 Task: Add a timeline in the project AdvantEdge for the epic 'Data Privacy Compliance' from 2024/04/07 to 2024/10/20. Add a timeline in the project AdvantEdge for the epic 'Remote Work Enablement' from 2024/02/09 to 2025/12/18. Add a timeline in the project AdvantEdge for the epic 'Email Marketing Automation' from 2023/03/07 to 2025/08/13
Action: Mouse moved to (180, 51)
Screenshot: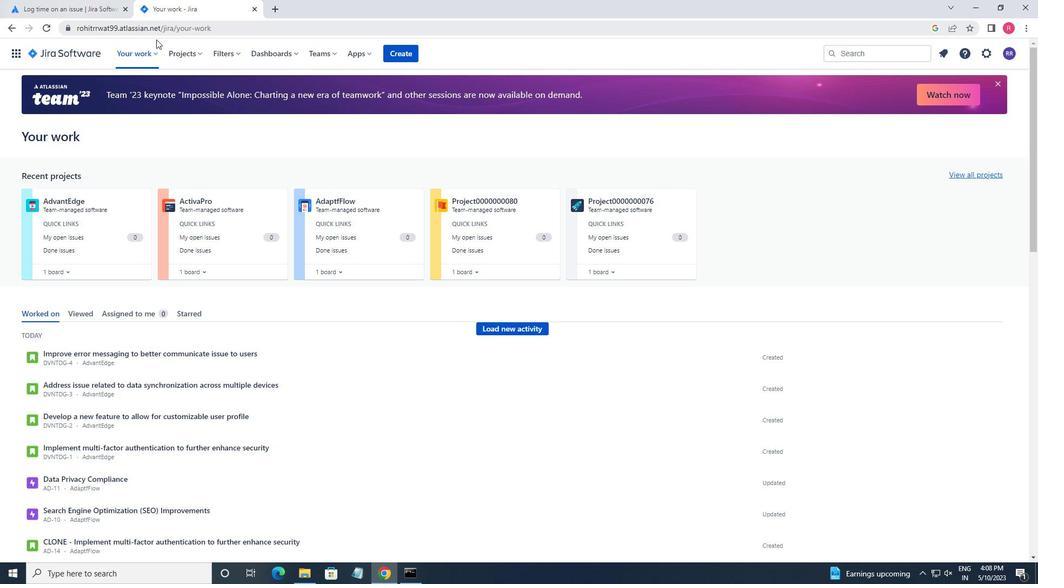 
Action: Mouse pressed left at (180, 51)
Screenshot: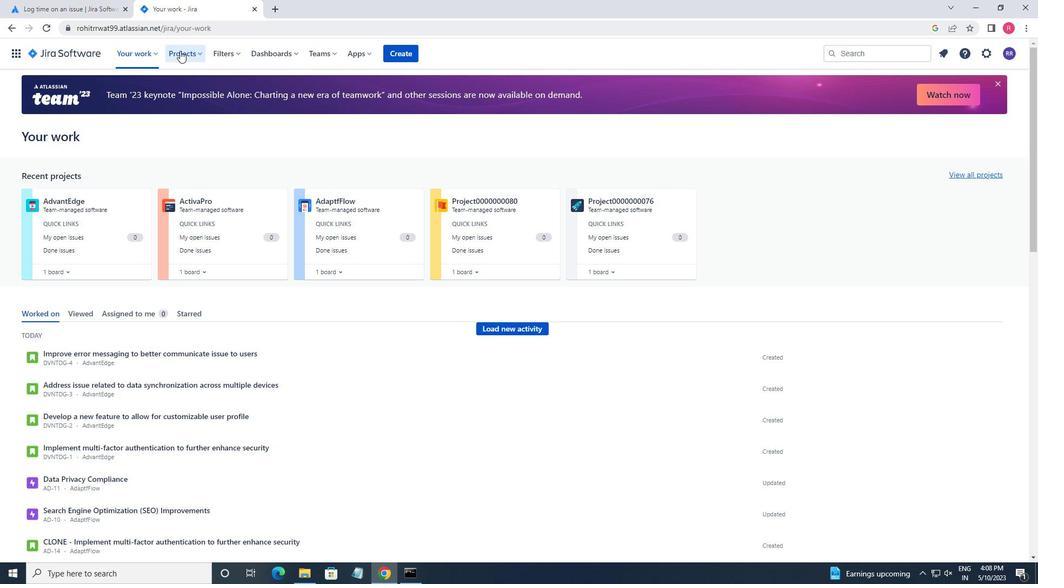 
Action: Mouse moved to (235, 108)
Screenshot: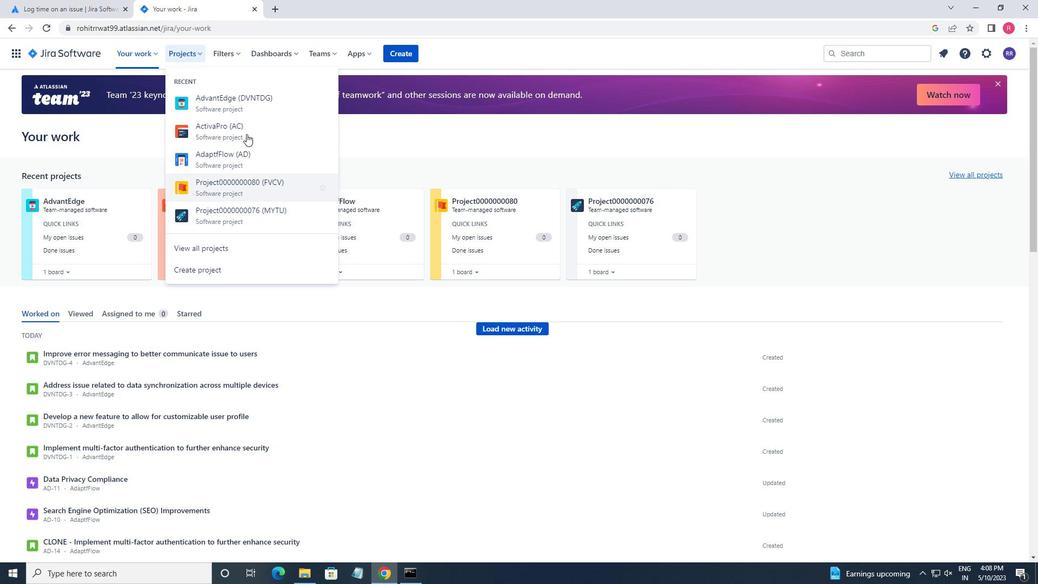 
Action: Mouse pressed left at (235, 108)
Screenshot: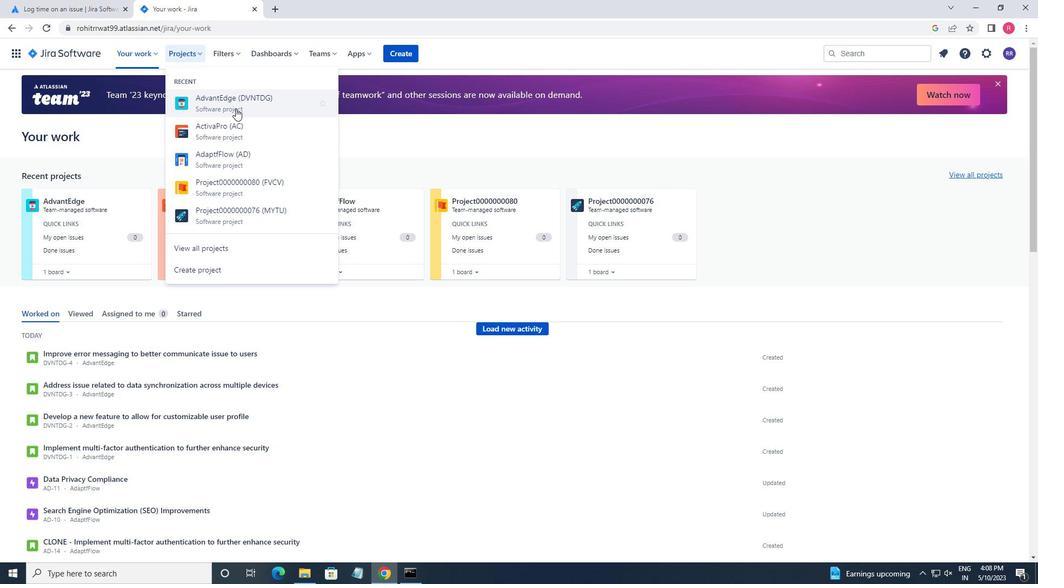 
Action: Mouse moved to (47, 170)
Screenshot: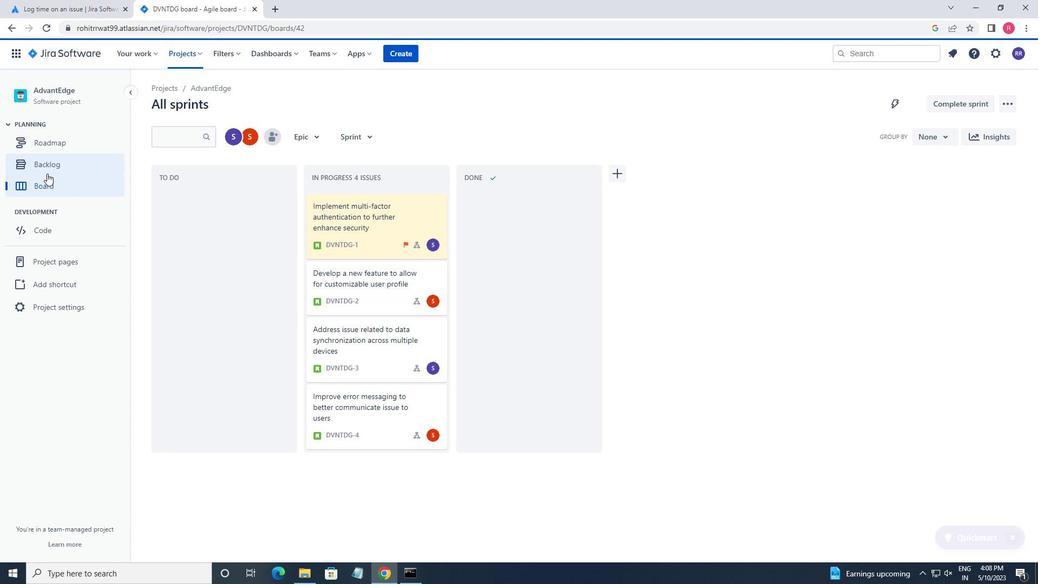 
Action: Mouse pressed left at (47, 170)
Screenshot: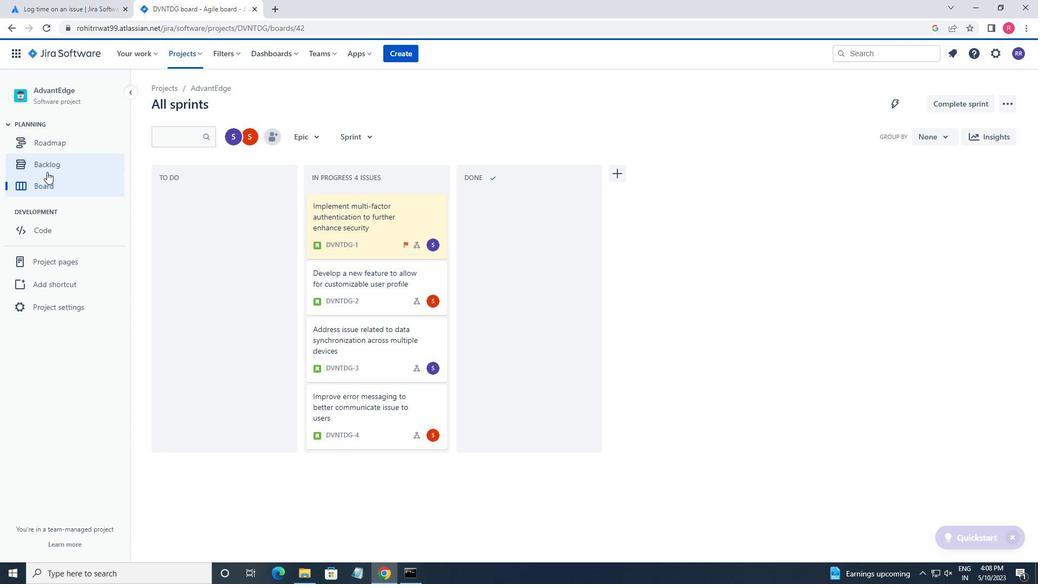 
Action: Mouse moved to (161, 217)
Screenshot: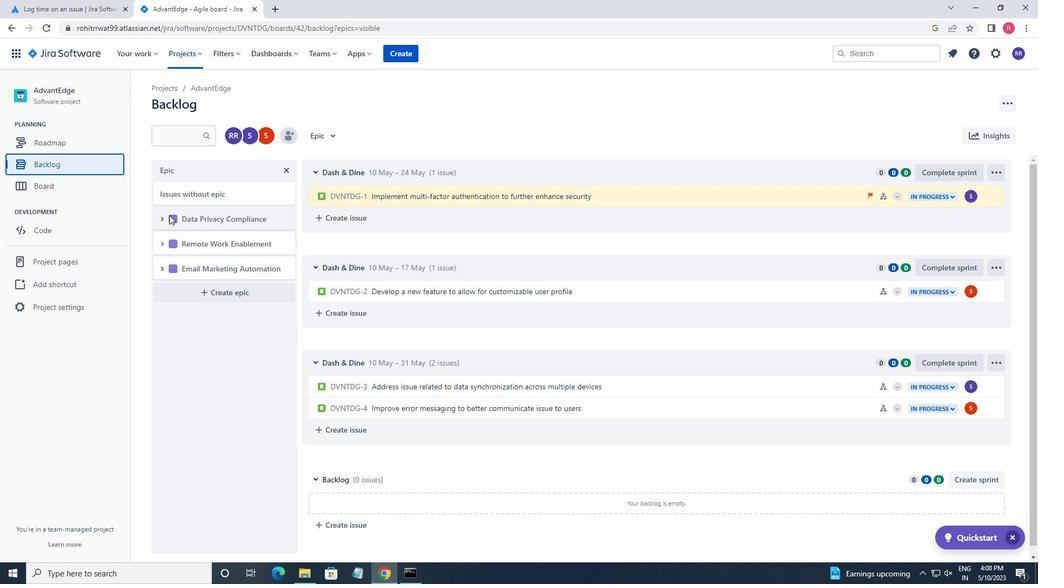 
Action: Mouse pressed left at (161, 217)
Screenshot: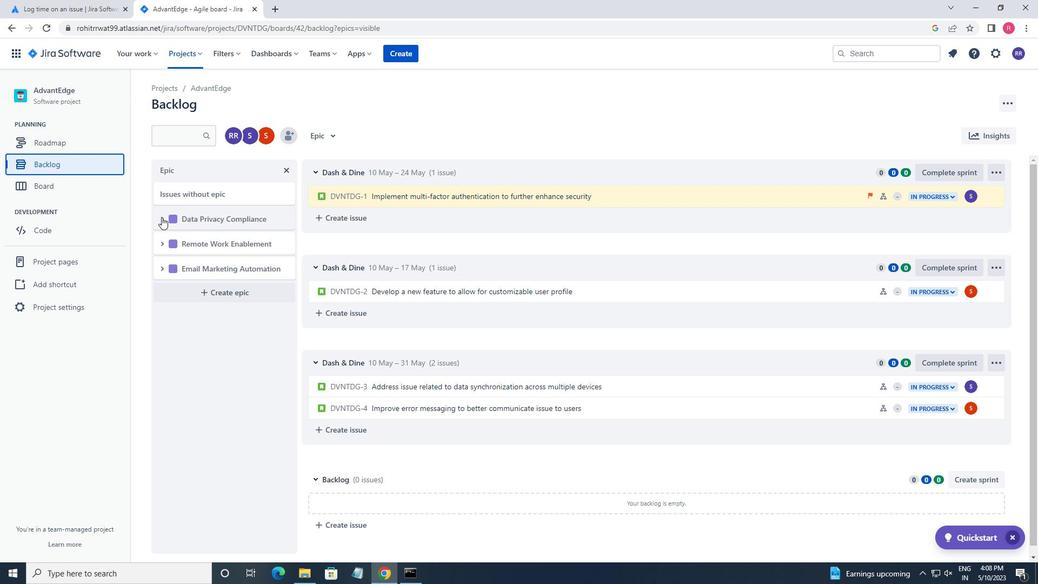 
Action: Mouse moved to (197, 306)
Screenshot: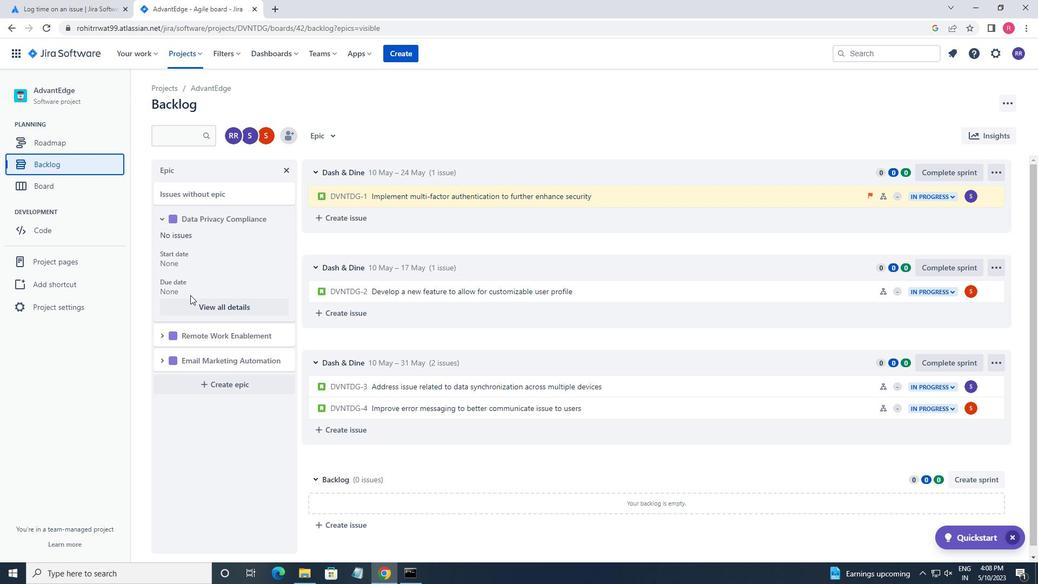 
Action: Mouse pressed left at (197, 306)
Screenshot: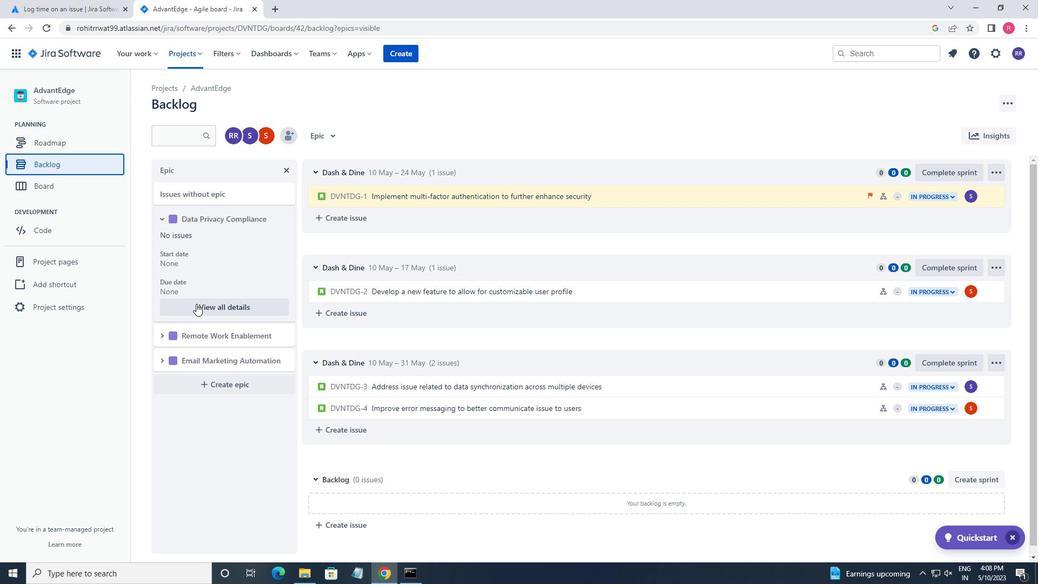 
Action: Mouse moved to (681, 326)
Screenshot: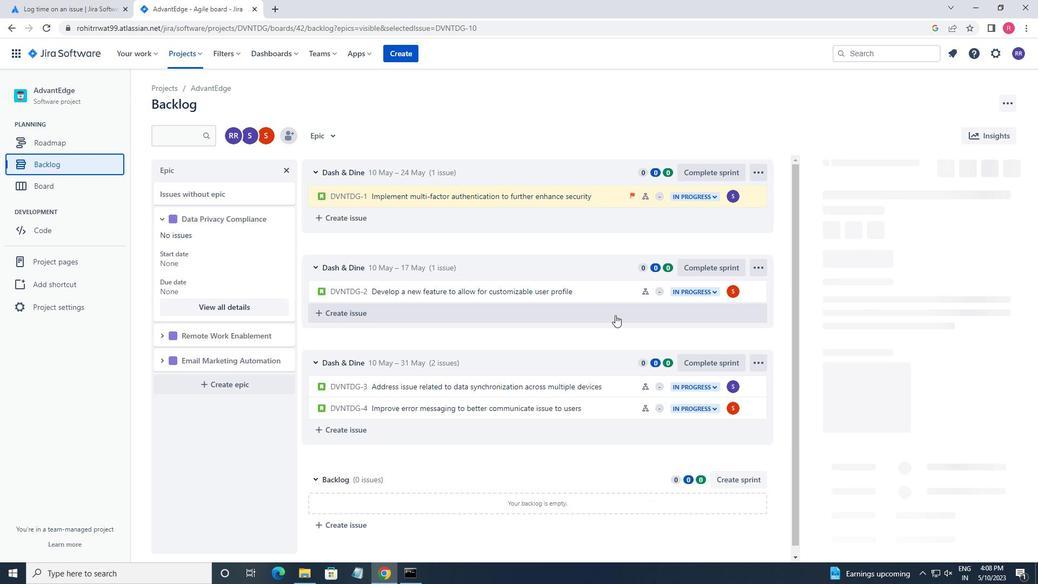 
Action: Mouse scrolled (681, 326) with delta (0, 0)
Screenshot: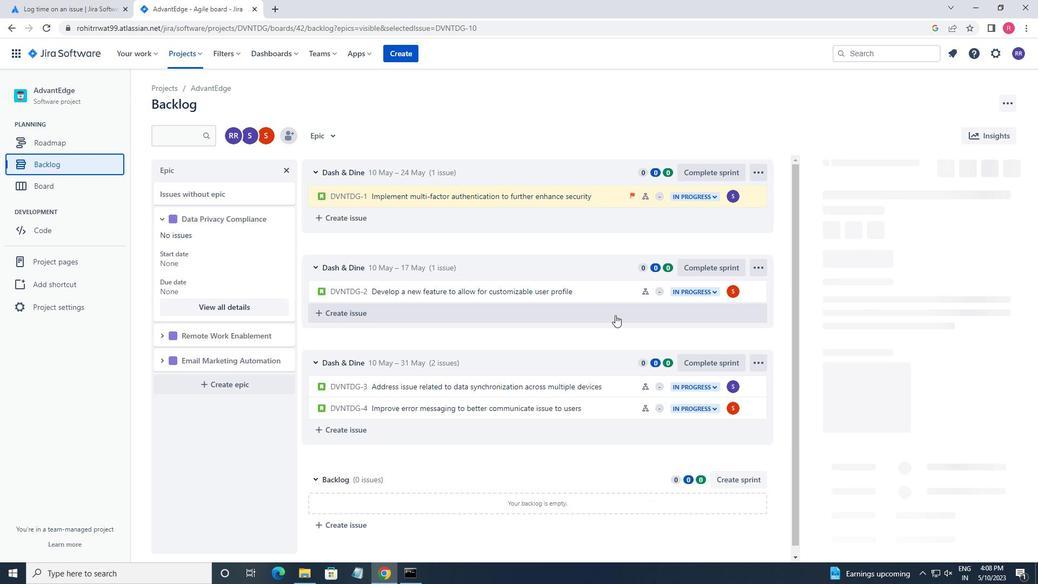 
Action: Mouse moved to (728, 333)
Screenshot: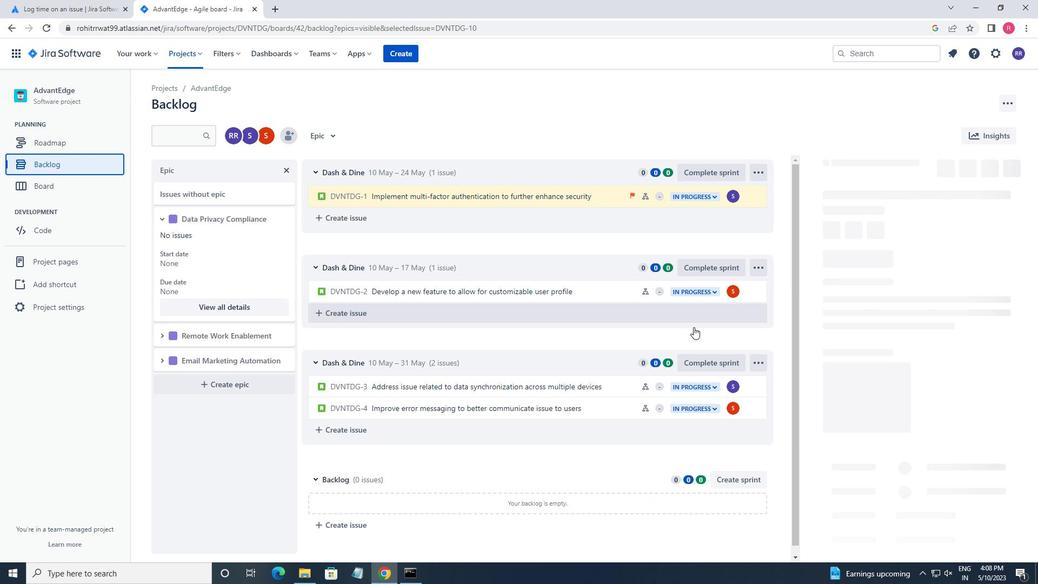 
Action: Mouse scrolled (728, 333) with delta (0, 0)
Screenshot: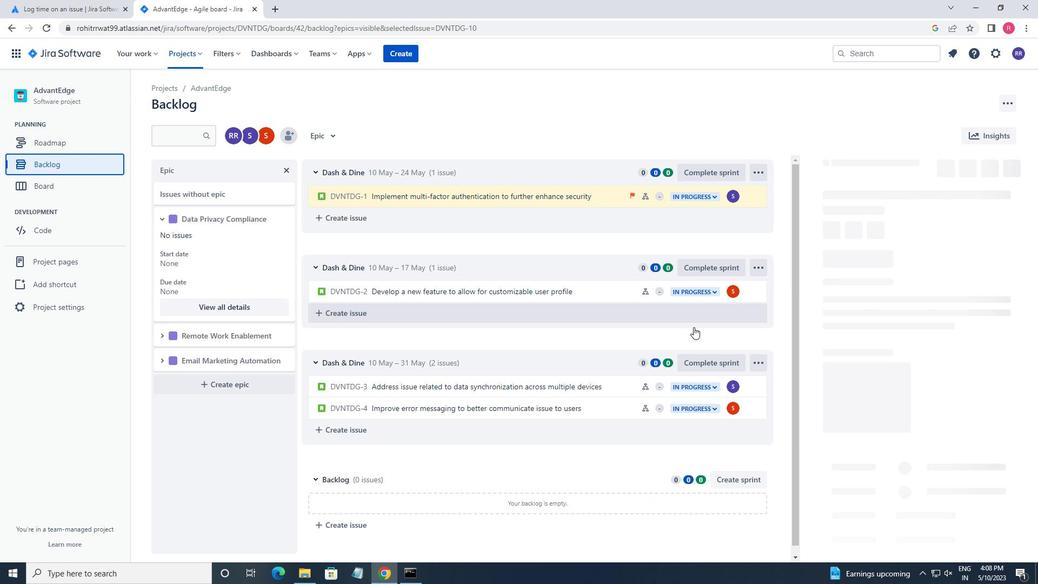 
Action: Mouse moved to (839, 360)
Screenshot: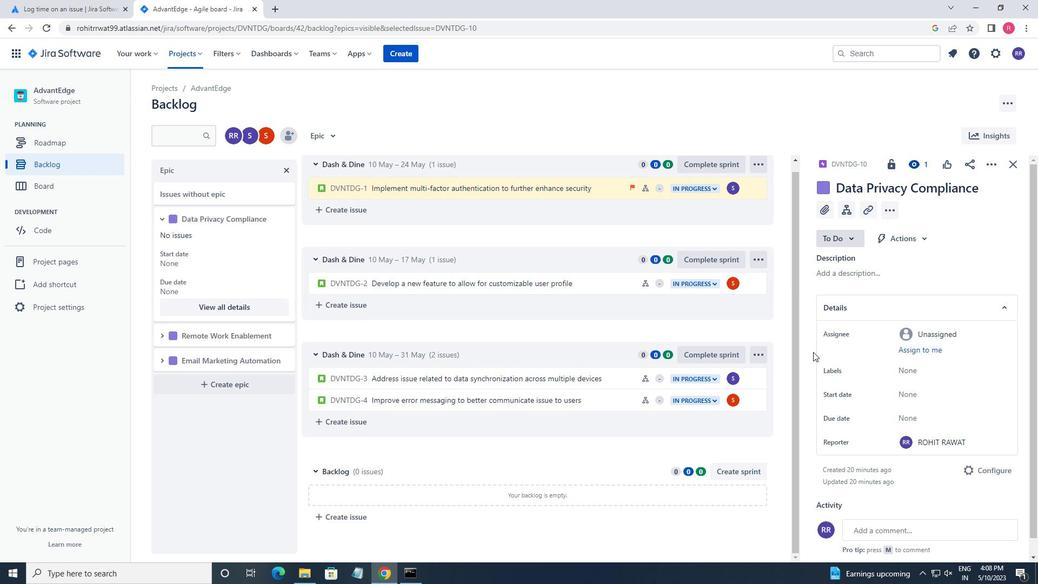 
Action: Mouse scrolled (839, 359) with delta (0, 0)
Screenshot: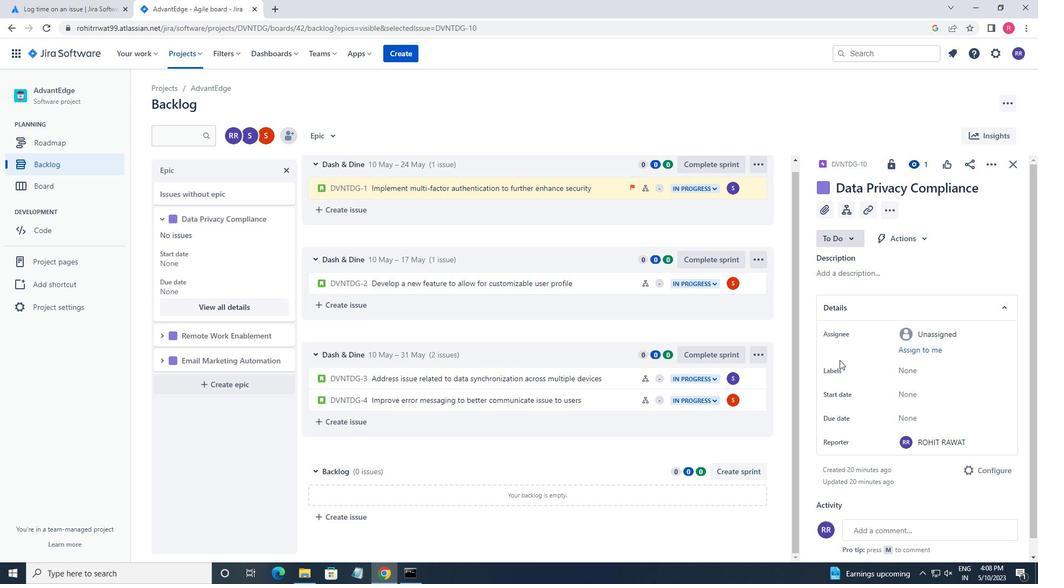 
Action: Mouse scrolled (839, 359) with delta (0, 0)
Screenshot: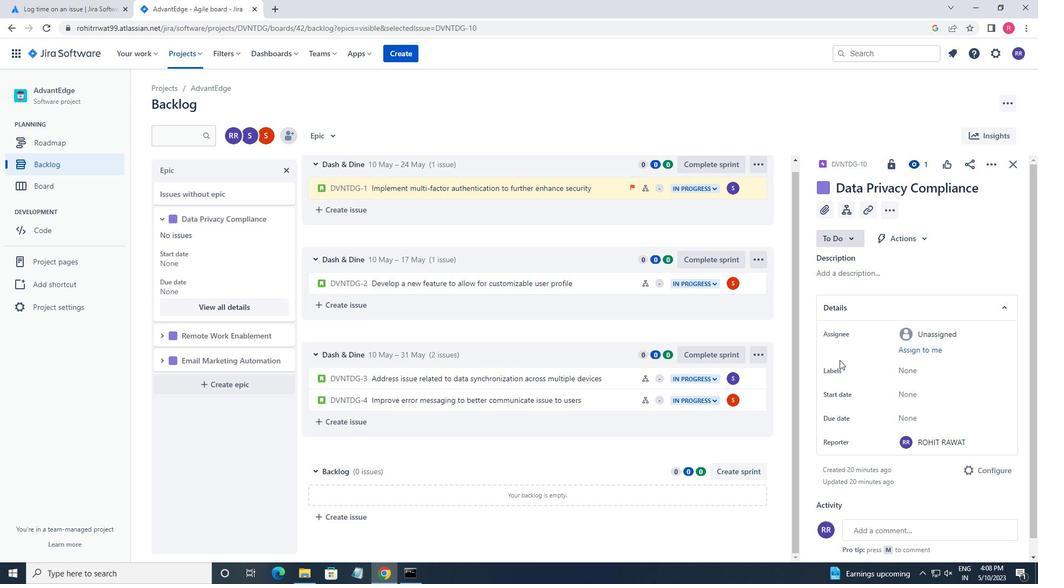 
Action: Mouse scrolled (839, 359) with delta (0, 0)
Screenshot: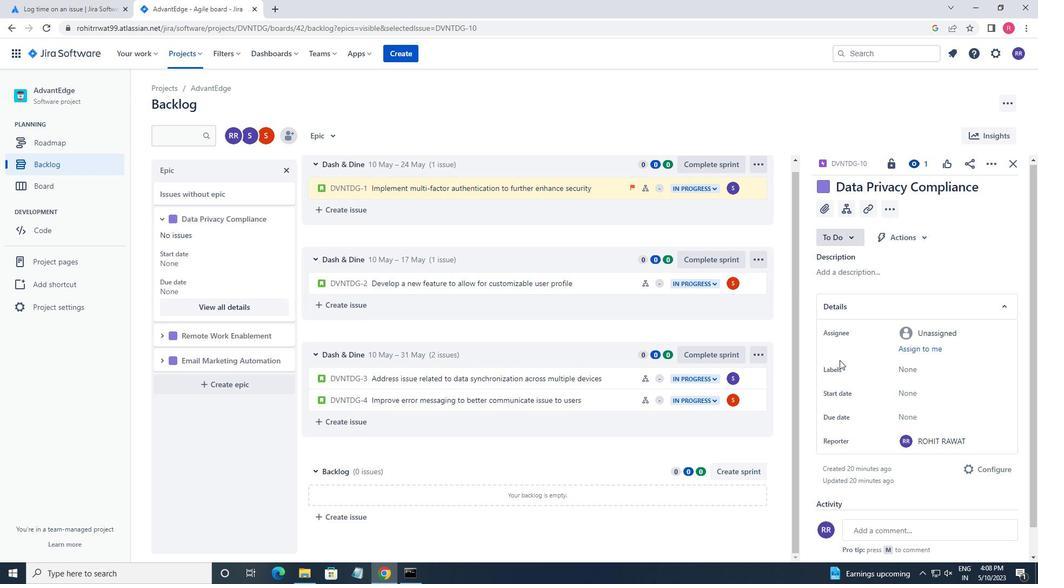 
Action: Mouse scrolled (839, 359) with delta (0, 0)
Screenshot: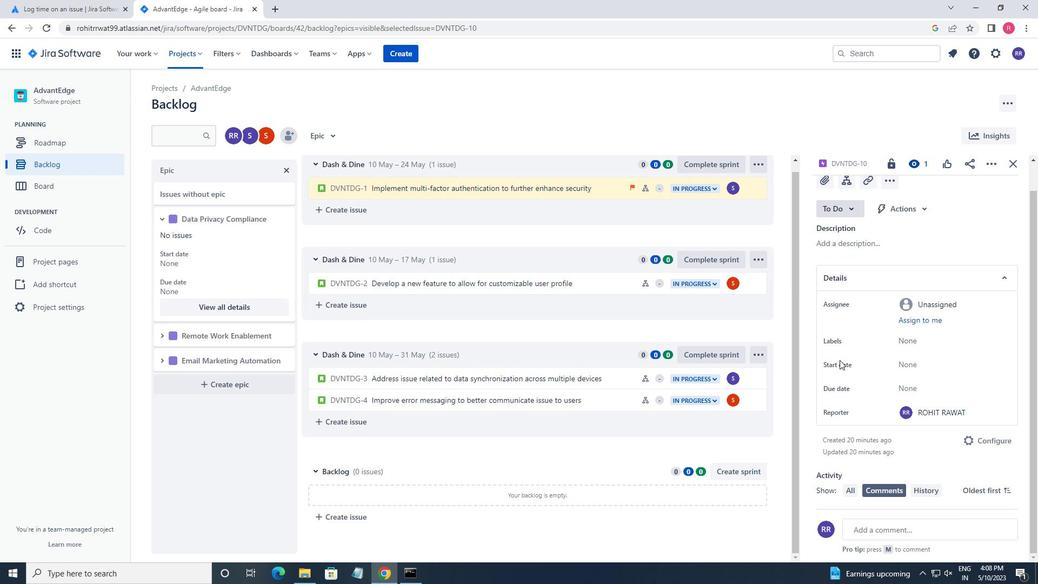 
Action: Mouse moved to (875, 440)
Screenshot: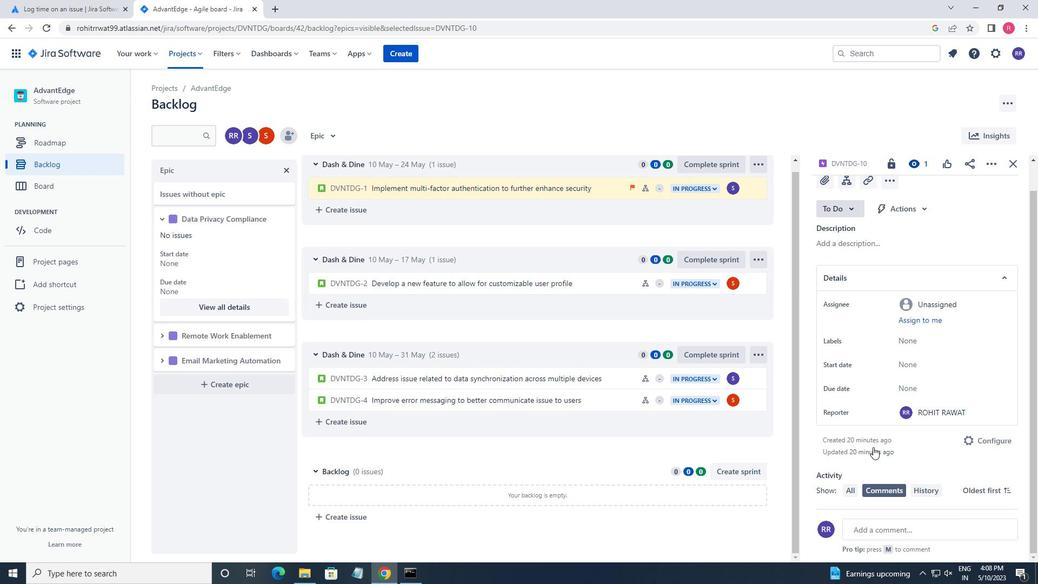 
Action: Mouse scrolled (875, 441) with delta (0, 0)
Screenshot: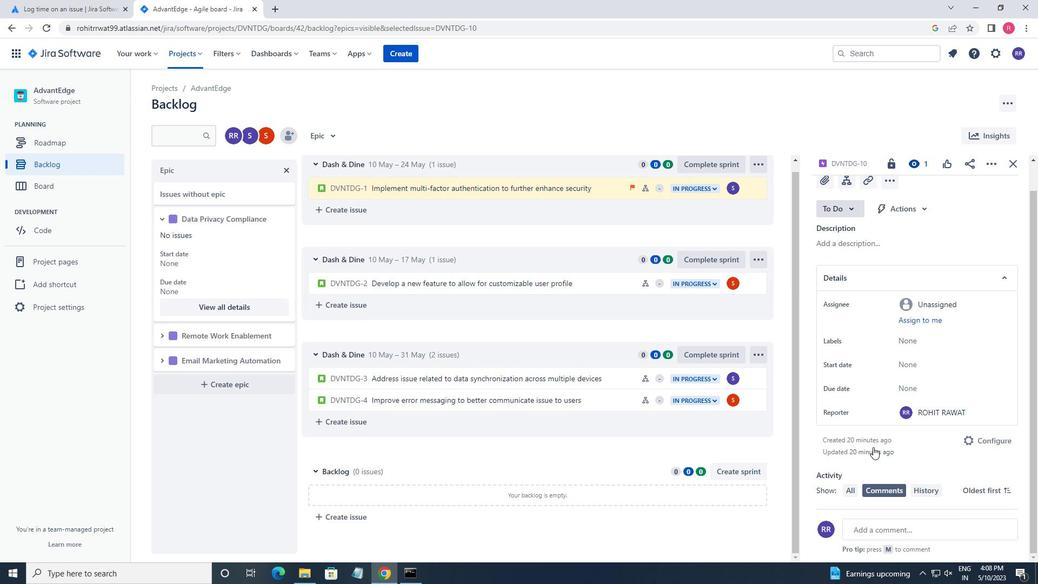 
Action: Mouse moved to (913, 396)
Screenshot: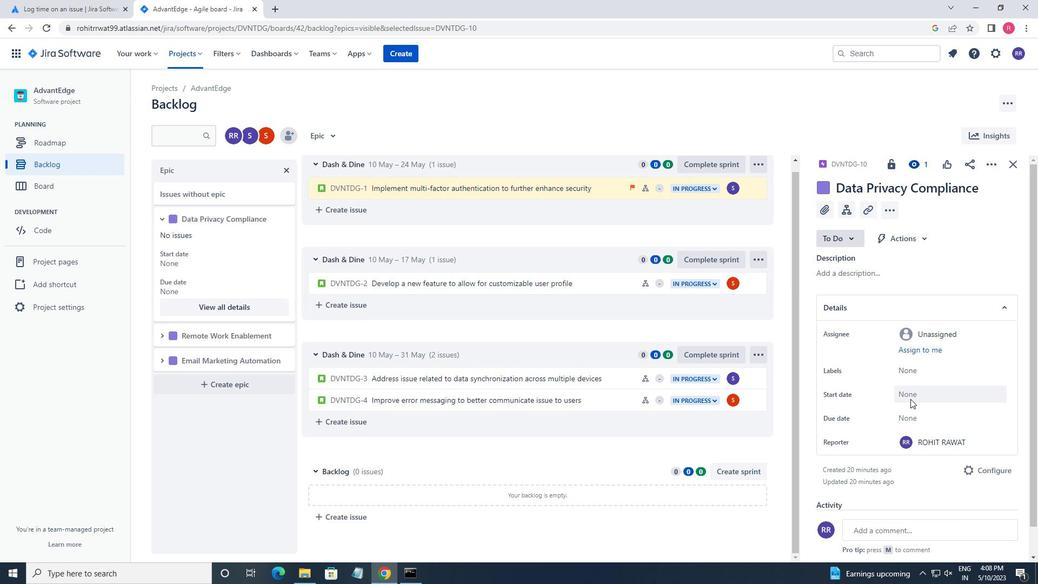 
Action: Mouse pressed left at (913, 396)
Screenshot: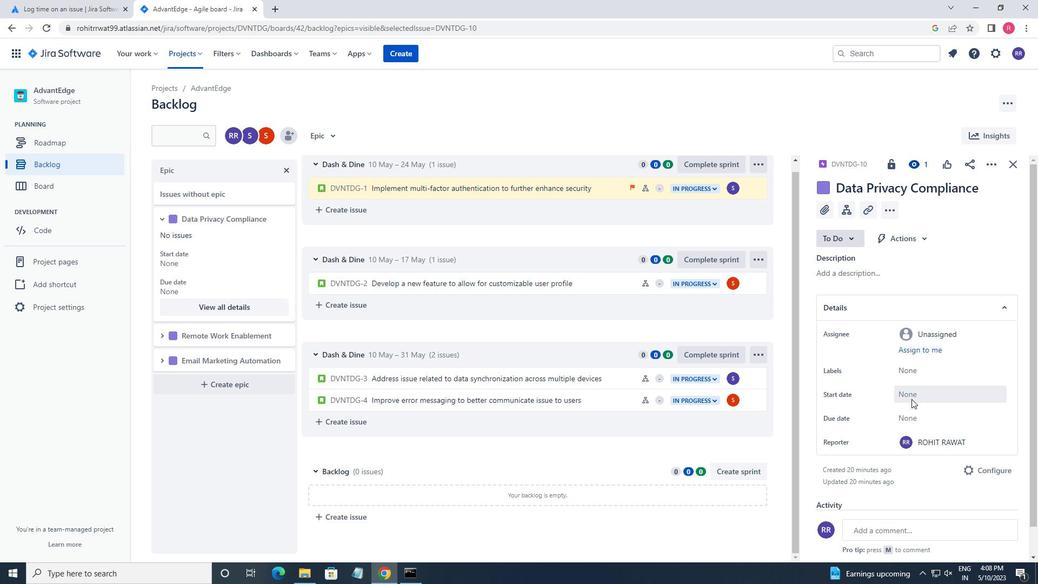 
Action: Mouse moved to (1014, 233)
Screenshot: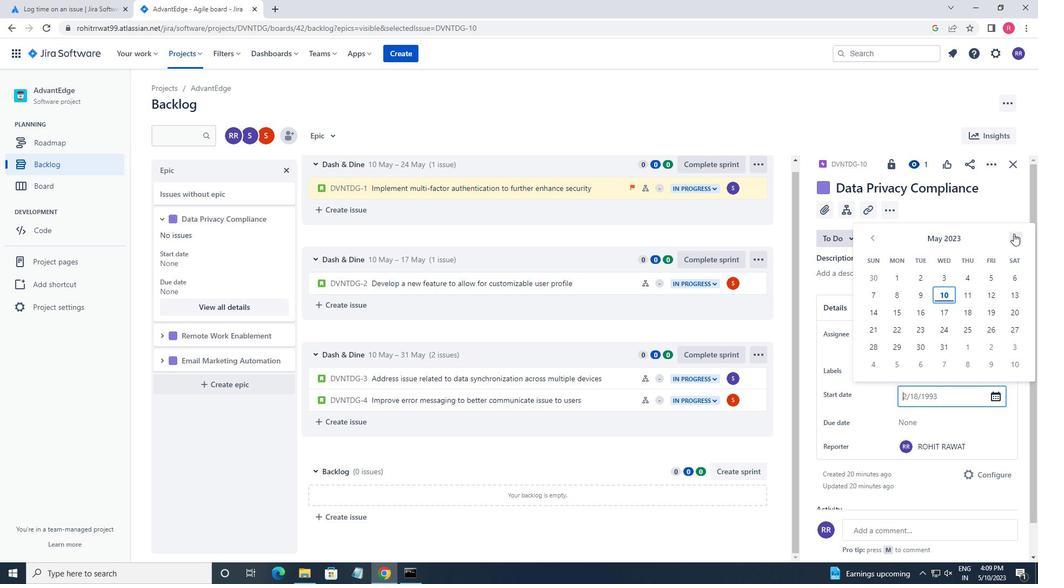 
Action: Mouse pressed left at (1014, 233)
Screenshot: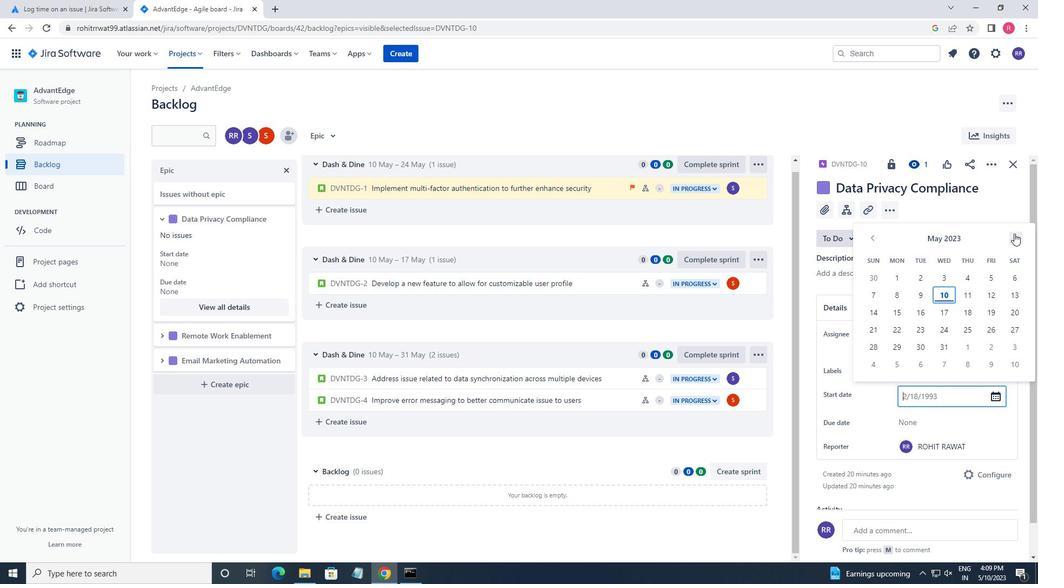 
Action: Mouse pressed left at (1014, 233)
Screenshot: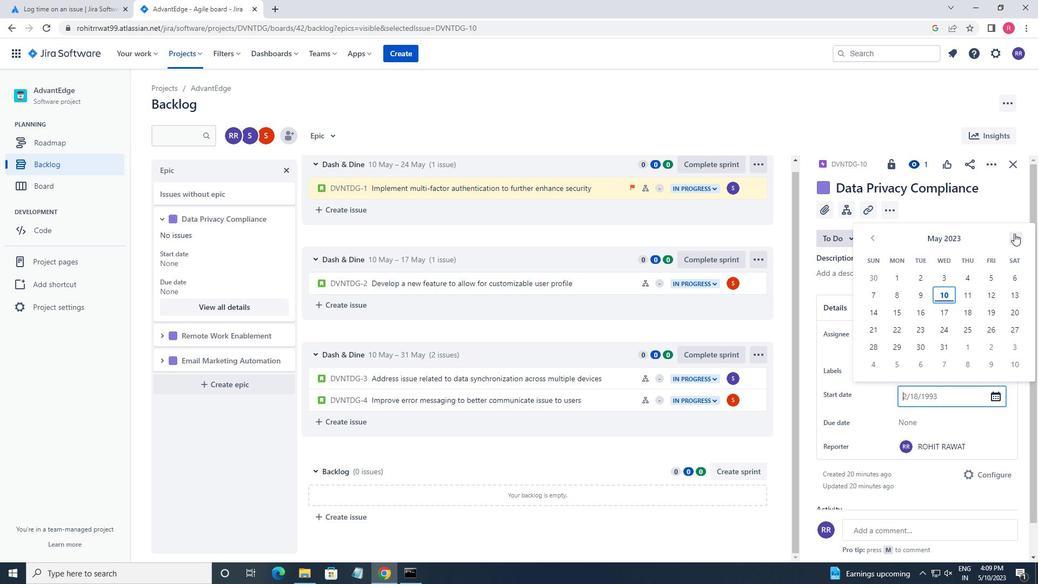 
Action: Mouse pressed left at (1014, 233)
Screenshot: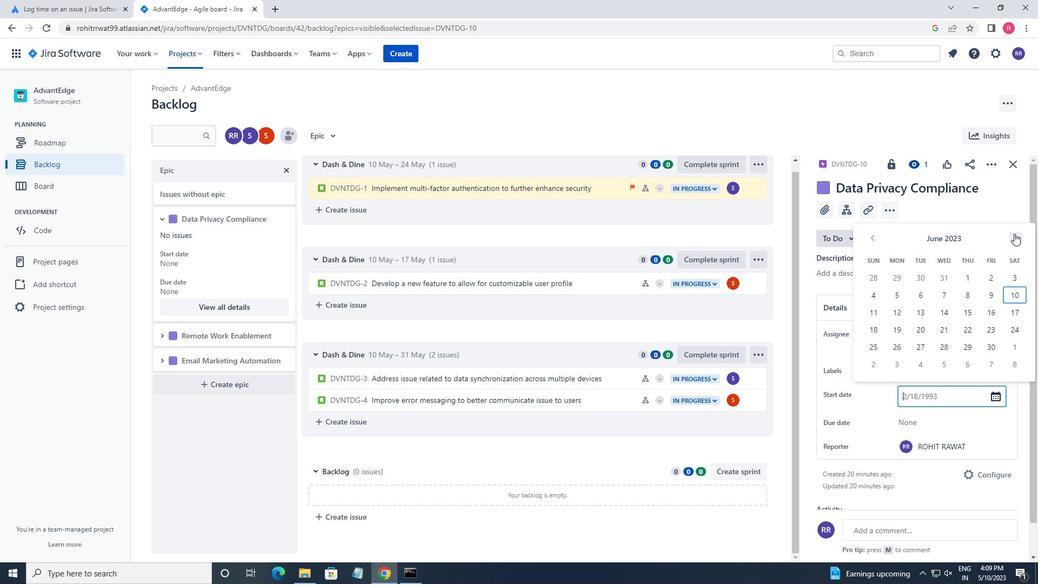 
Action: Mouse pressed left at (1014, 233)
Screenshot: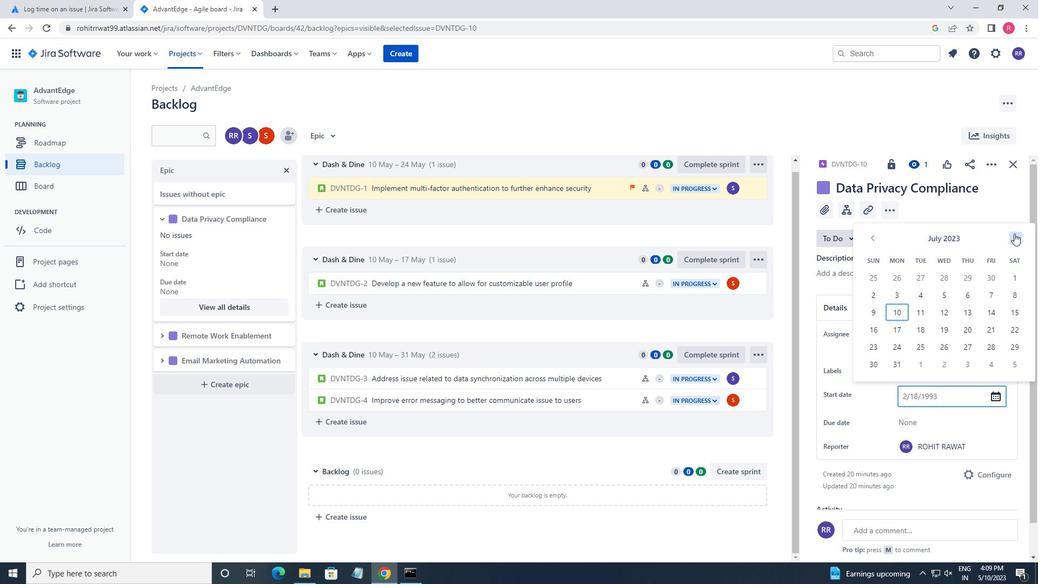 
Action: Mouse pressed left at (1014, 233)
Screenshot: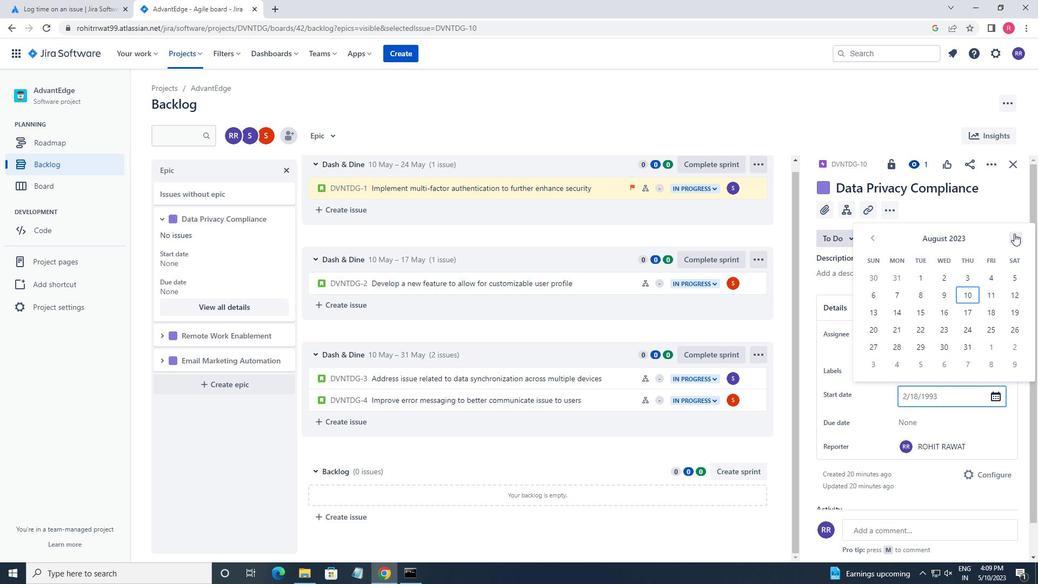 
Action: Mouse pressed left at (1014, 233)
Screenshot: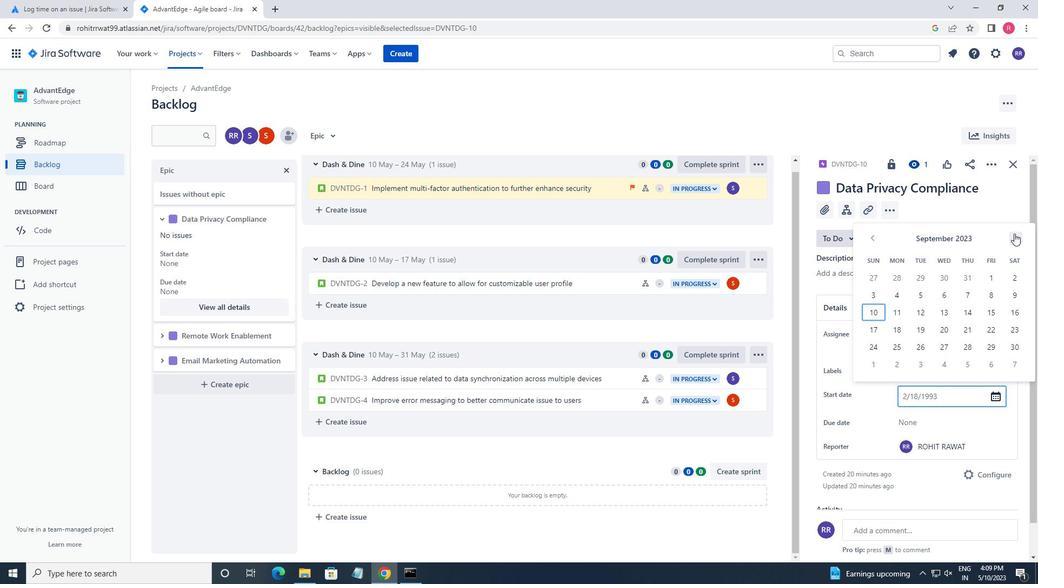 
Action: Mouse pressed left at (1014, 233)
Screenshot: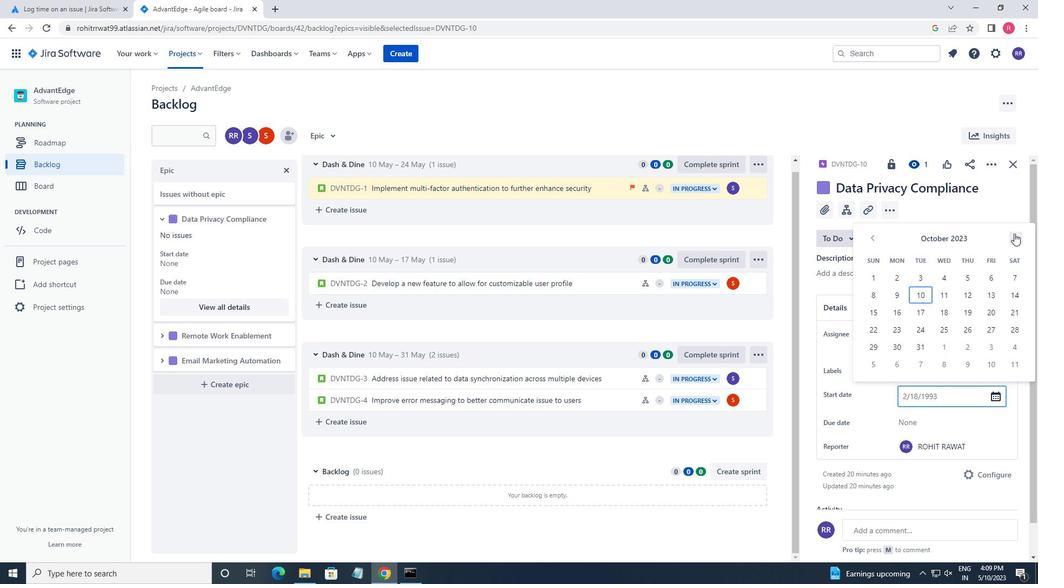
Action: Mouse pressed left at (1014, 233)
Screenshot: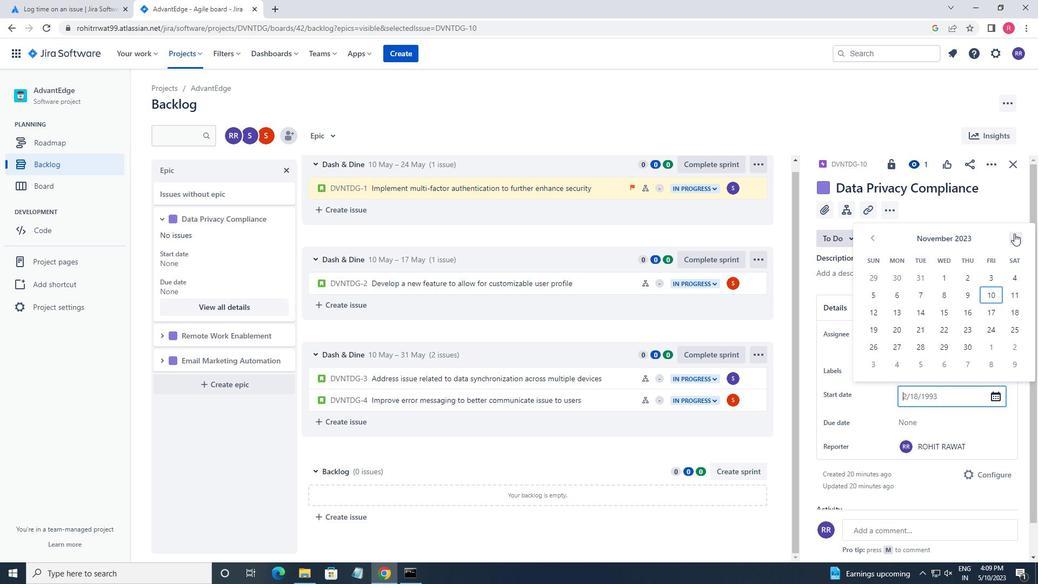 
Action: Mouse pressed left at (1014, 233)
Screenshot: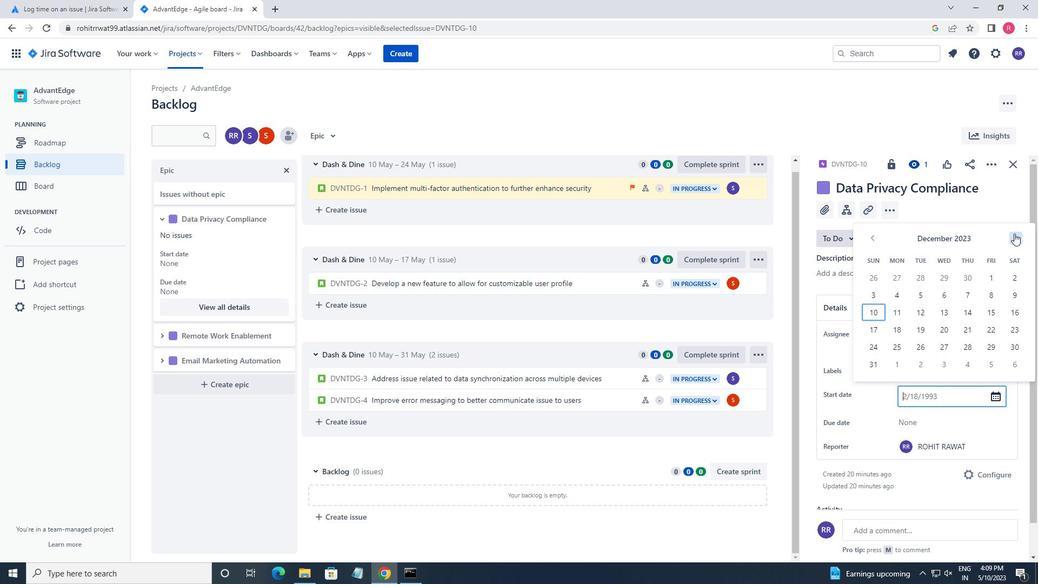 
Action: Mouse pressed left at (1014, 233)
Screenshot: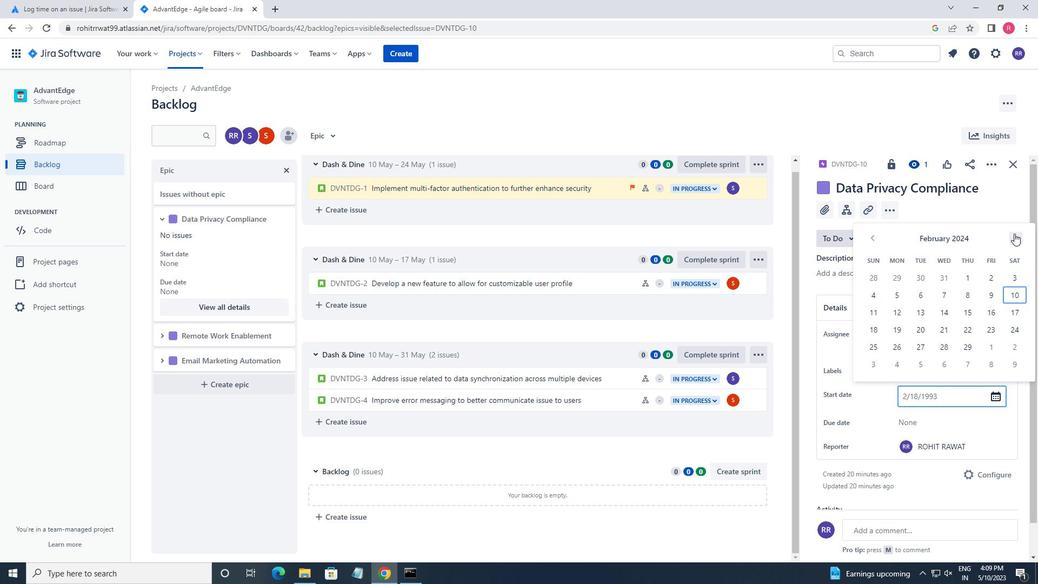 
Action: Mouse pressed left at (1014, 233)
Screenshot: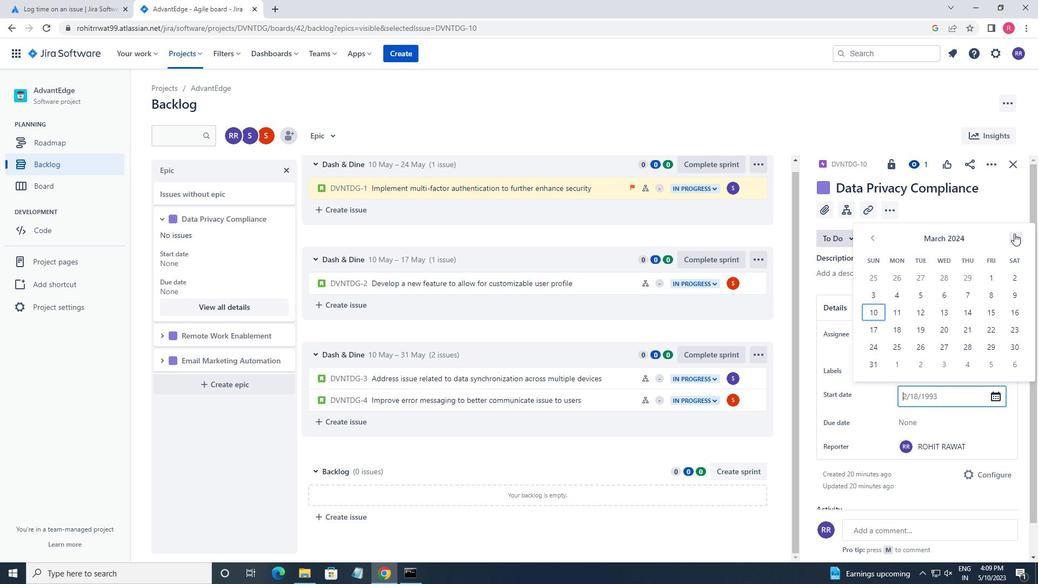 
Action: Mouse moved to (878, 297)
Screenshot: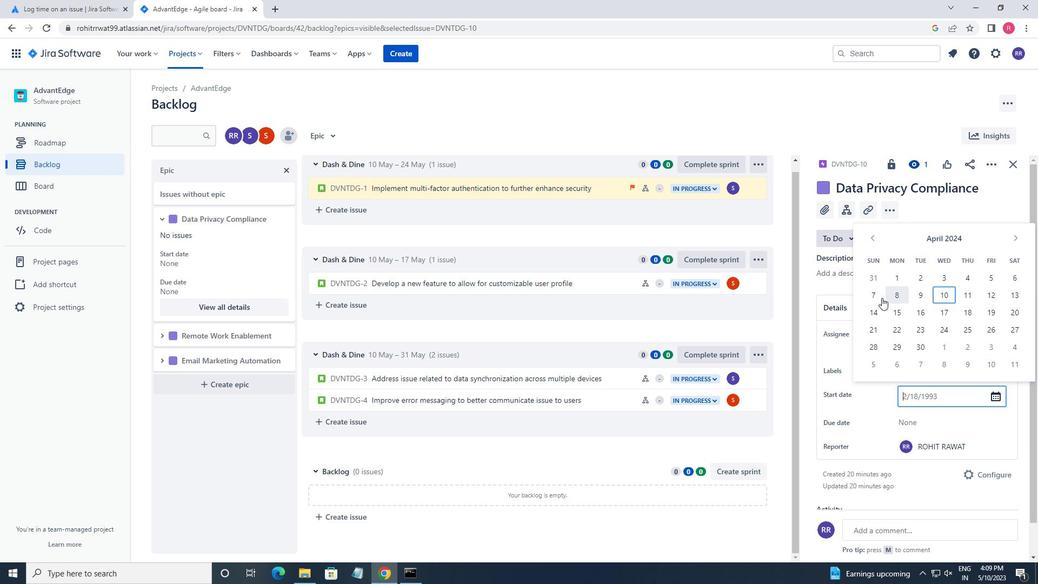 
Action: Mouse pressed left at (878, 297)
Screenshot: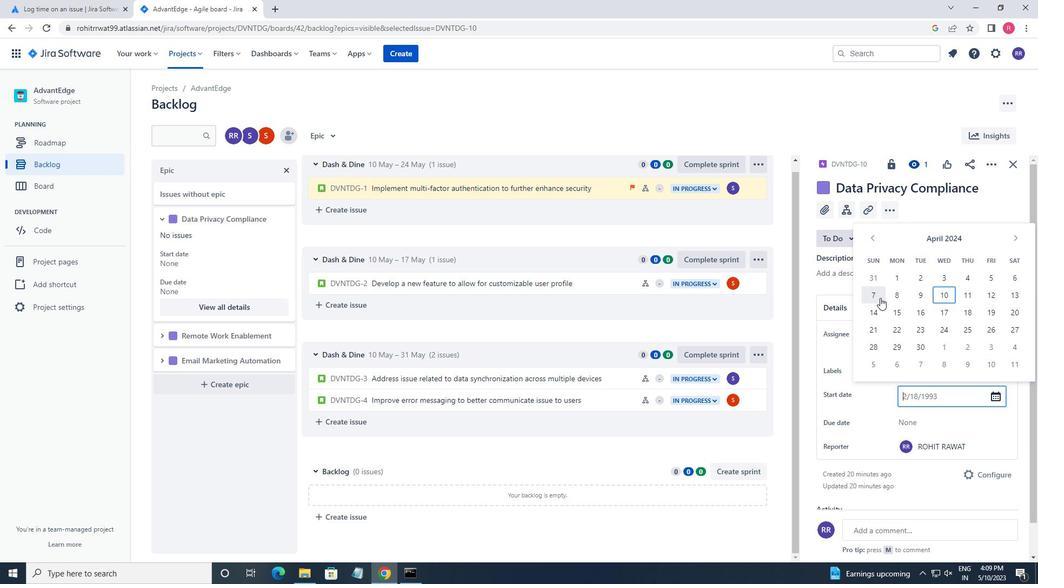 
Action: Mouse moved to (923, 416)
Screenshot: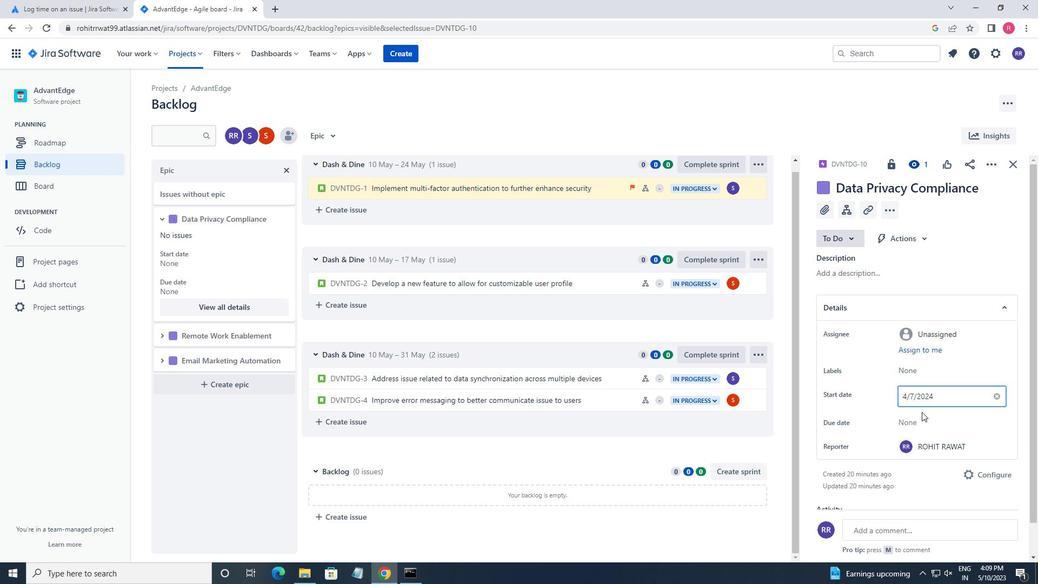 
Action: Mouse pressed left at (923, 416)
Screenshot: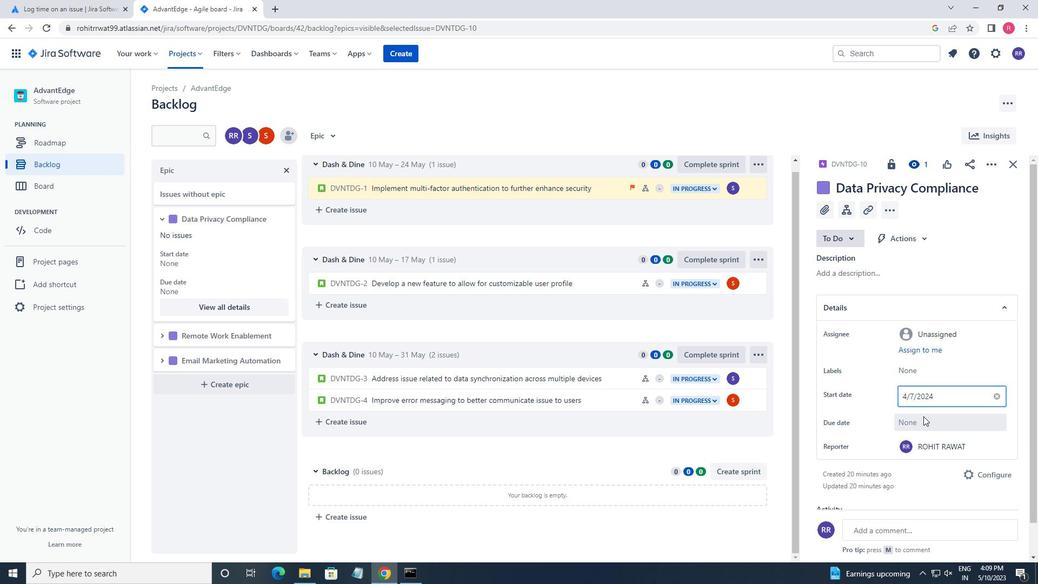 
Action: Mouse moved to (1012, 265)
Screenshot: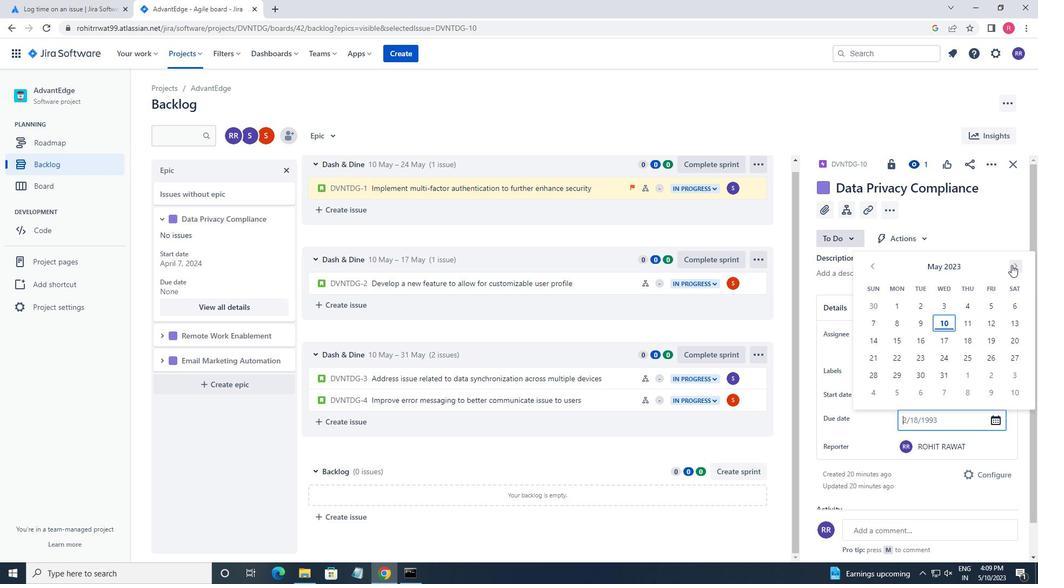 
Action: Mouse pressed left at (1012, 265)
Screenshot: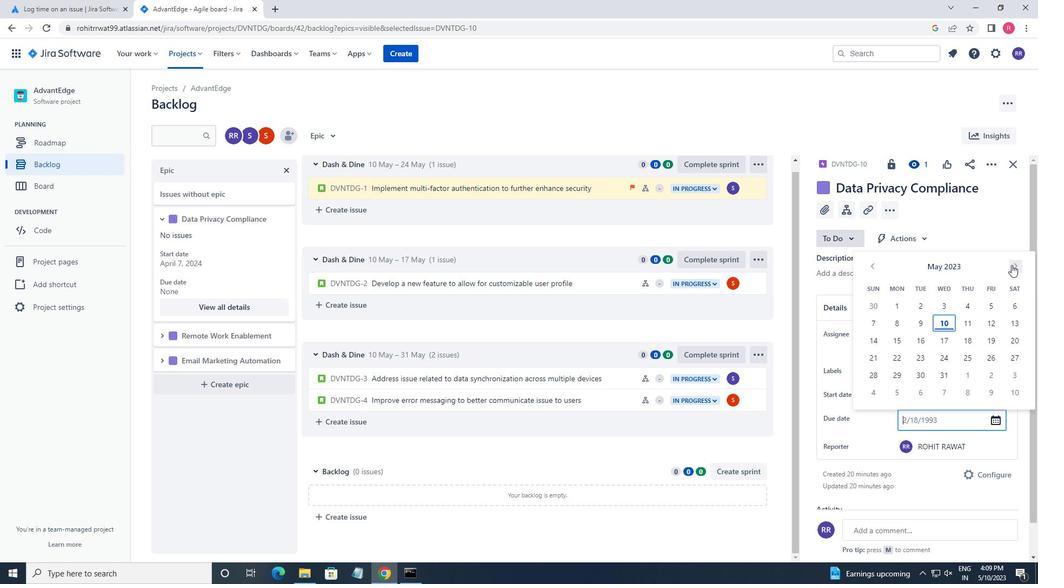 
Action: Mouse moved to (1013, 265)
Screenshot: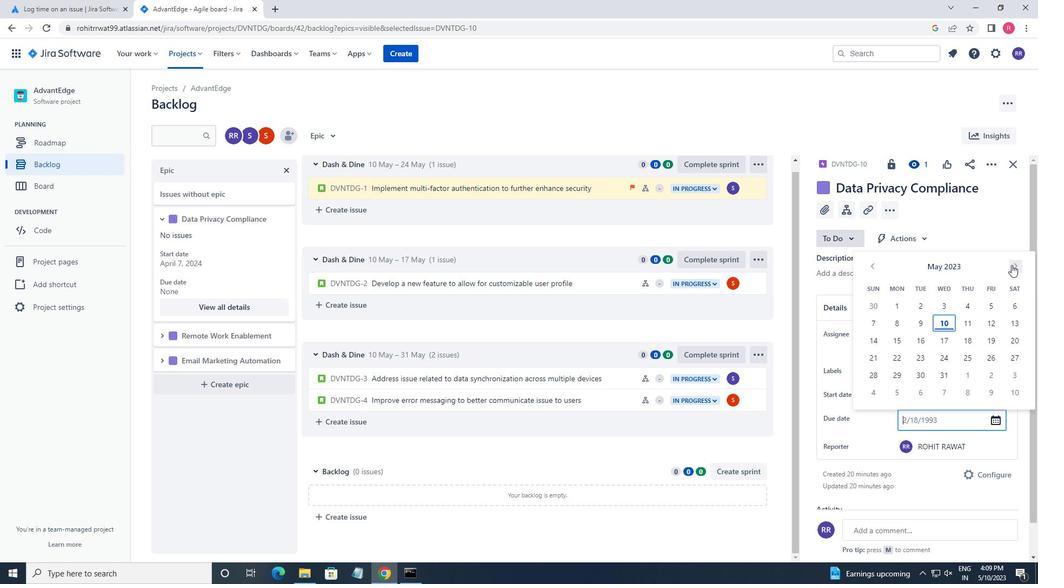 
Action: Mouse pressed left at (1013, 265)
Screenshot: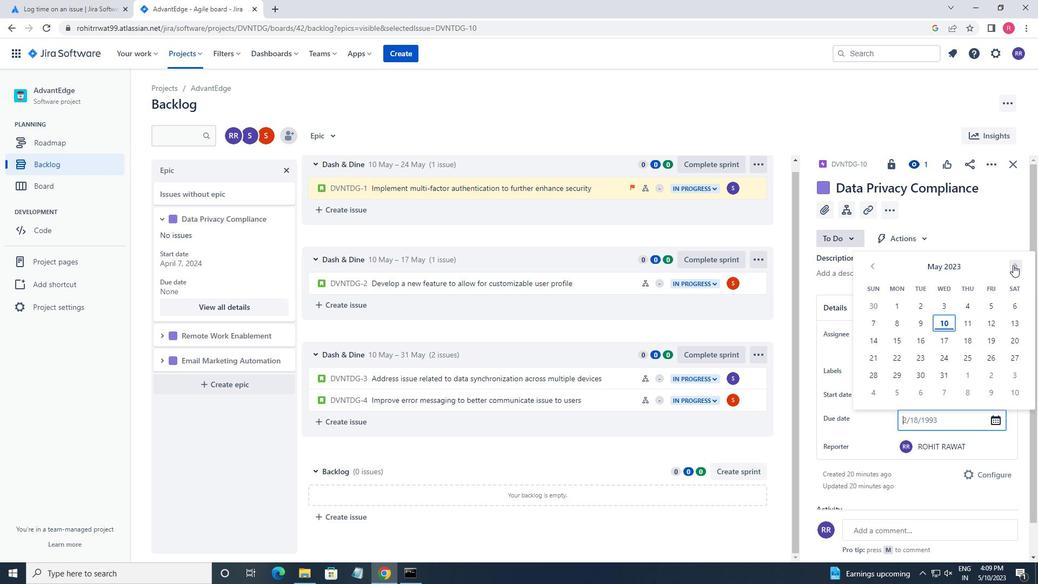 
Action: Mouse moved to (1014, 265)
Screenshot: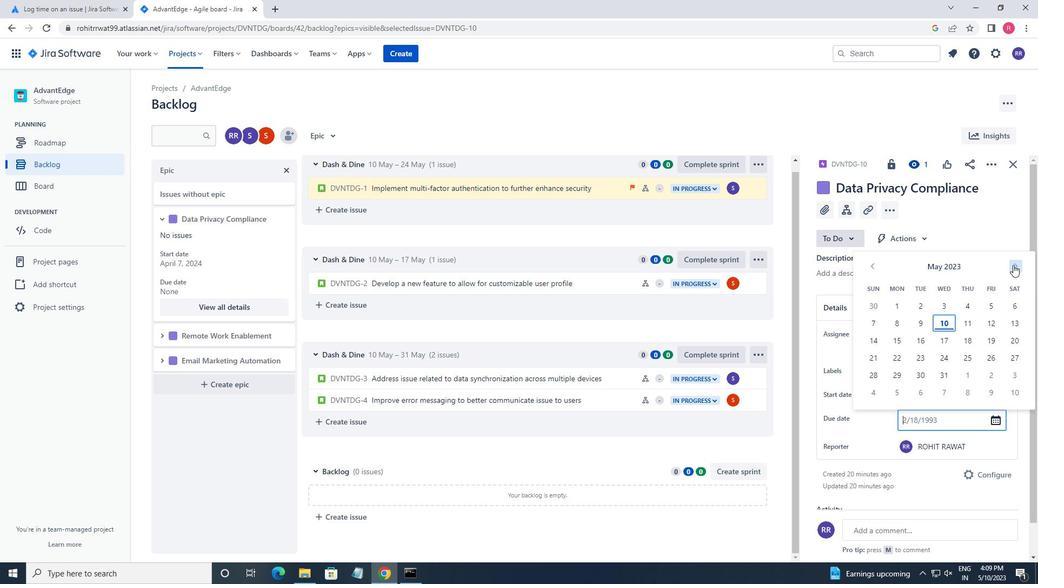 
Action: Mouse pressed left at (1014, 265)
Screenshot: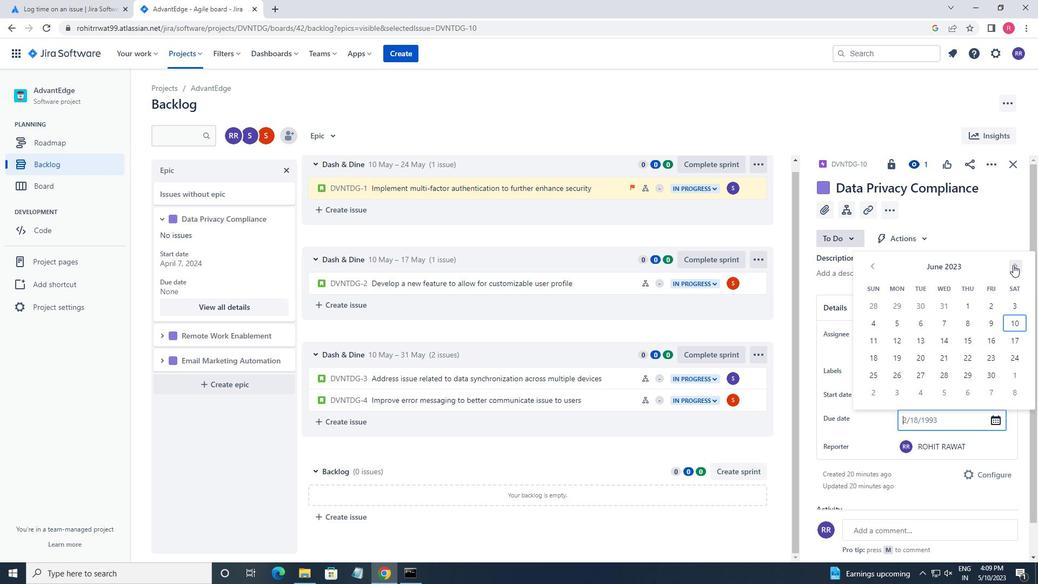 
Action: Mouse pressed left at (1014, 265)
Screenshot: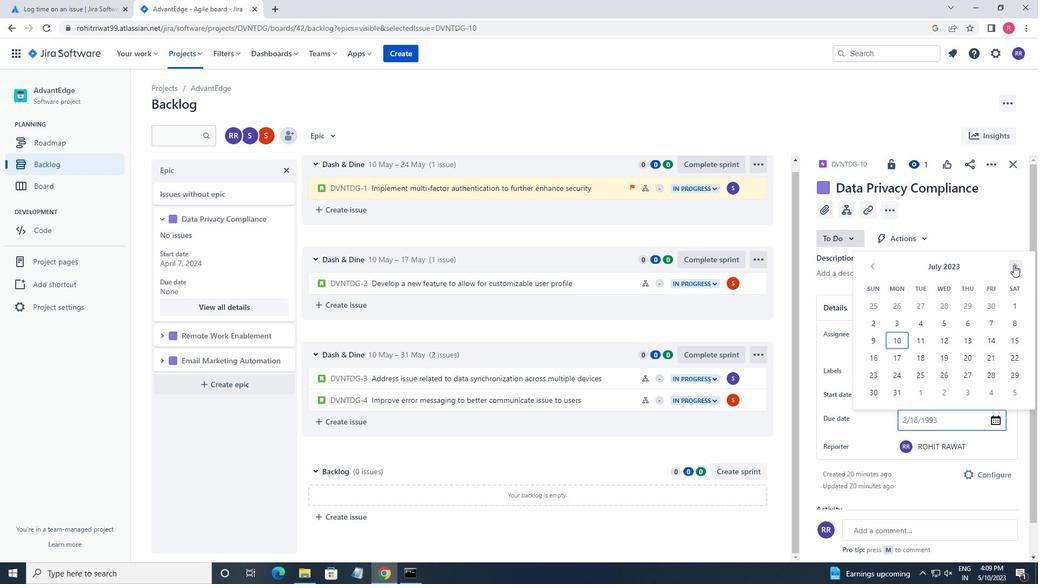 
Action: Mouse pressed left at (1014, 265)
Screenshot: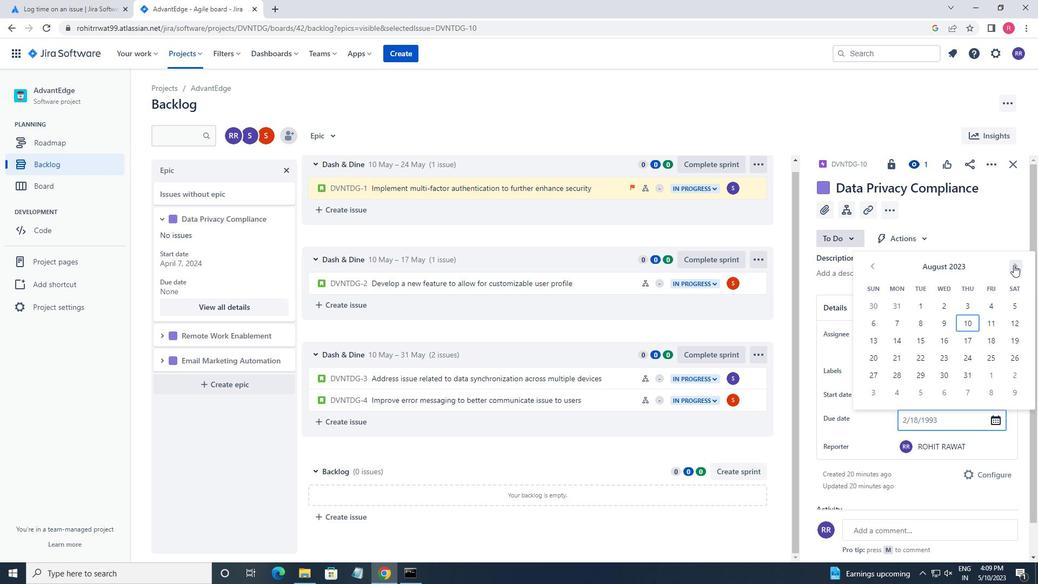 
Action: Mouse pressed left at (1014, 265)
Screenshot: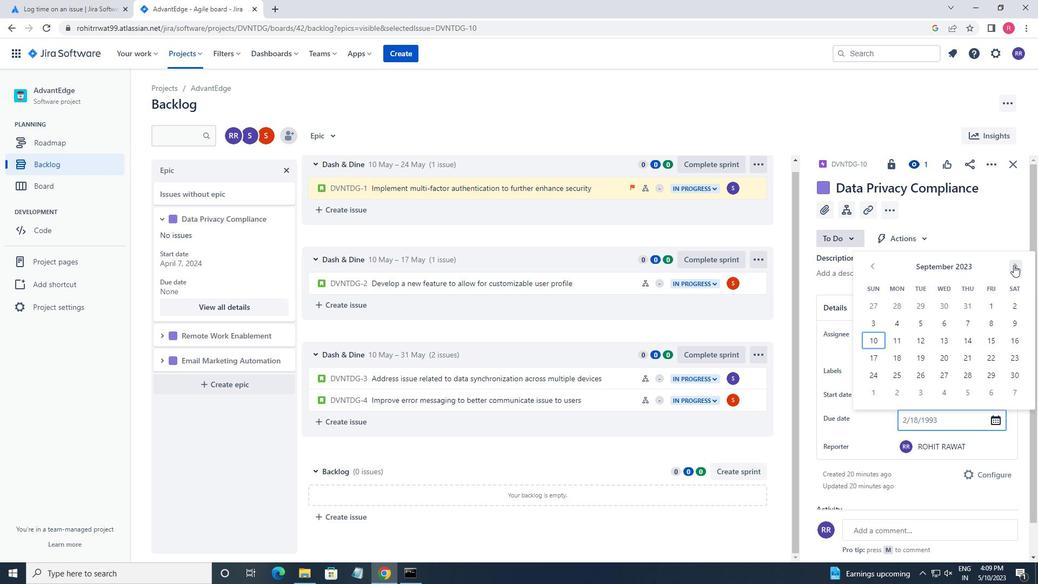 
Action: Mouse pressed left at (1014, 265)
Screenshot: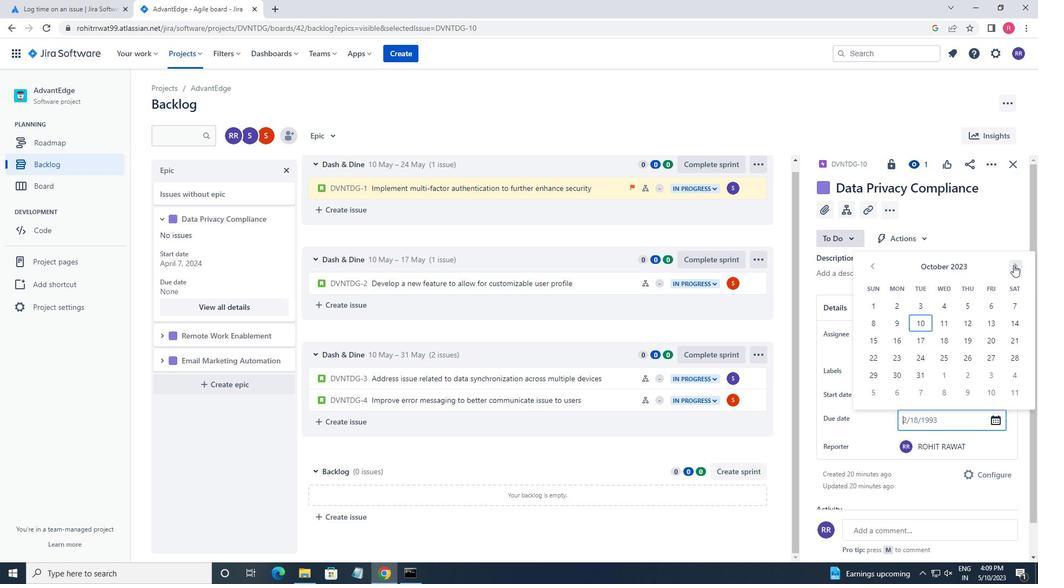 
Action: Mouse pressed left at (1014, 265)
Screenshot: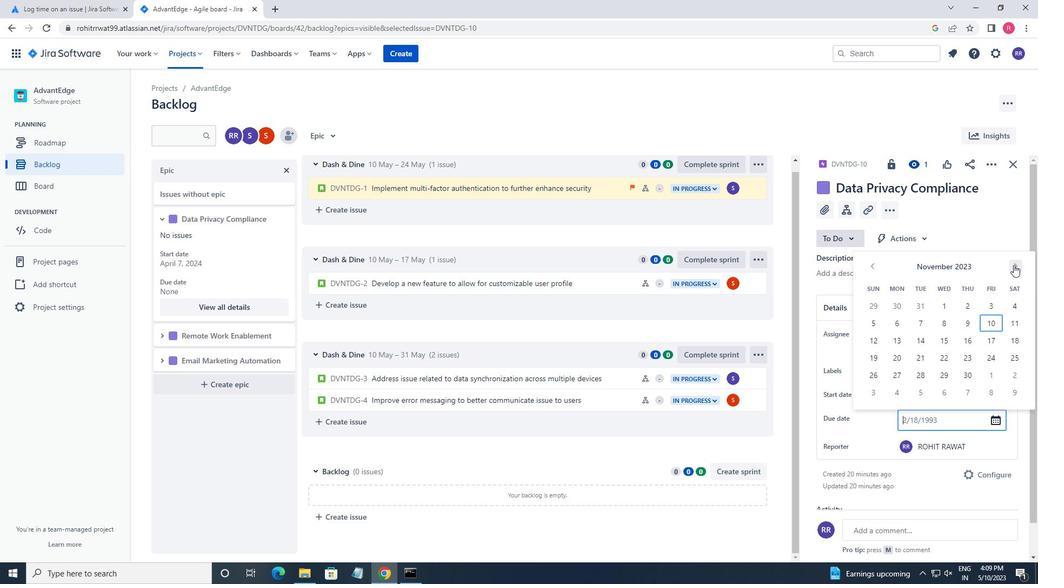 
Action: Mouse pressed left at (1014, 265)
Screenshot: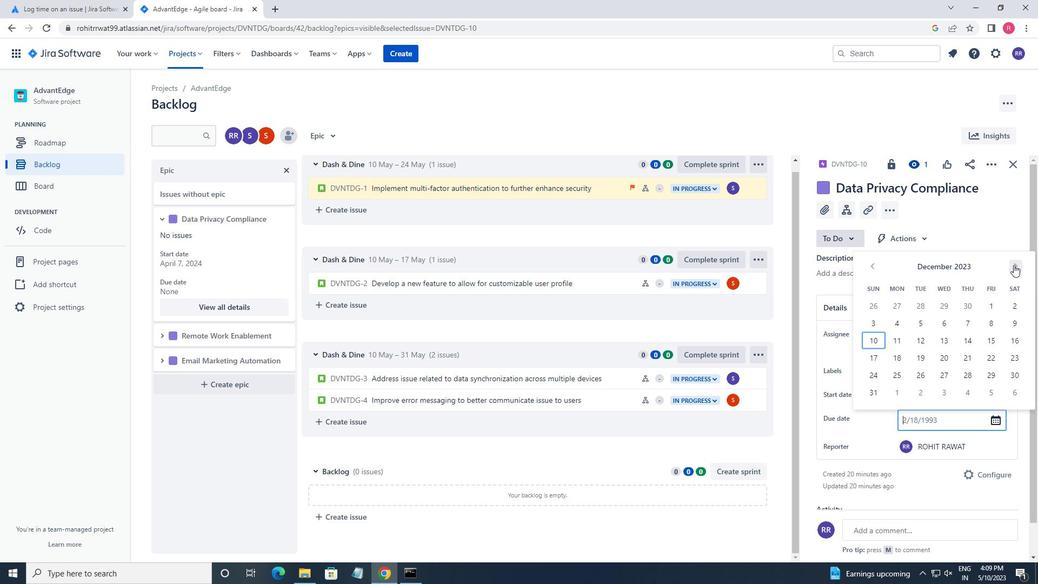 
Action: Mouse pressed left at (1014, 265)
Screenshot: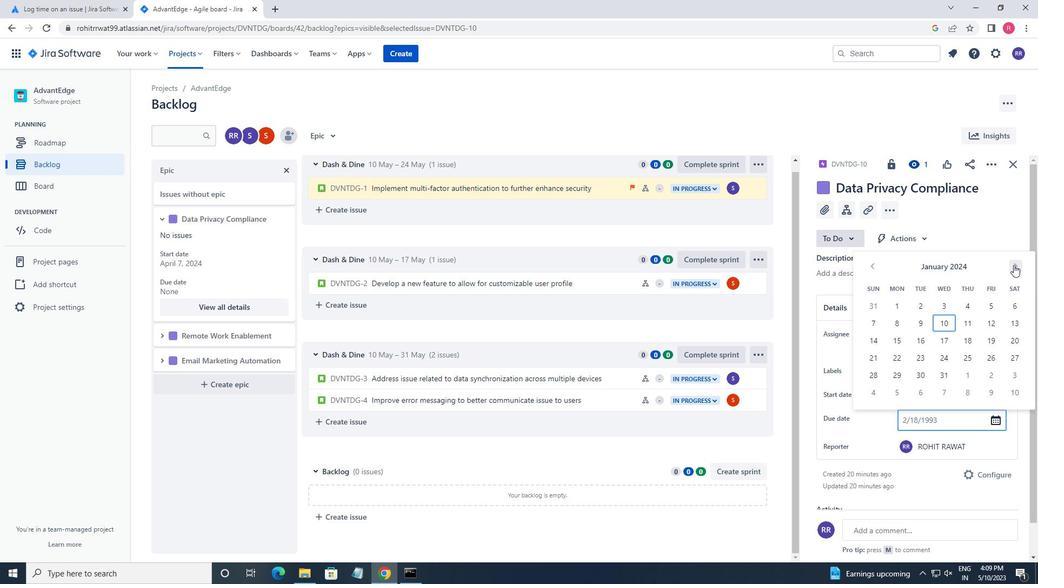 
Action: Mouse pressed left at (1014, 265)
Screenshot: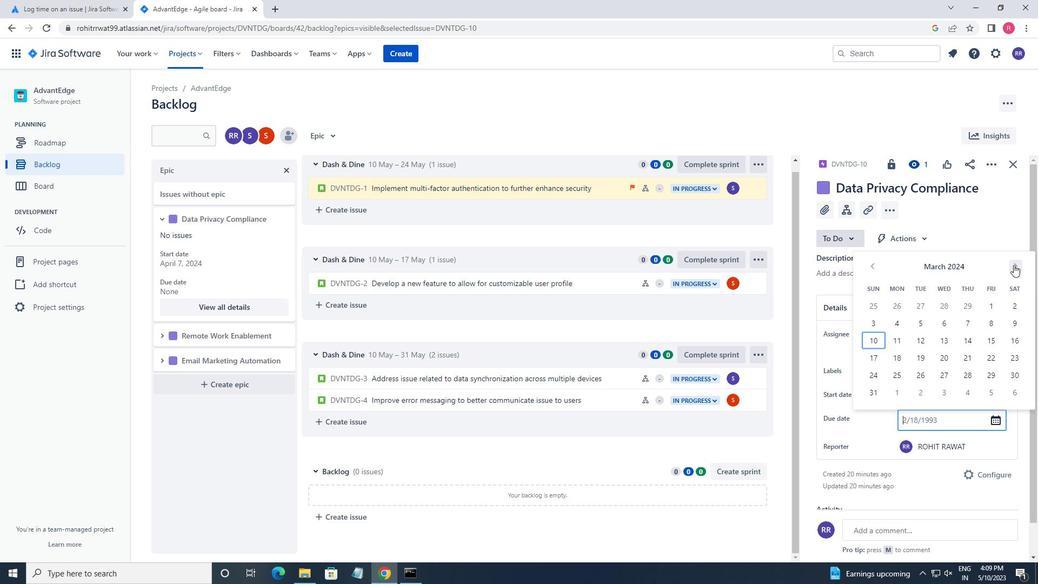 
Action: Mouse pressed left at (1014, 265)
Screenshot: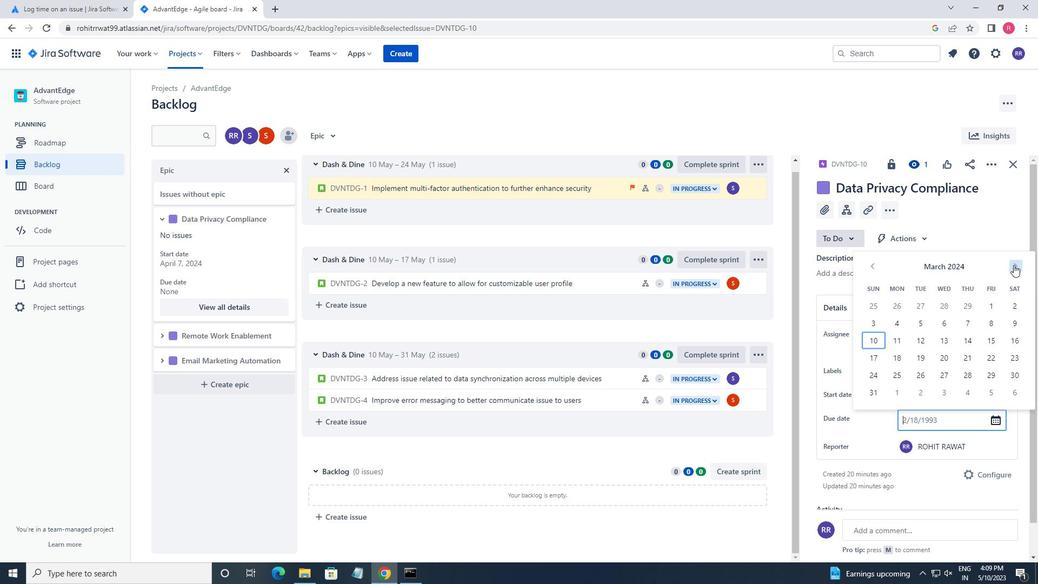 
Action: Mouse pressed left at (1014, 265)
Screenshot: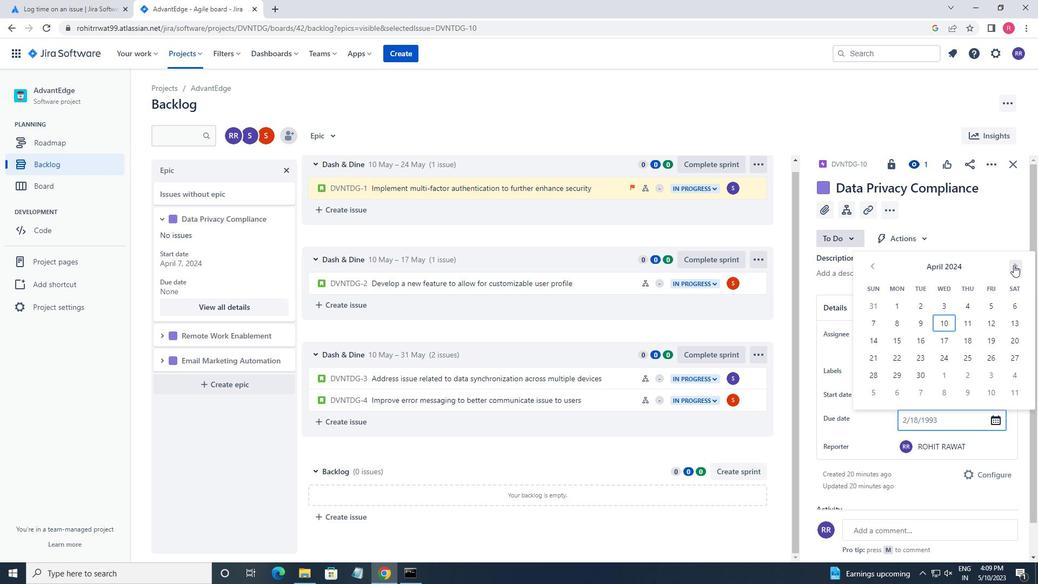 
Action: Mouse pressed left at (1014, 265)
Screenshot: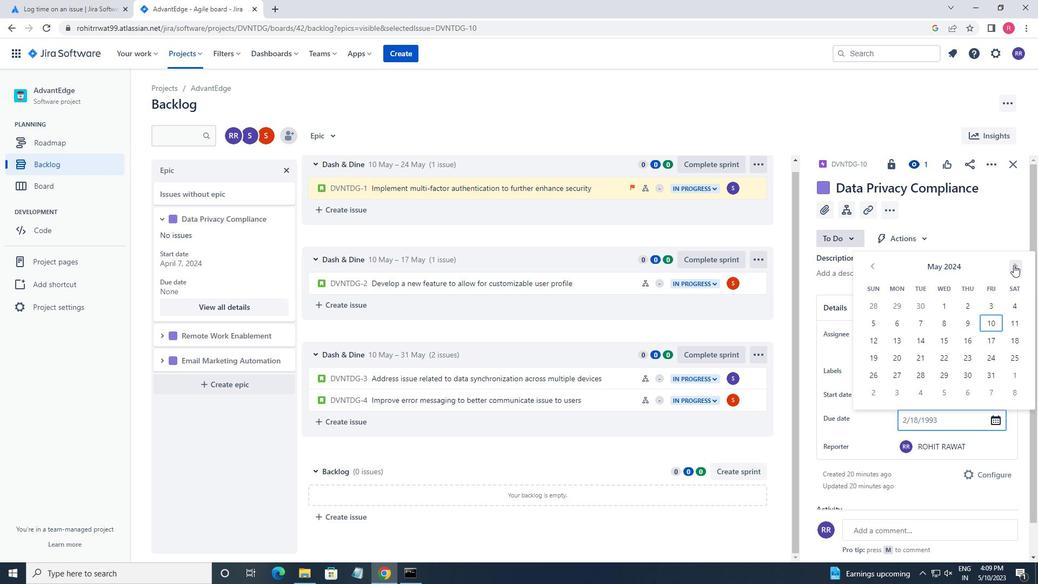 
Action: Mouse pressed left at (1014, 265)
Screenshot: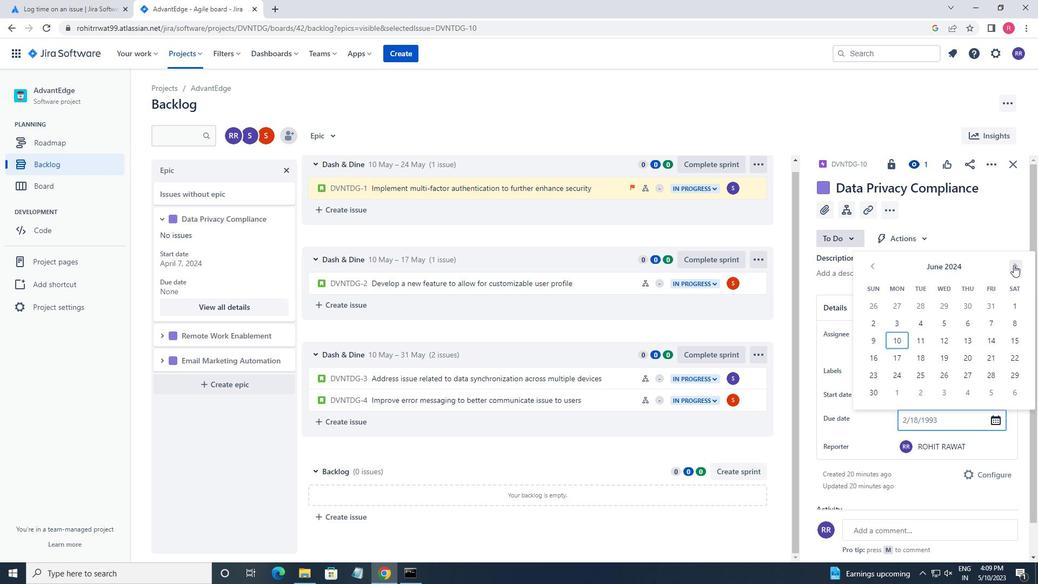 
Action: Mouse pressed left at (1014, 265)
Screenshot: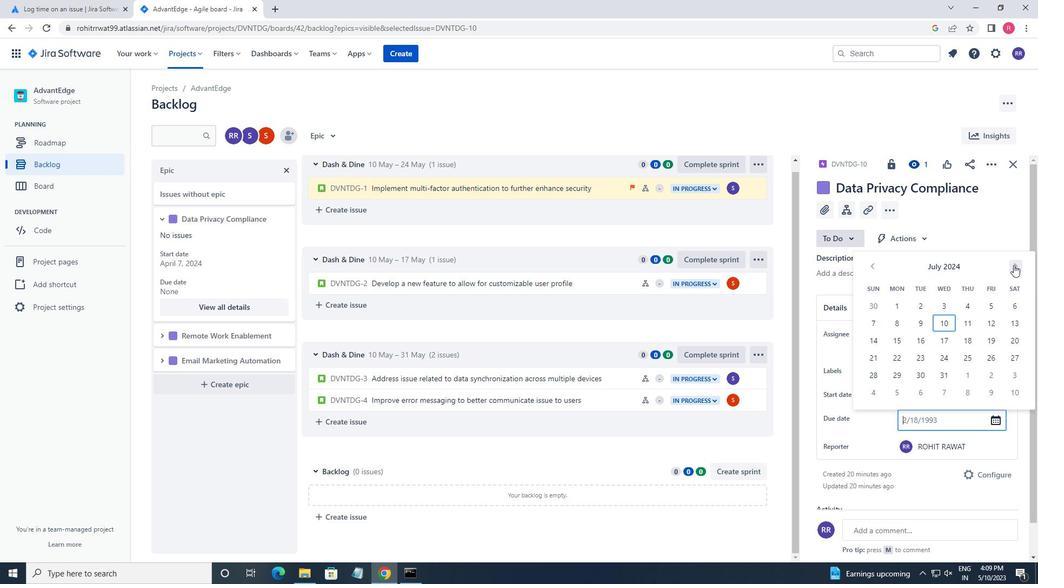 
Action: Mouse pressed left at (1014, 265)
Screenshot: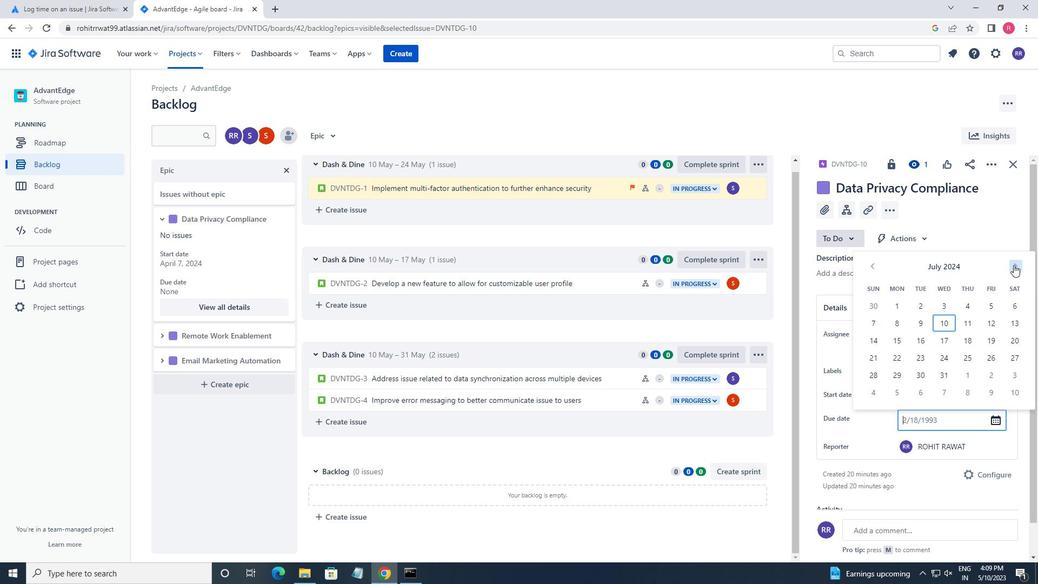 
Action: Mouse pressed left at (1014, 265)
Screenshot: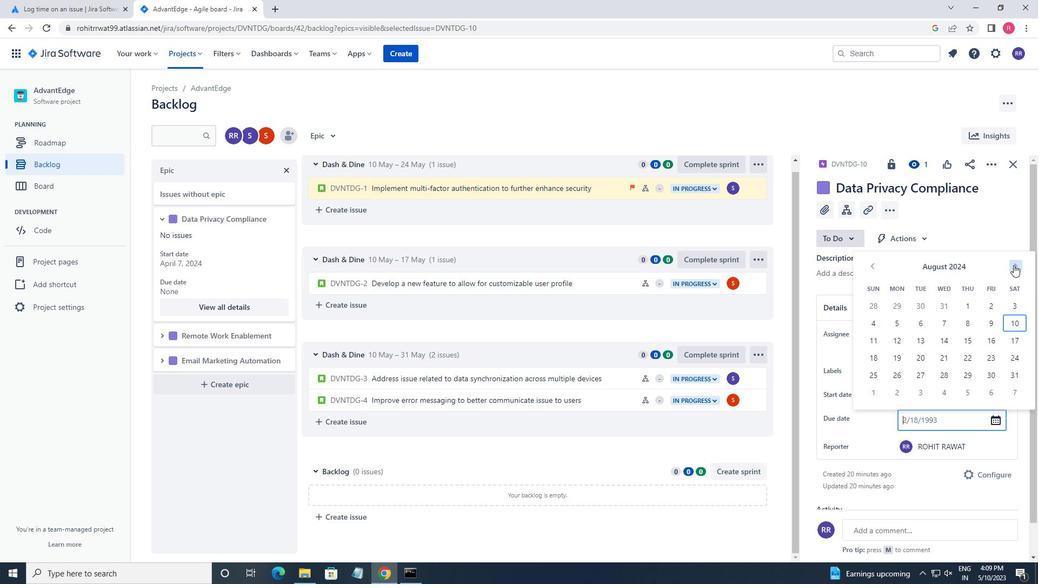 
Action: Mouse pressed left at (1014, 265)
Screenshot: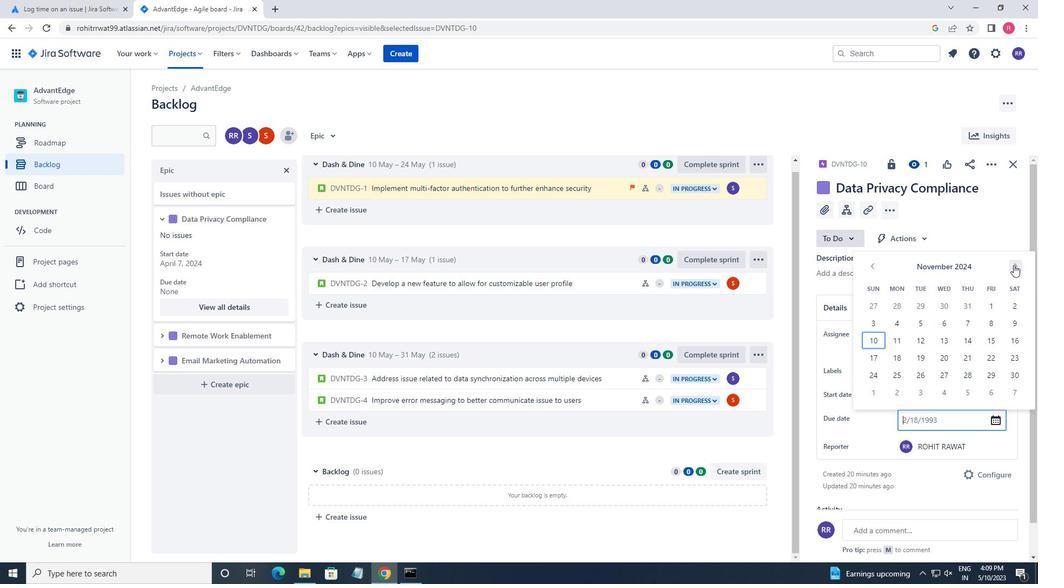 
Action: Mouse moved to (878, 266)
Screenshot: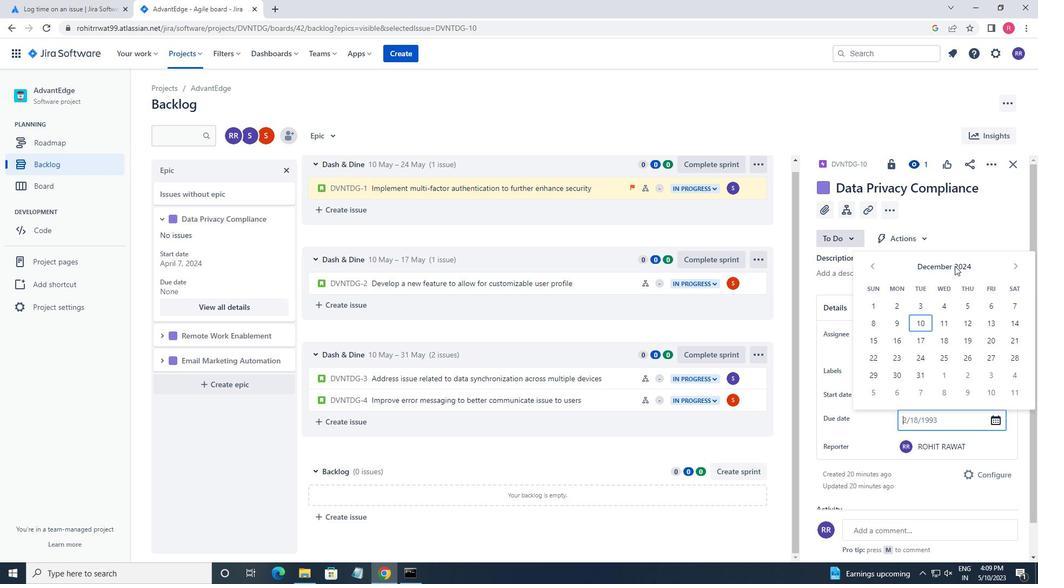
Action: Mouse pressed left at (878, 266)
Screenshot: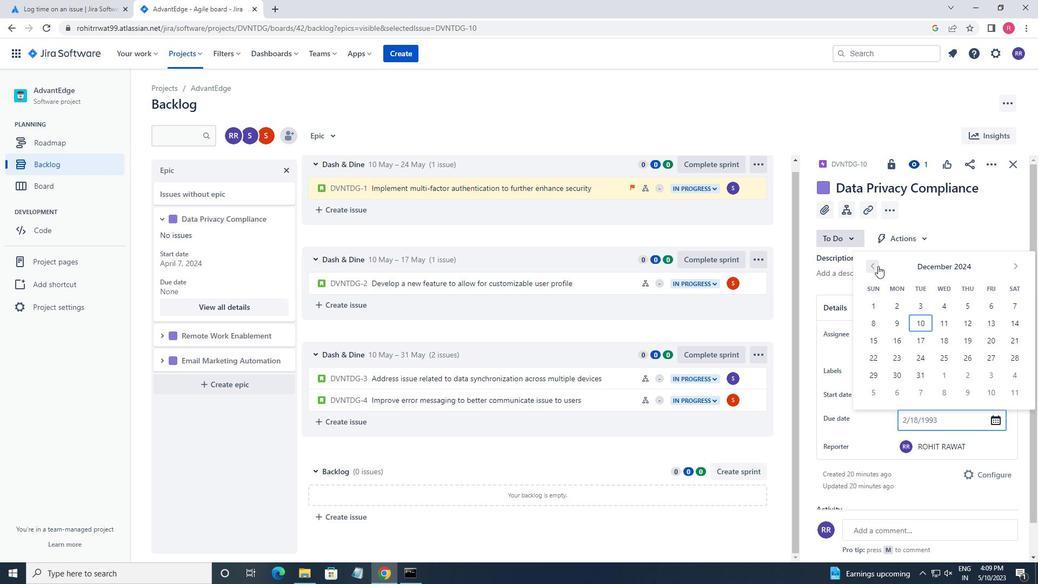 
Action: Mouse pressed left at (878, 266)
Screenshot: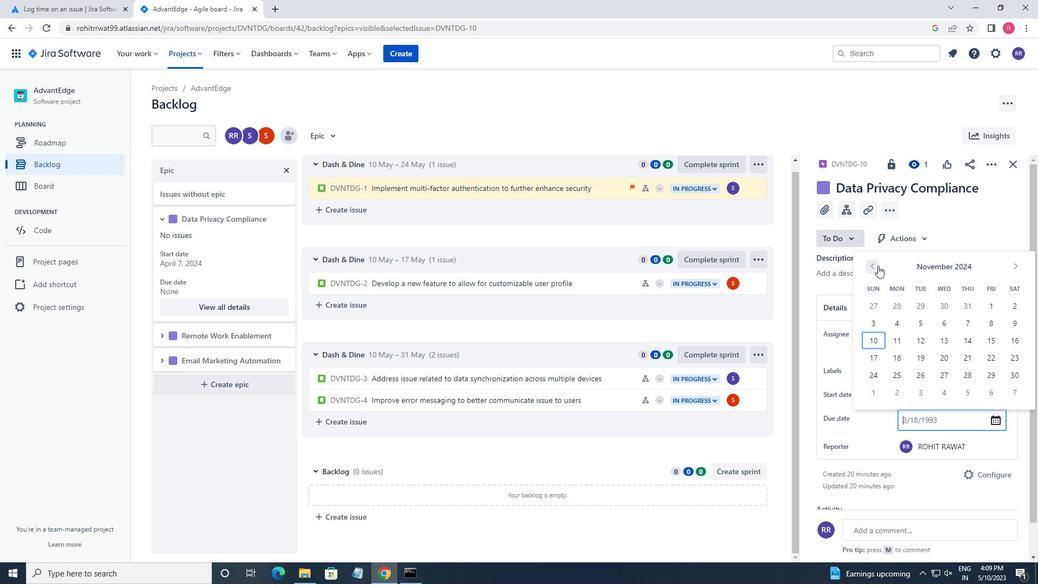 
Action: Mouse moved to (880, 356)
Screenshot: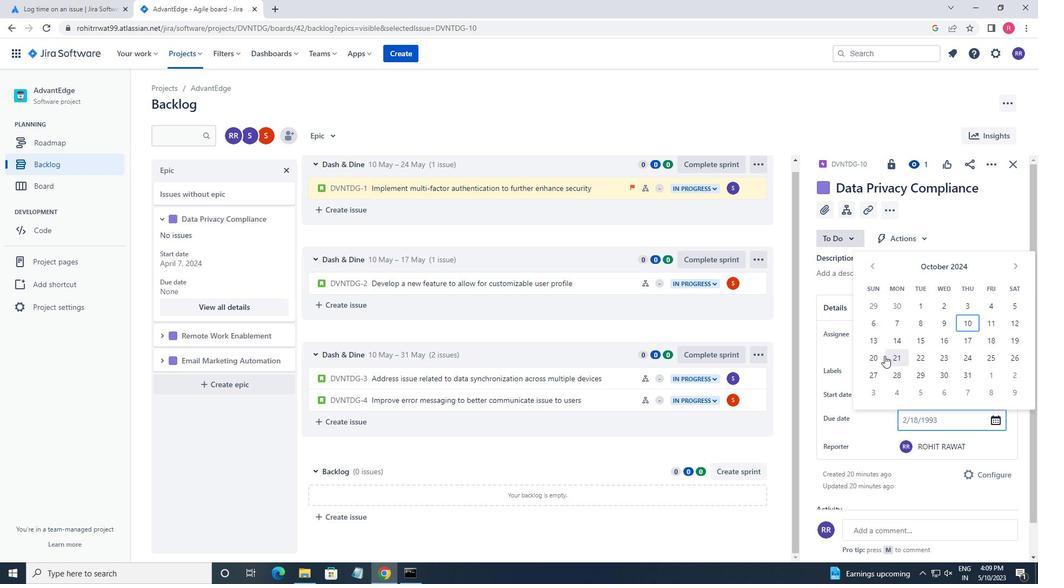 
Action: Mouse pressed left at (880, 356)
Screenshot: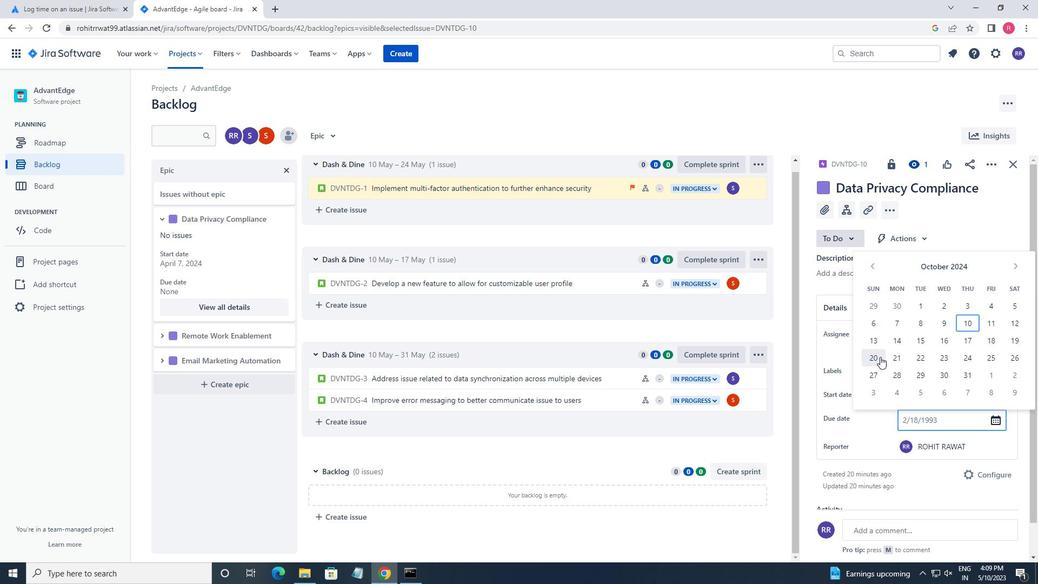 
Action: Mouse moved to (942, 489)
Screenshot: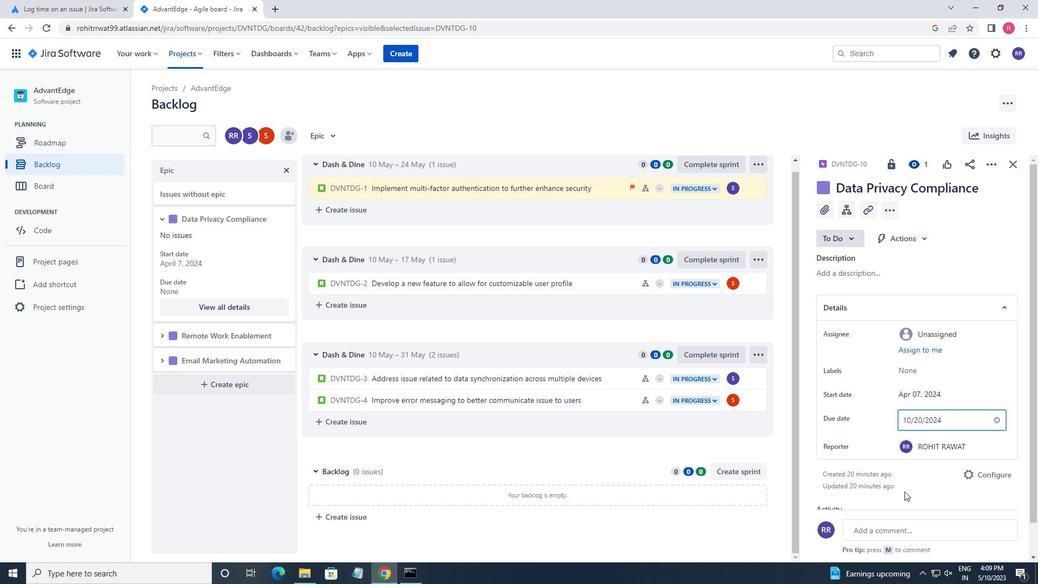 
Action: Mouse pressed left at (942, 489)
Screenshot: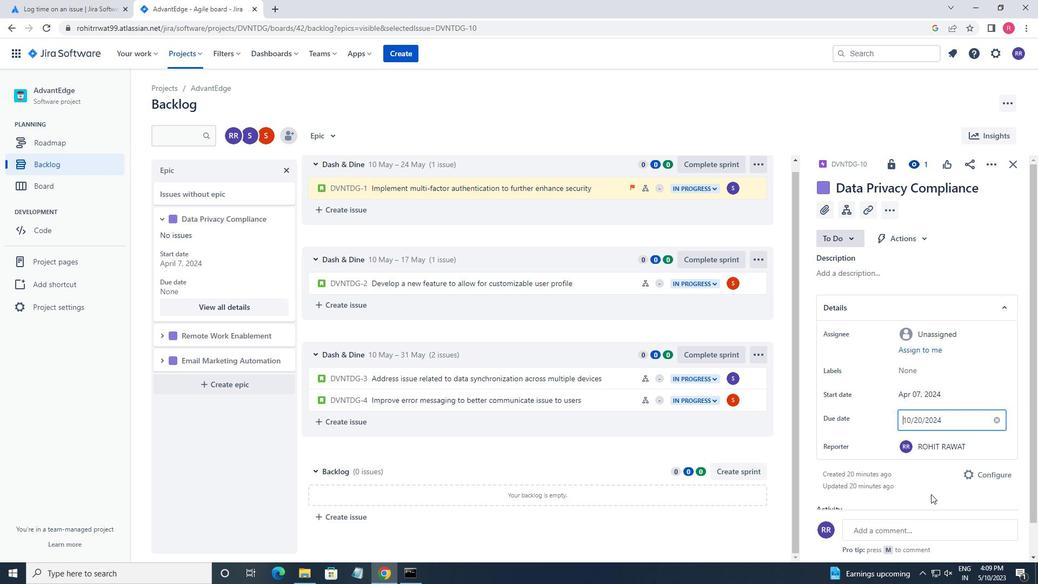 
Action: Mouse moved to (683, 538)
Screenshot: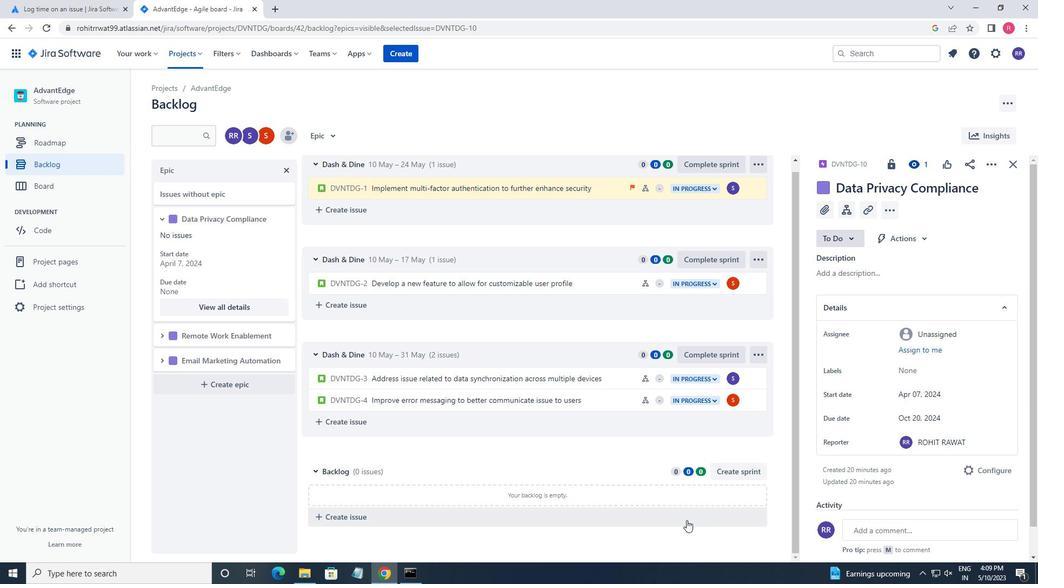 
Action: Mouse pressed left at (683, 538)
Screenshot: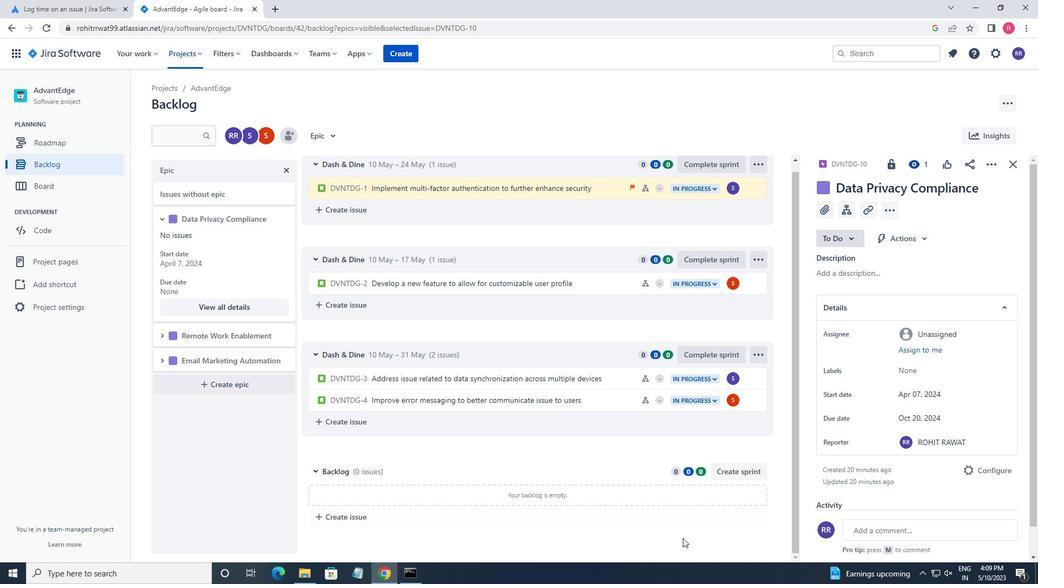 
Action: Mouse moved to (162, 335)
Screenshot: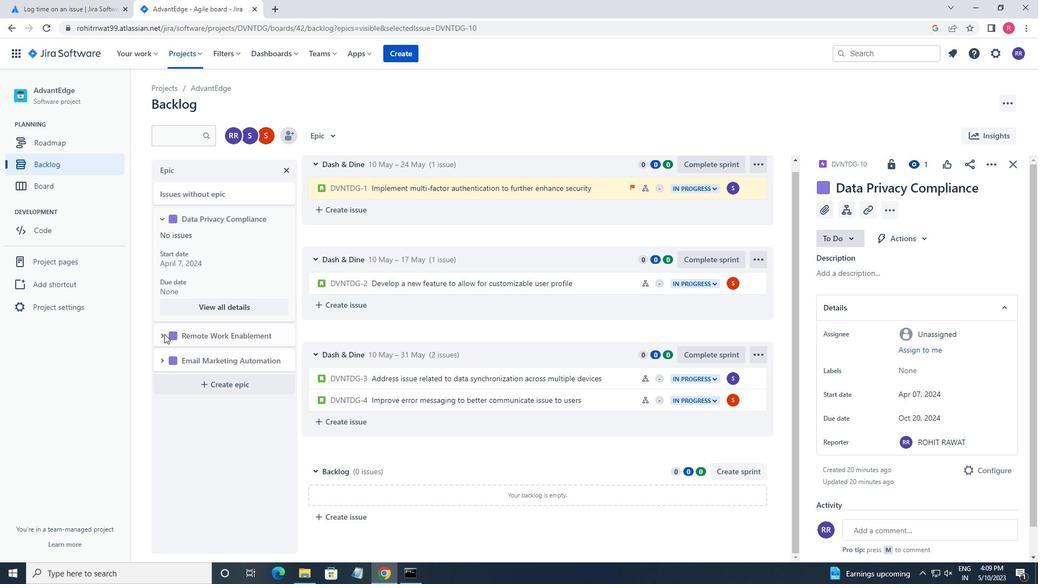 
Action: Mouse pressed left at (162, 335)
Screenshot: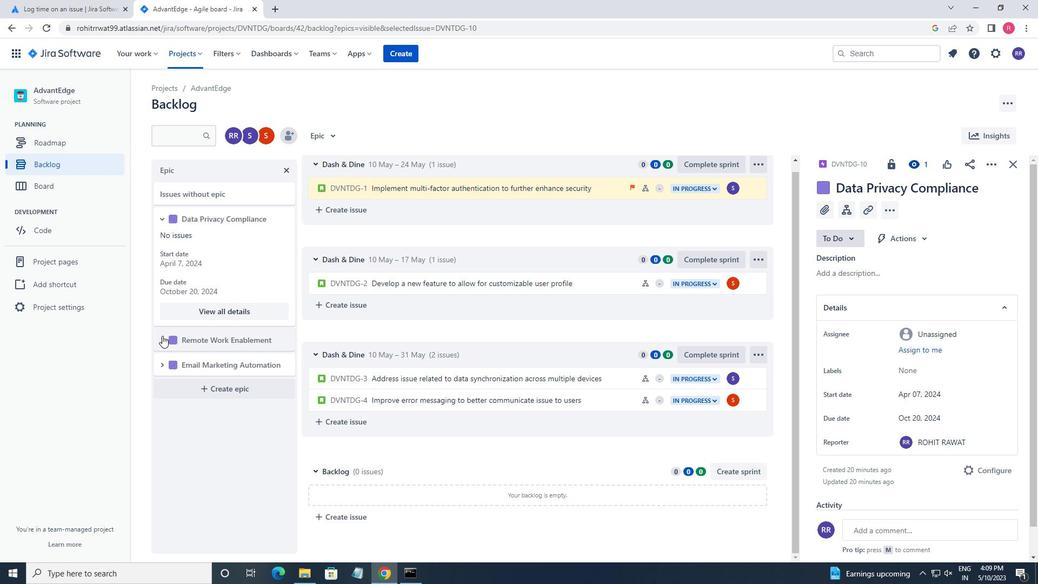 
Action: Mouse scrolled (162, 335) with delta (0, 0)
Screenshot: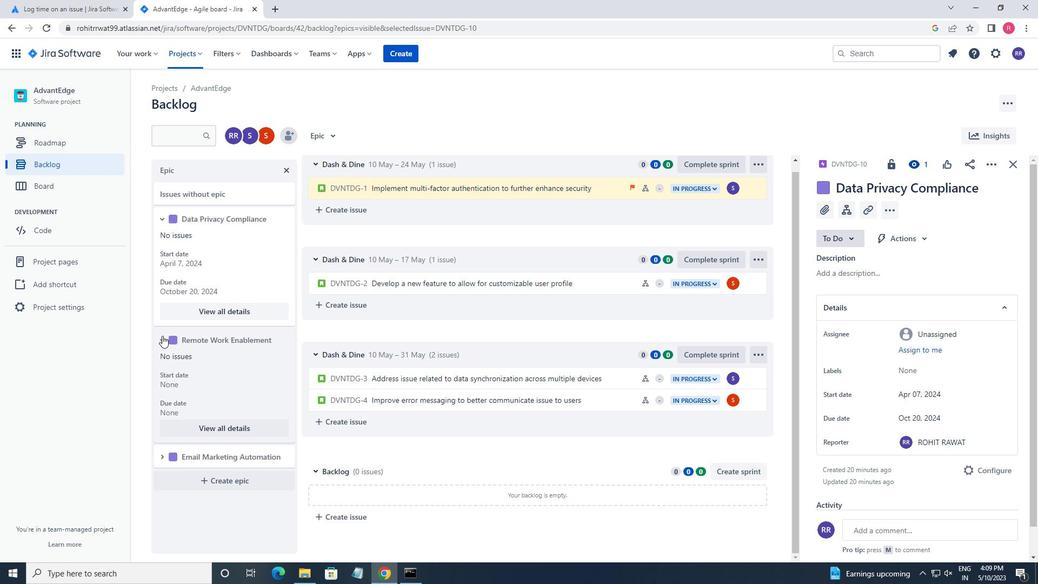 
Action: Mouse moved to (207, 427)
Screenshot: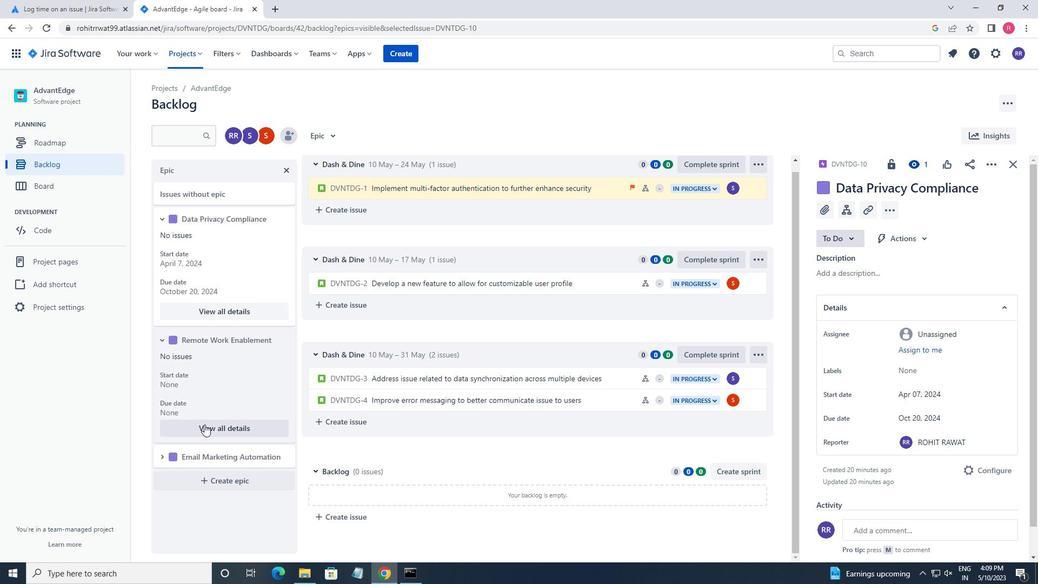 
Action: Mouse pressed left at (207, 427)
Screenshot: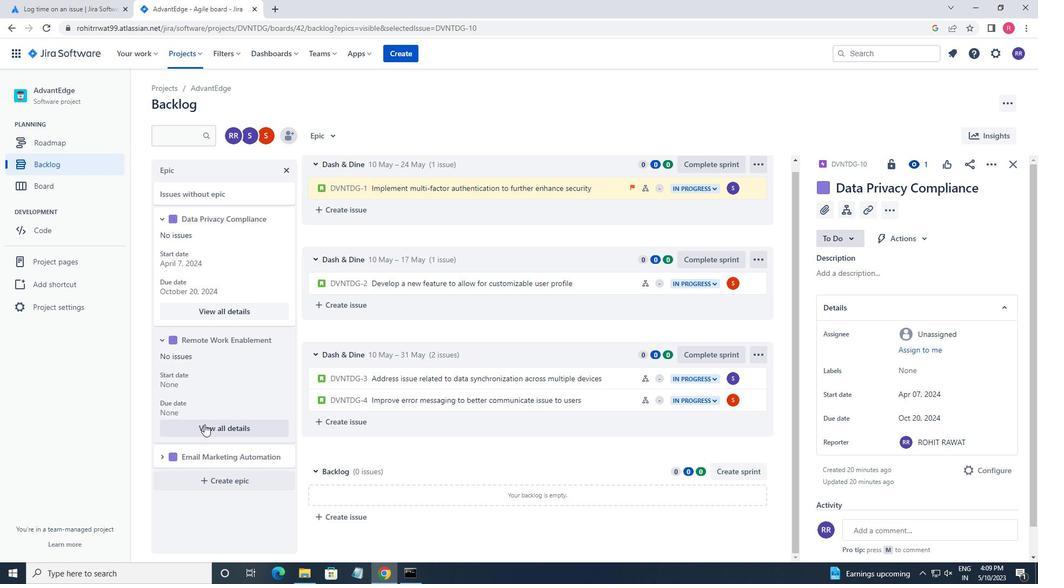 
Action: Mouse moved to (917, 388)
Screenshot: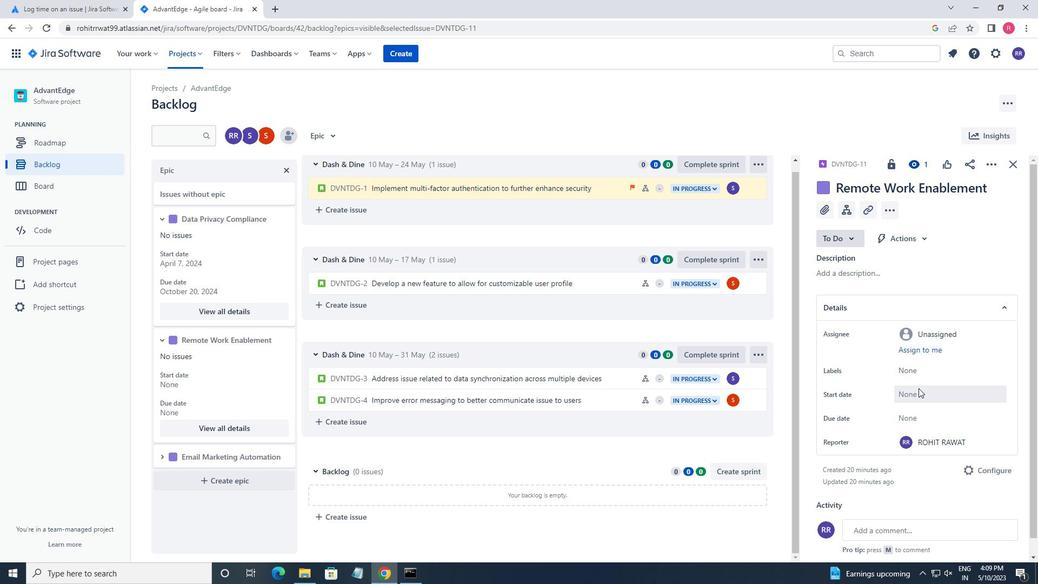 
Action: Mouse pressed left at (917, 388)
Screenshot: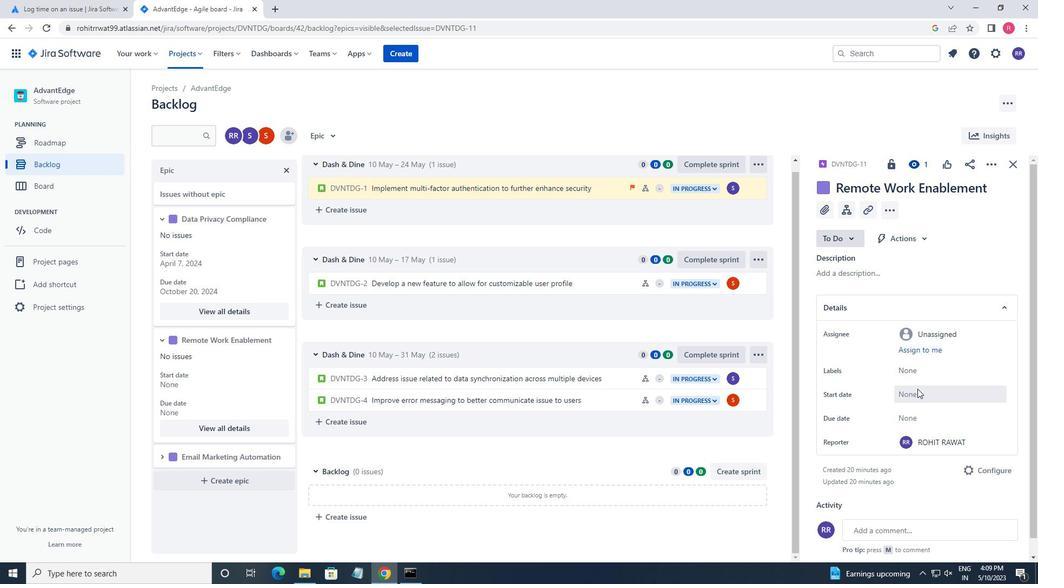 
Action: Mouse moved to (1015, 240)
Screenshot: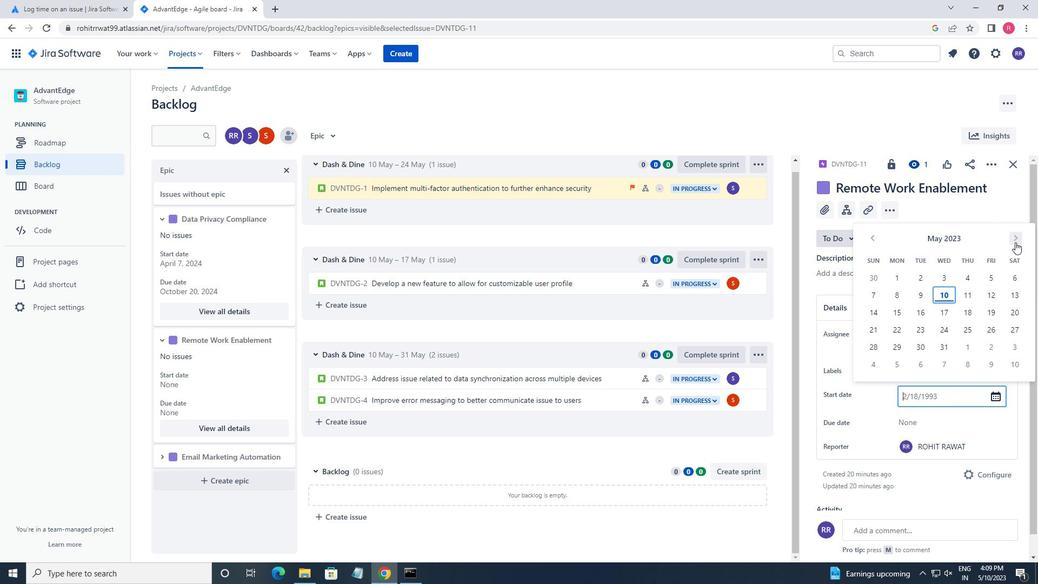 
Action: Mouse pressed left at (1015, 240)
Screenshot: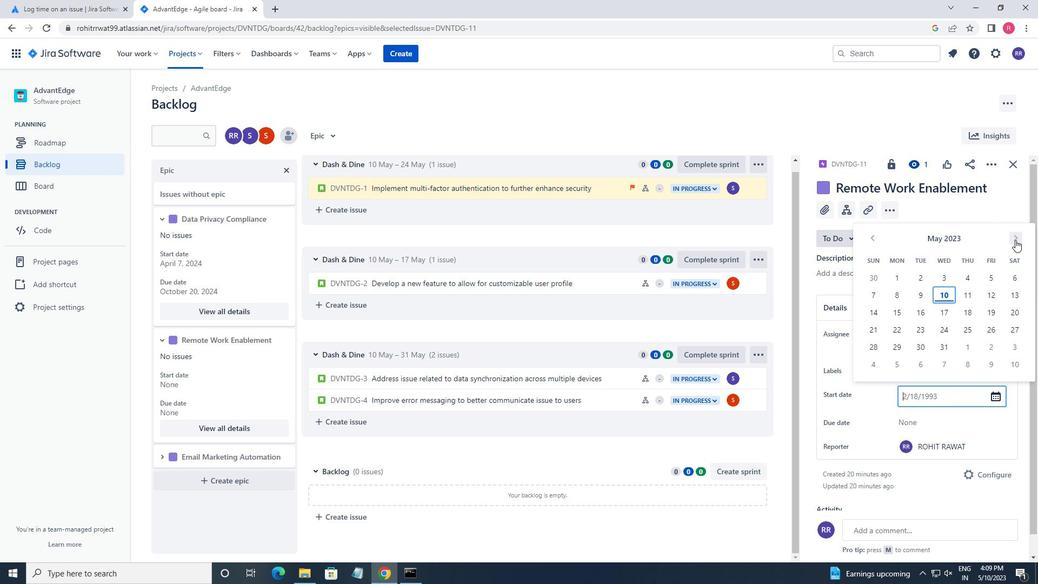 
Action: Mouse pressed left at (1015, 240)
Screenshot: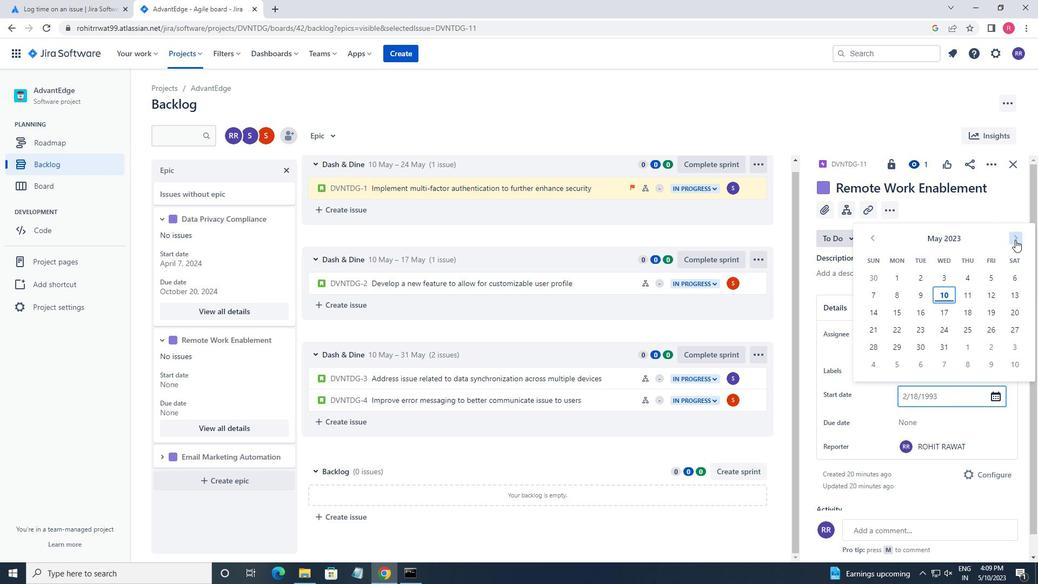 
Action: Mouse pressed left at (1015, 240)
Screenshot: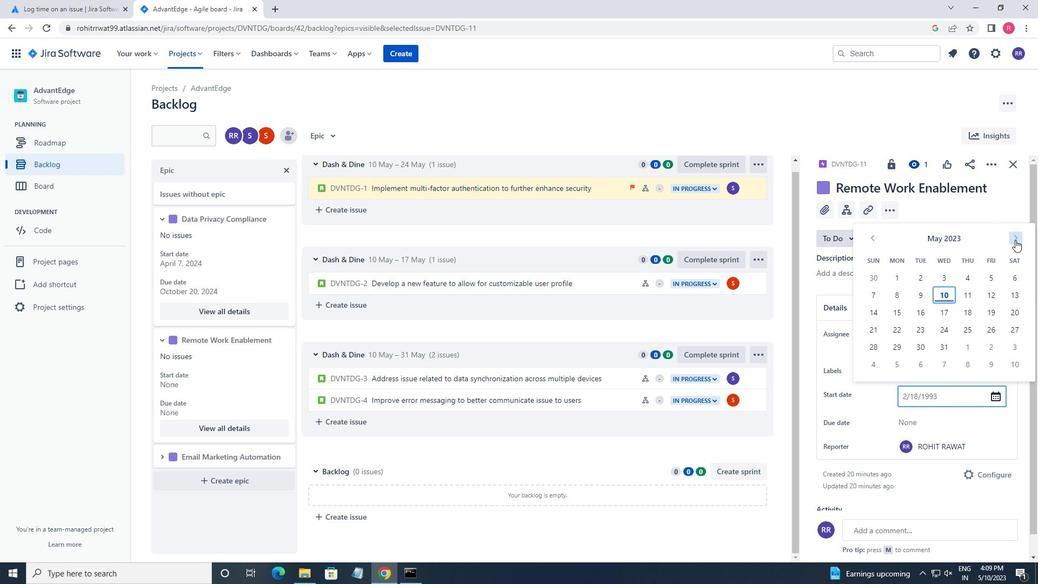 
Action: Mouse pressed left at (1015, 240)
Screenshot: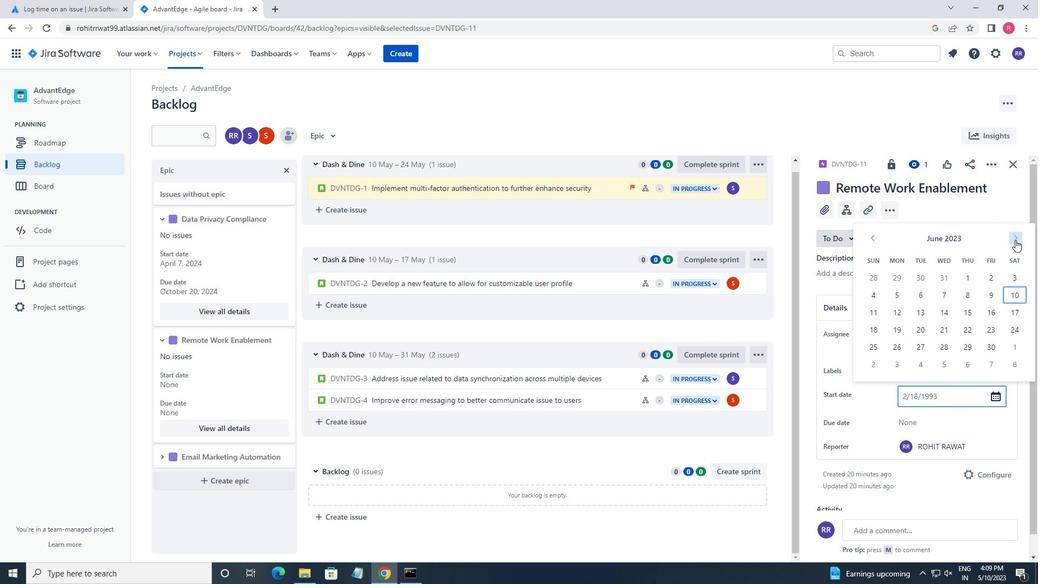 
Action: Mouse pressed left at (1015, 240)
Screenshot: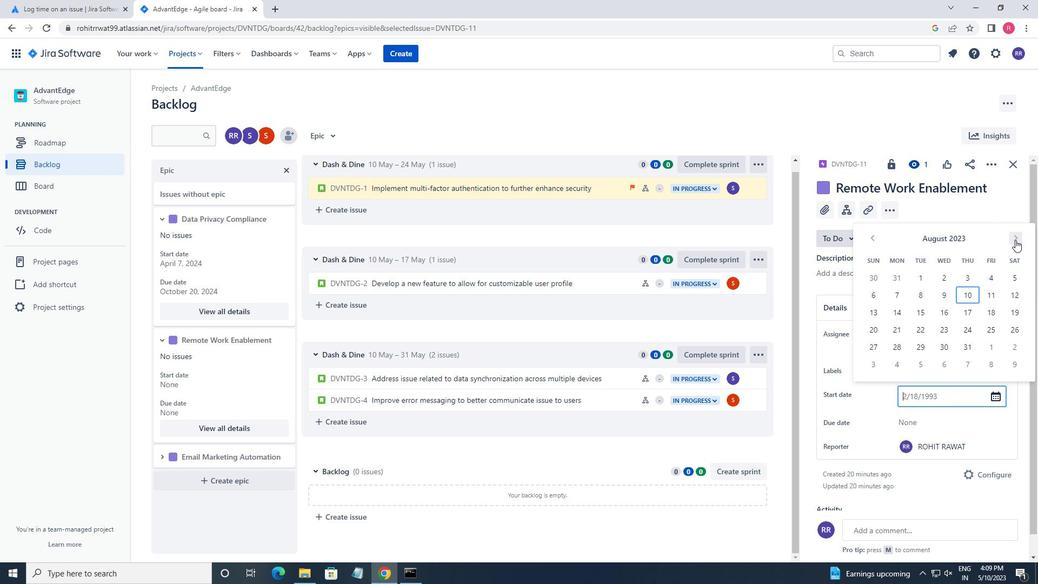 
Action: Mouse pressed left at (1015, 240)
Screenshot: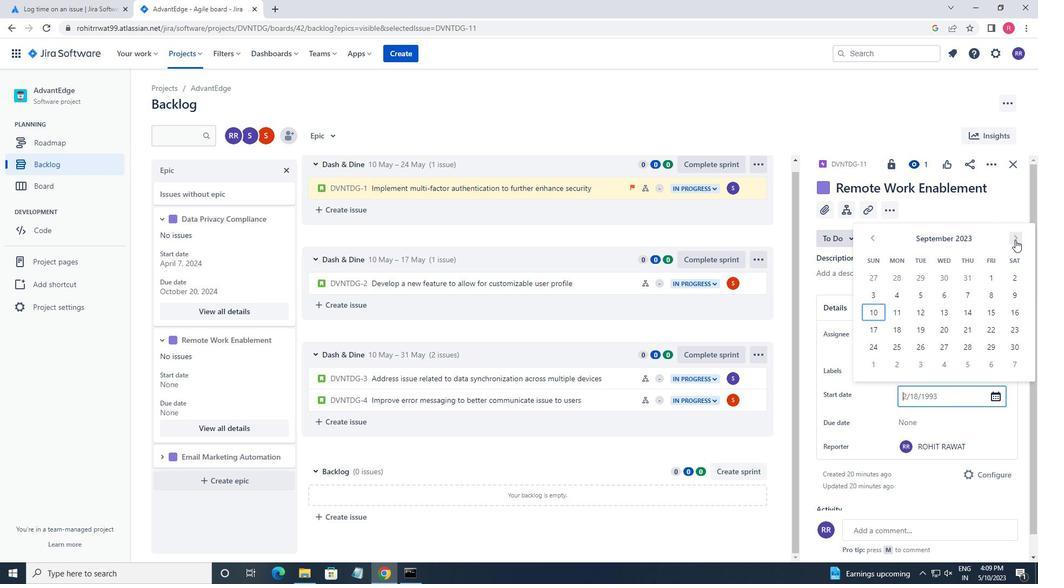 
Action: Mouse pressed left at (1015, 240)
Screenshot: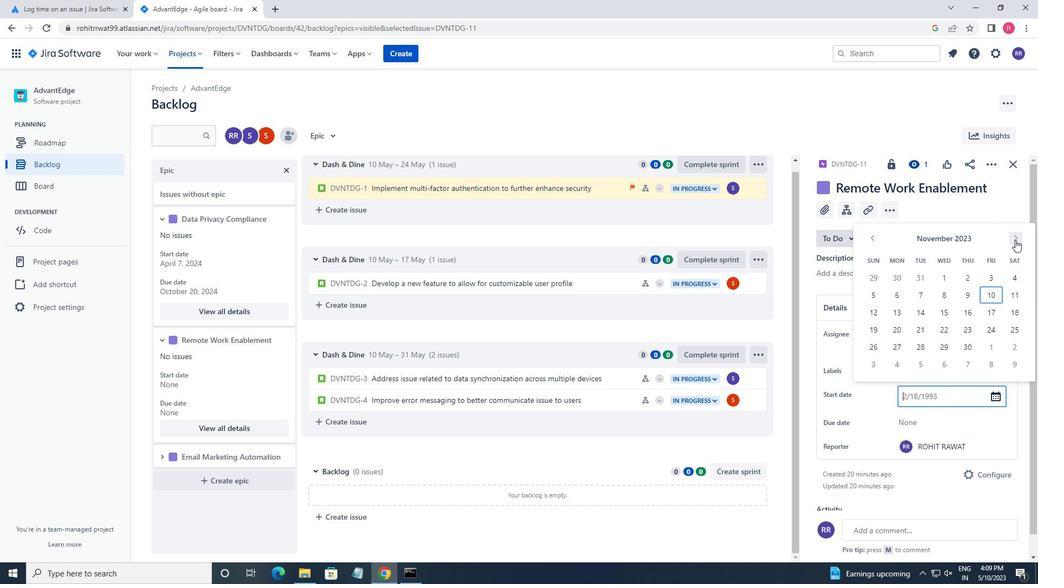 
Action: Mouse pressed left at (1015, 240)
Screenshot: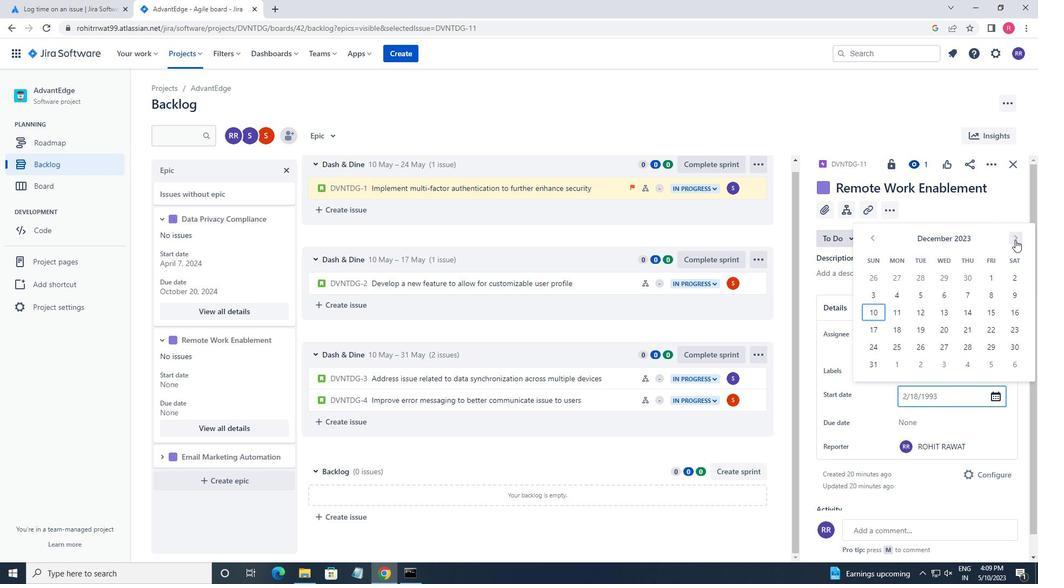 
Action: Mouse pressed left at (1015, 240)
Screenshot: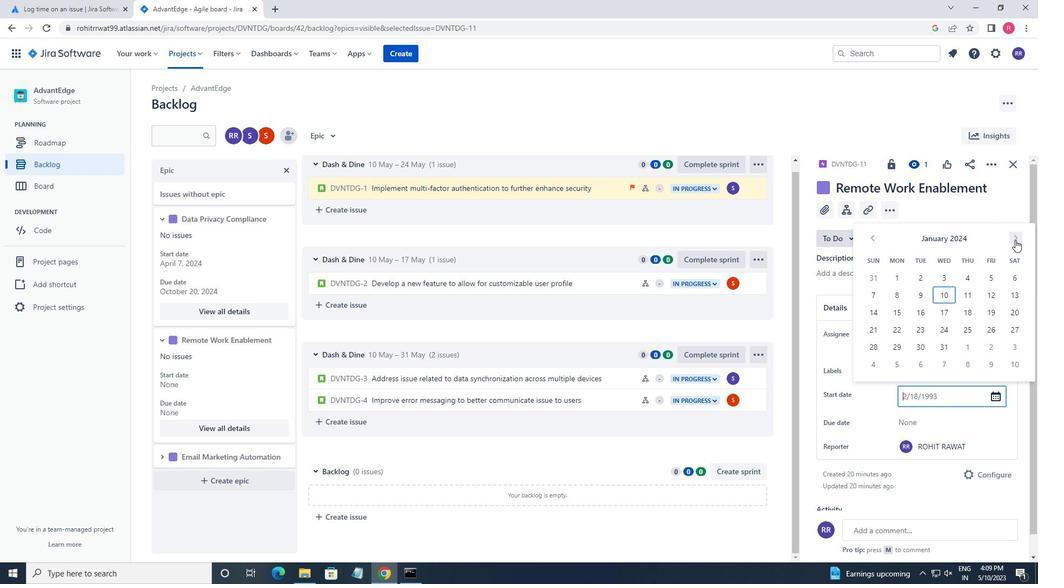 
Action: Mouse moved to (990, 294)
Screenshot: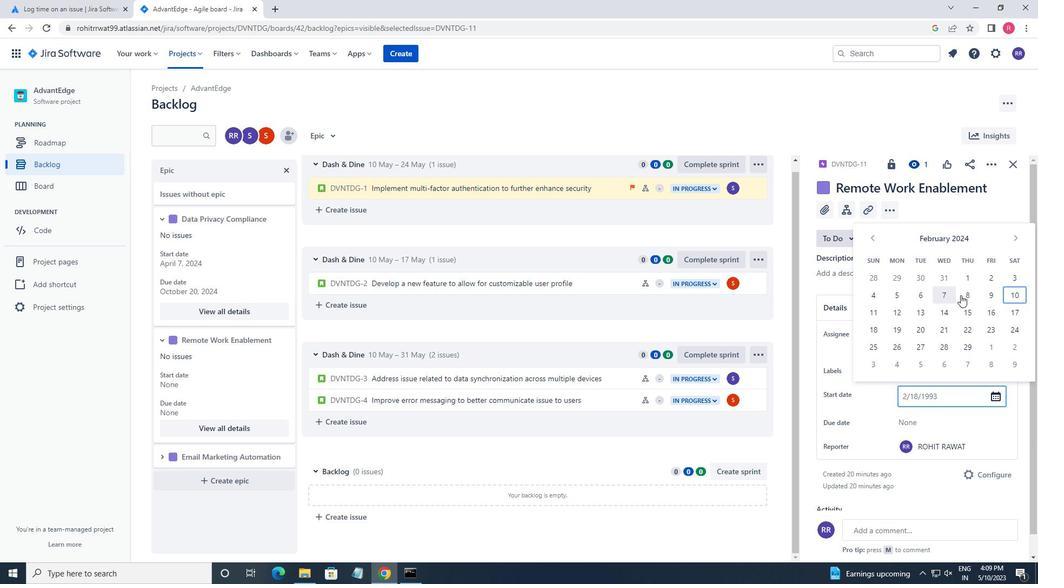 
Action: Mouse pressed left at (990, 294)
Screenshot: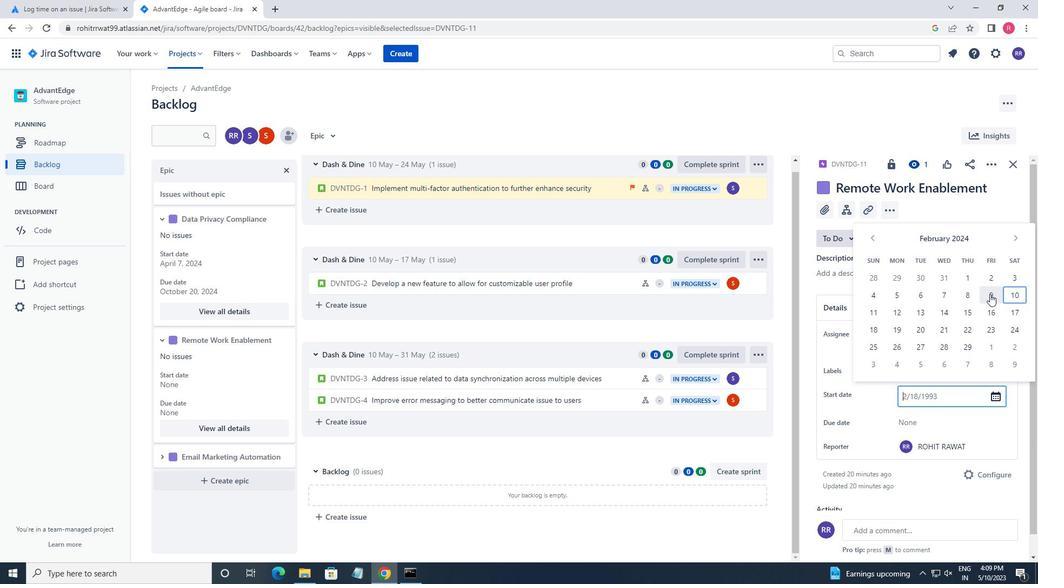 
Action: Mouse moved to (922, 419)
Screenshot: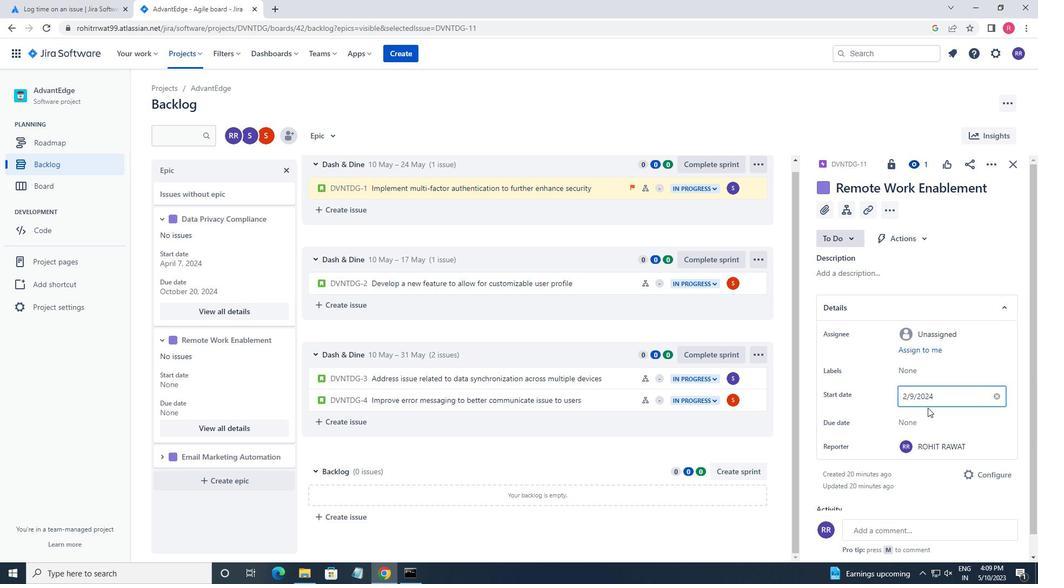 
Action: Mouse pressed left at (922, 419)
Screenshot: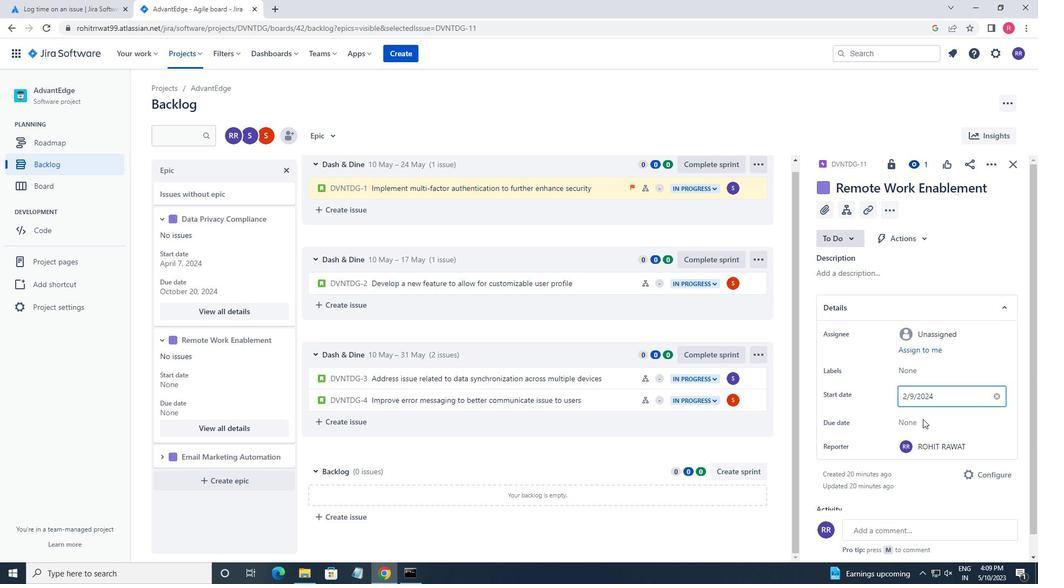 
Action: Mouse moved to (1014, 269)
Screenshot: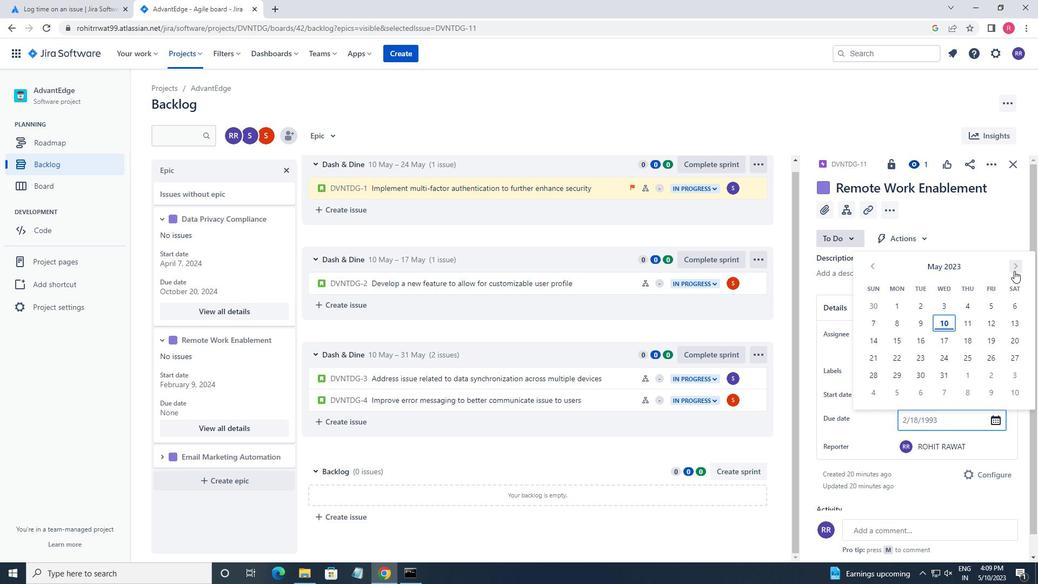 
Action: Mouse pressed left at (1014, 269)
Screenshot: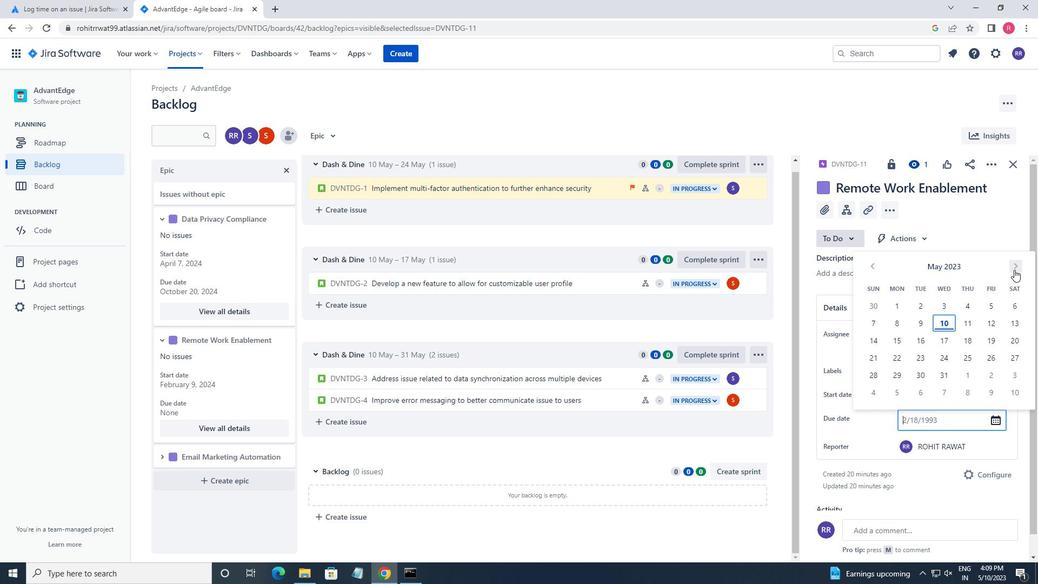 
Action: Mouse pressed left at (1014, 269)
Screenshot: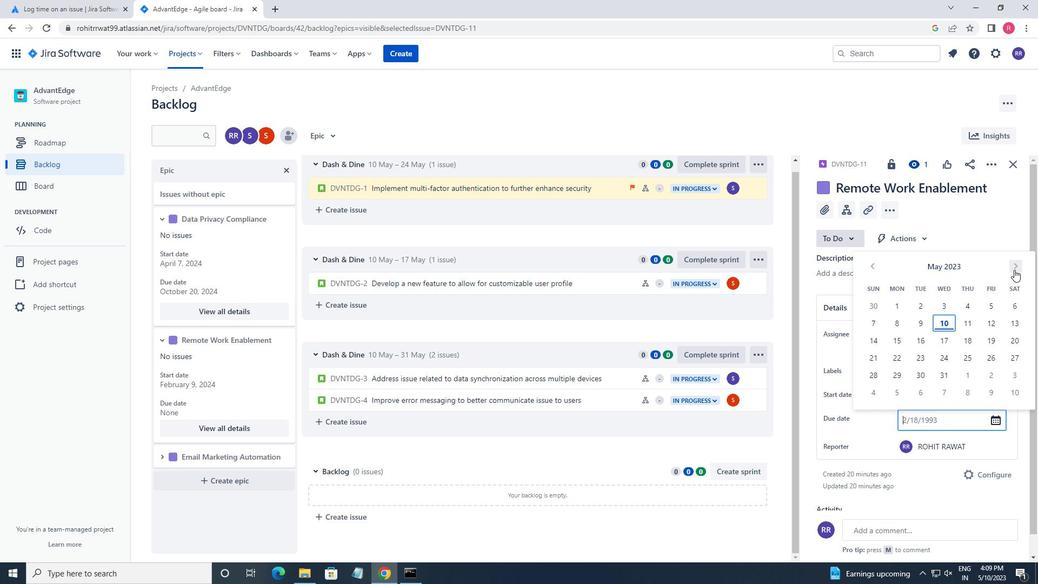 
Action: Mouse pressed left at (1014, 269)
Screenshot: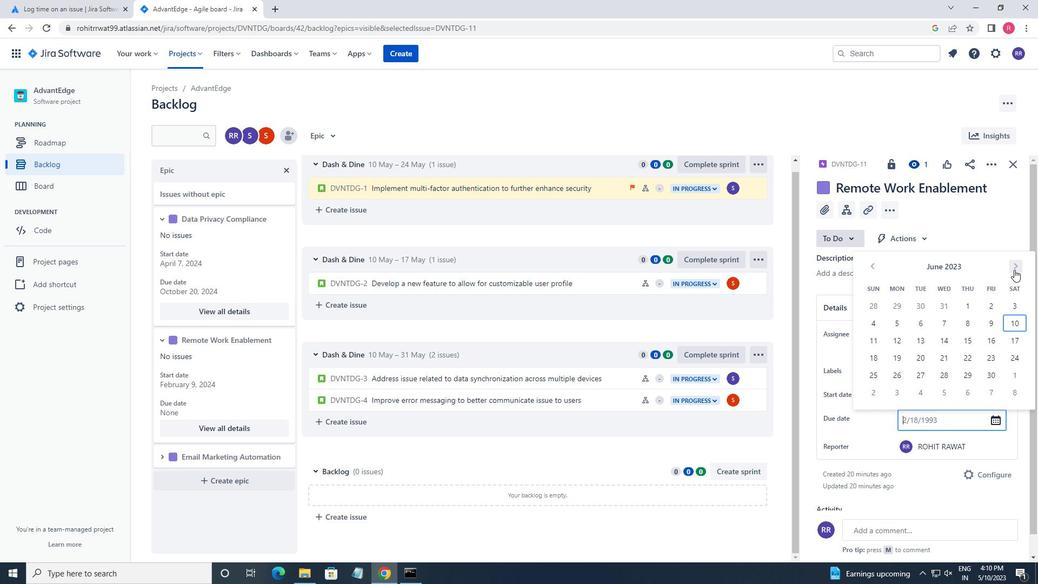 
Action: Mouse pressed left at (1014, 269)
Screenshot: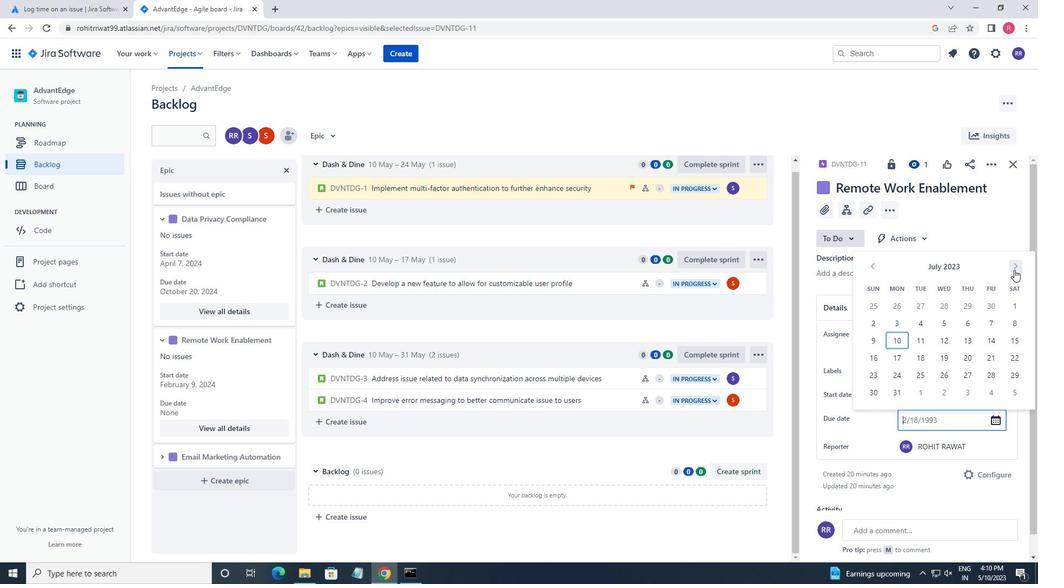 
Action: Mouse pressed left at (1014, 269)
Screenshot: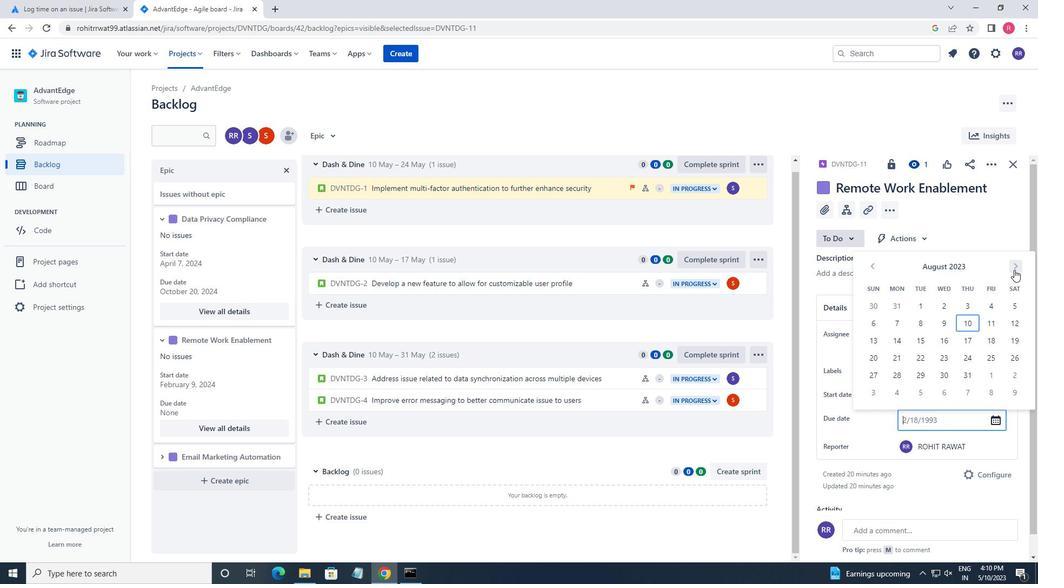 
Action: Mouse pressed left at (1014, 269)
Screenshot: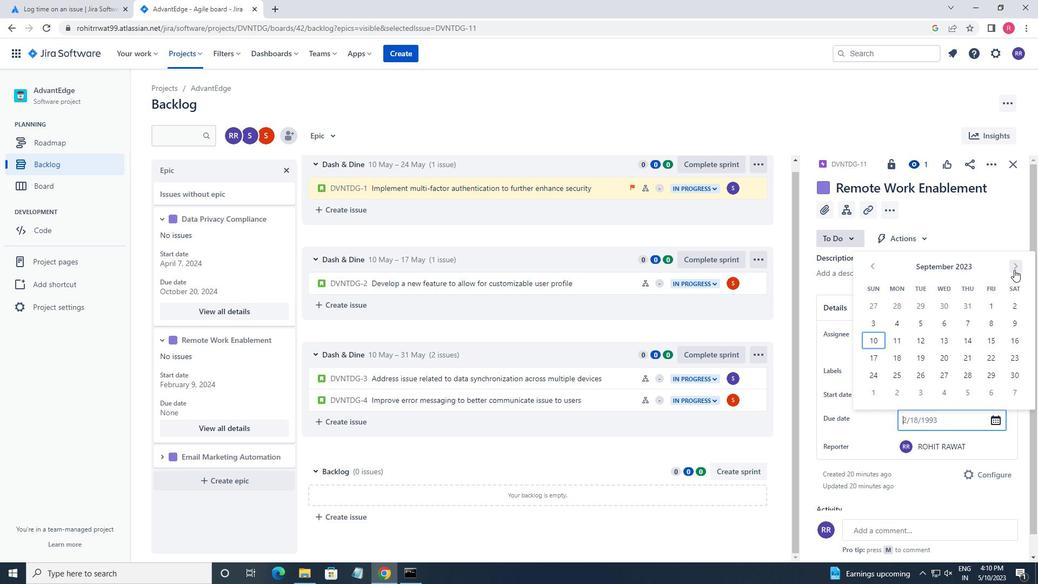 
Action: Mouse pressed left at (1014, 269)
Screenshot: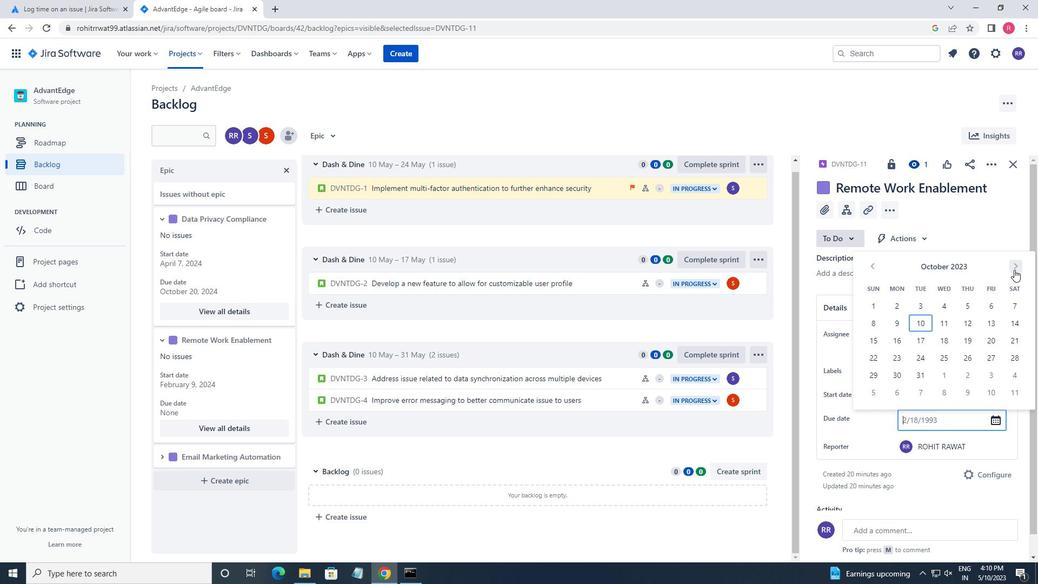 
Action: Mouse pressed left at (1014, 269)
Screenshot: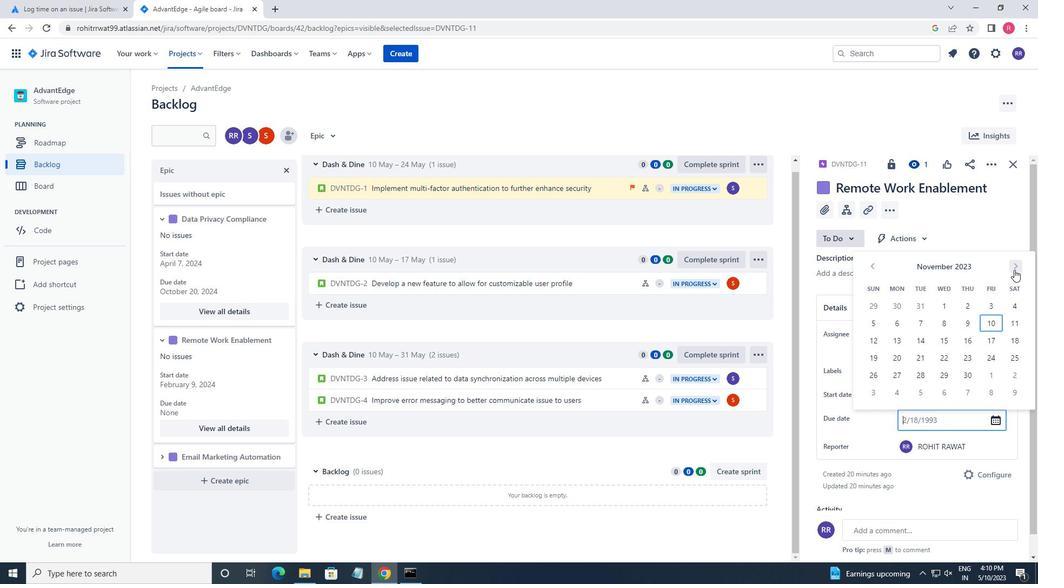
Action: Mouse pressed left at (1014, 269)
Screenshot: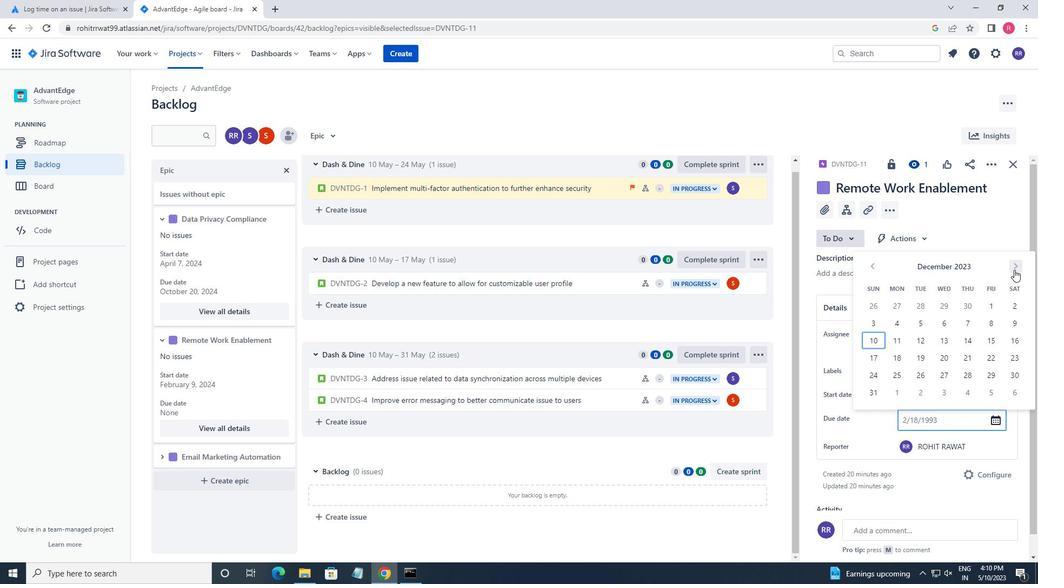 
Action: Mouse pressed left at (1014, 269)
Screenshot: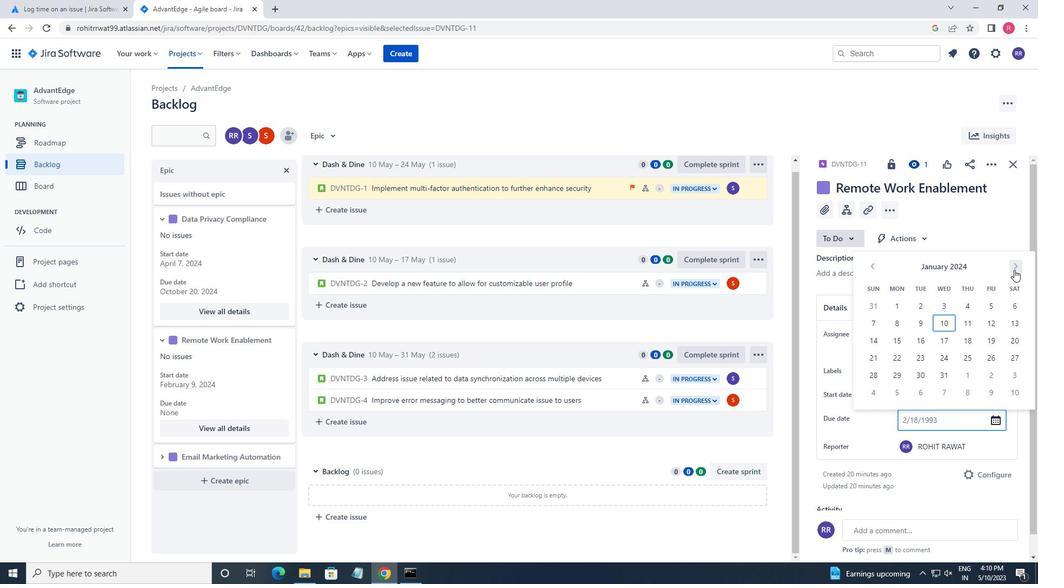 
Action: Mouse pressed left at (1014, 269)
Screenshot: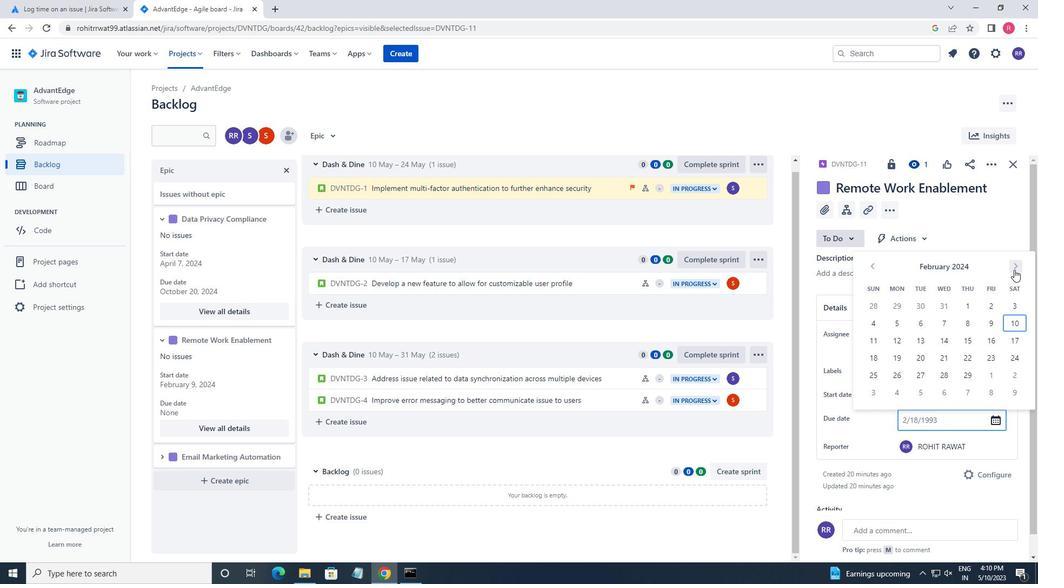 
Action: Mouse pressed left at (1014, 269)
Screenshot: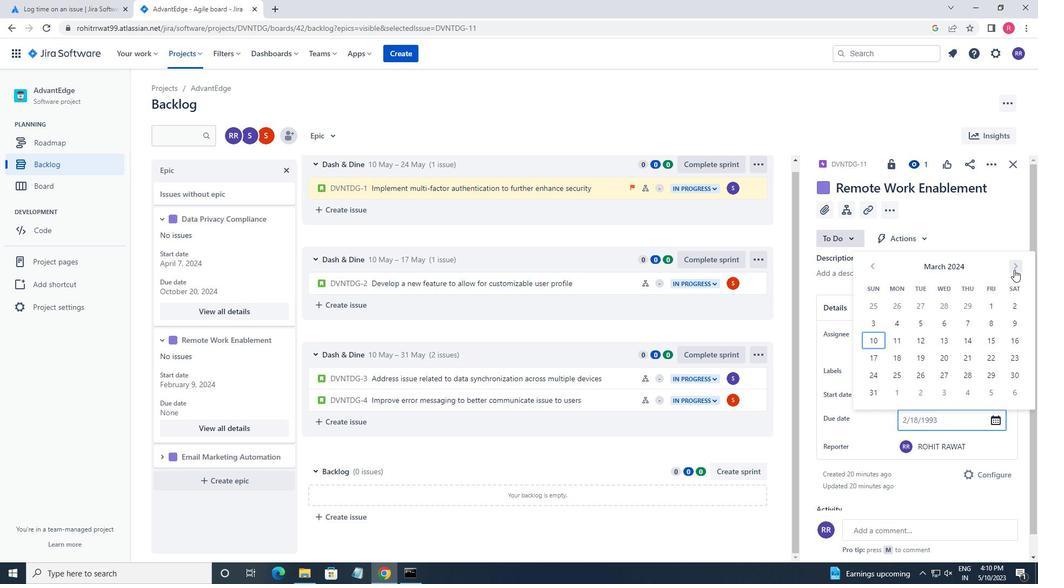 
Action: Mouse pressed left at (1014, 269)
Screenshot: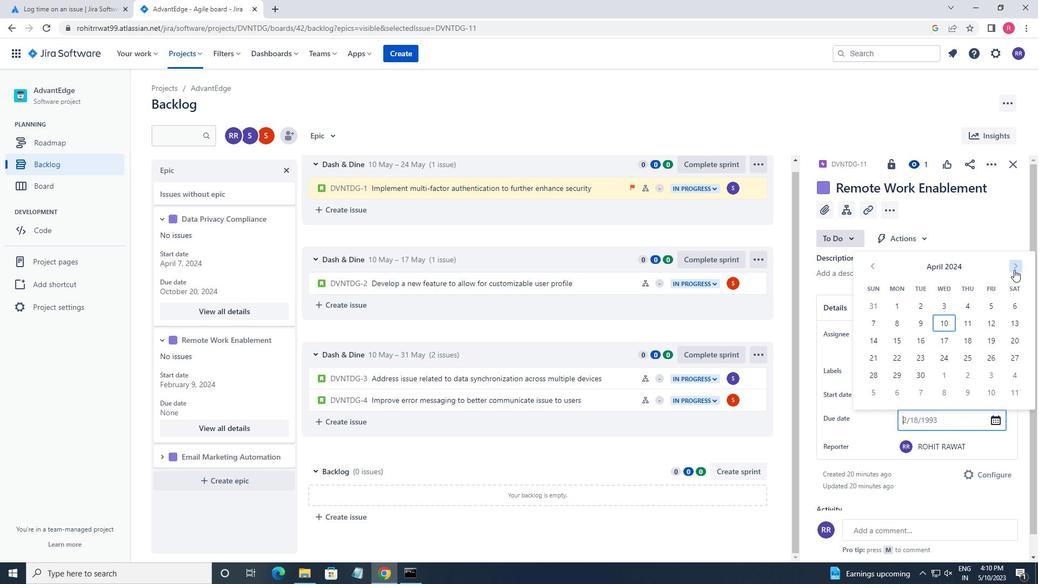 
Action: Mouse pressed left at (1014, 269)
Screenshot: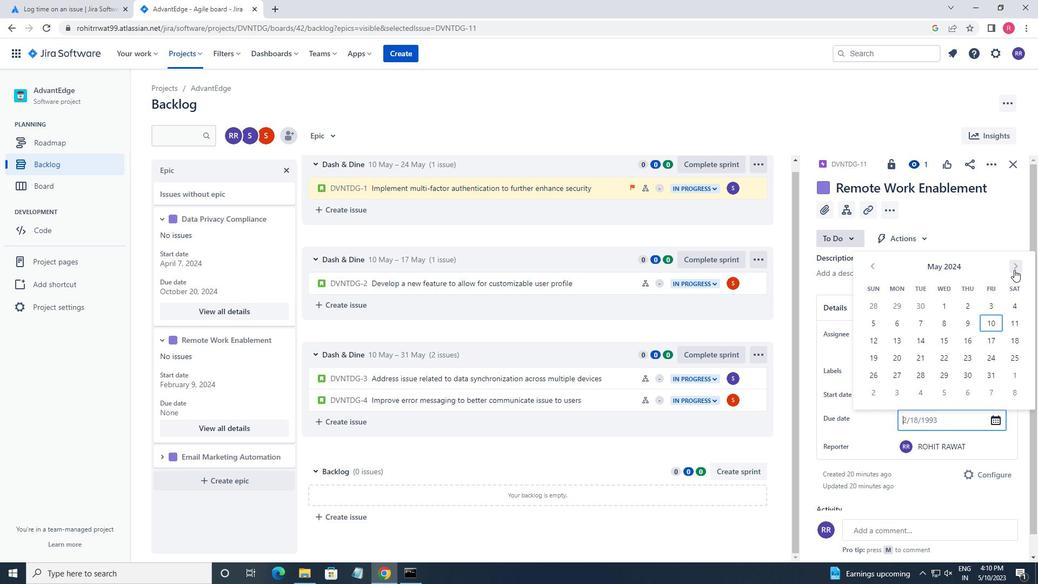 
Action: Mouse pressed left at (1014, 269)
Screenshot: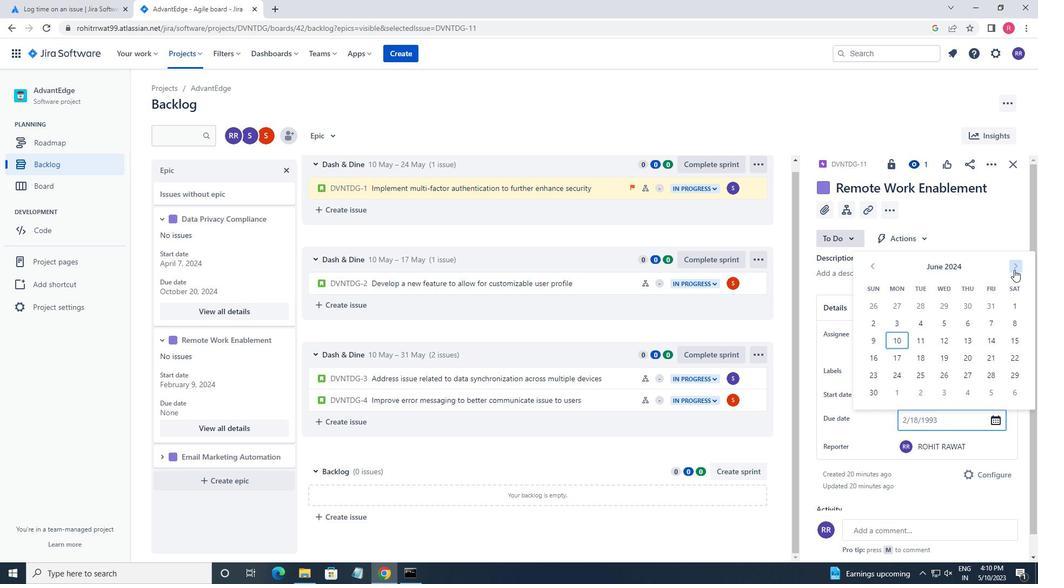 
Action: Mouse pressed left at (1014, 269)
Screenshot: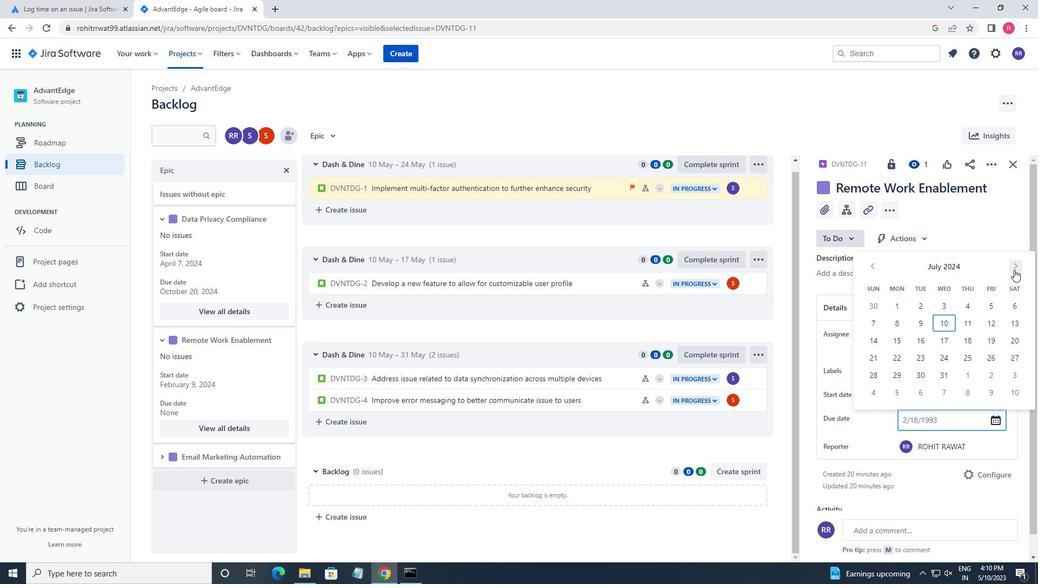 
Action: Mouse pressed left at (1014, 269)
Screenshot: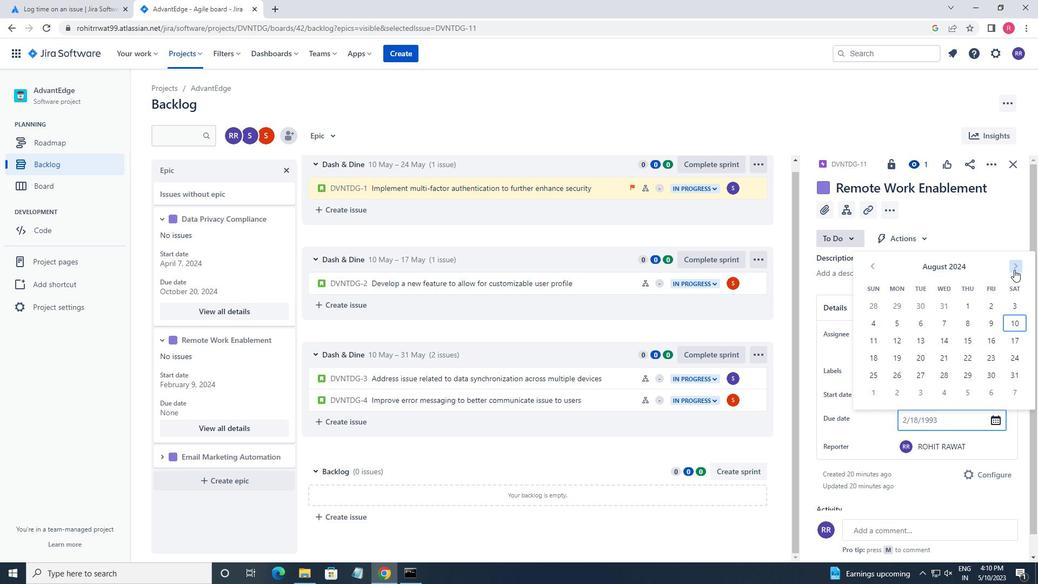 
Action: Mouse pressed left at (1014, 269)
Screenshot: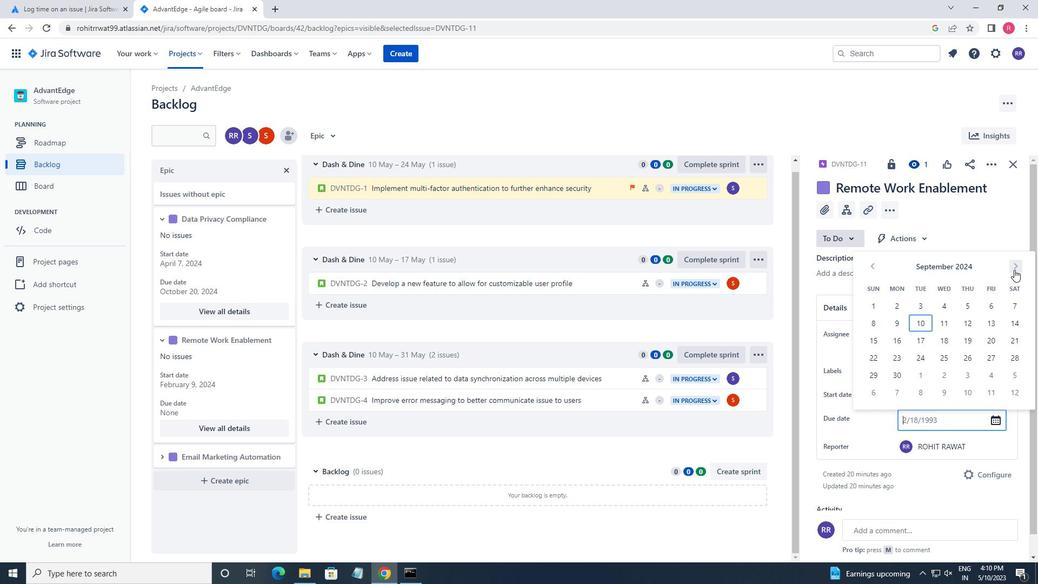 
Action: Mouse pressed left at (1014, 269)
Screenshot: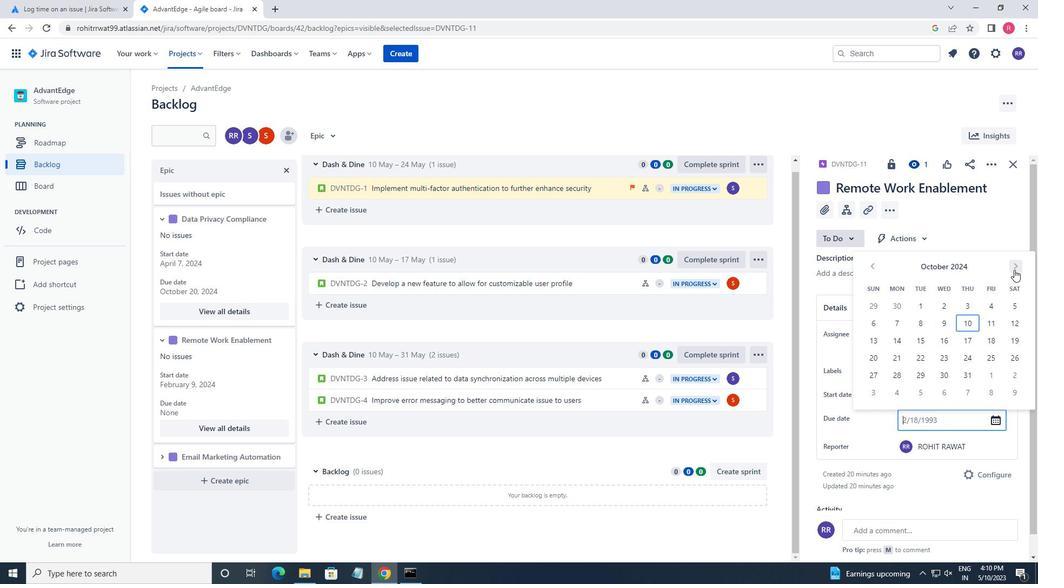 
Action: Mouse pressed left at (1014, 269)
Screenshot: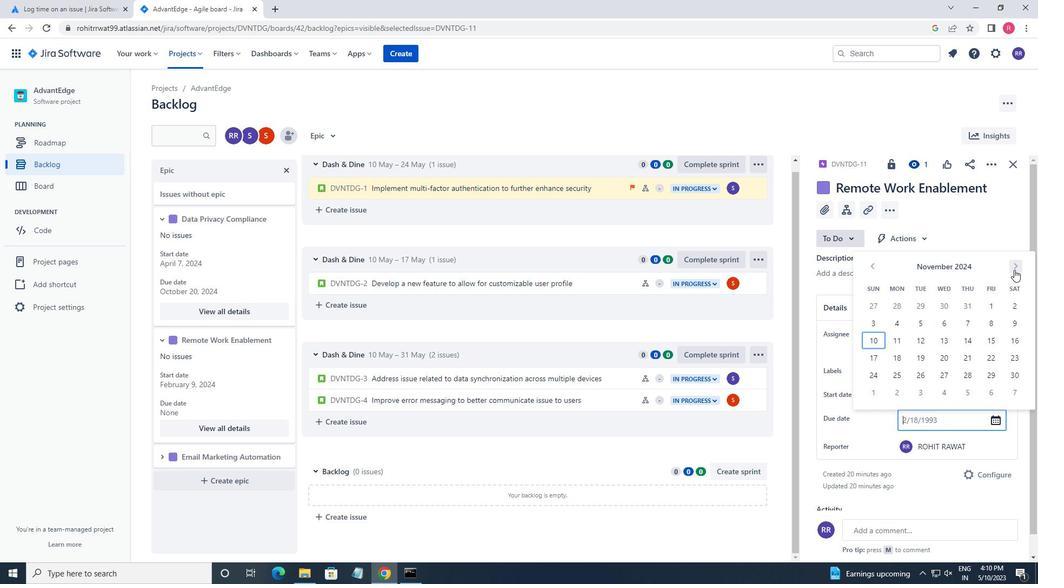 
Action: Mouse pressed left at (1014, 269)
Screenshot: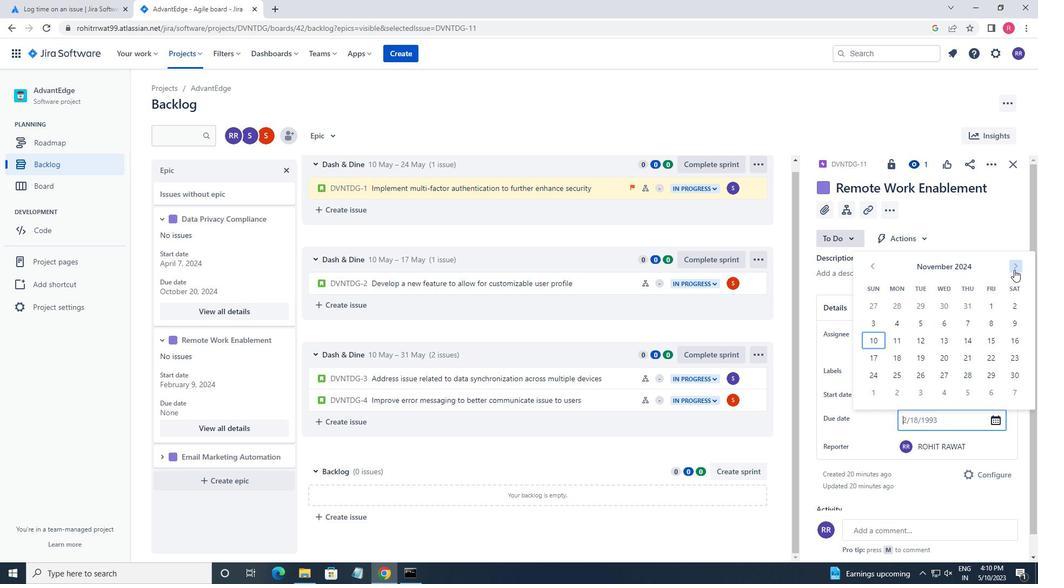 
Action: Mouse pressed left at (1014, 269)
Screenshot: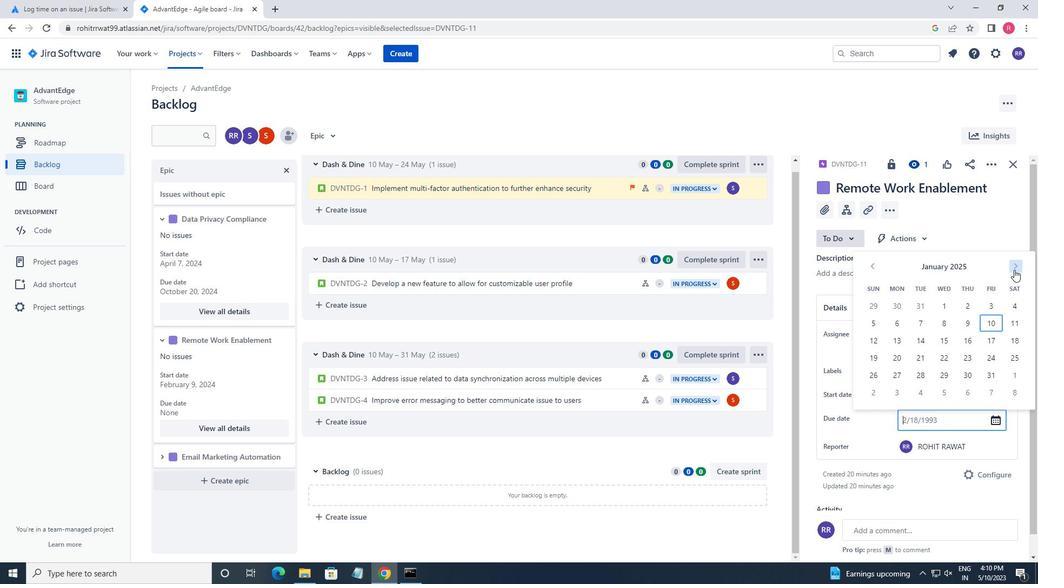 
Action: Mouse pressed left at (1014, 269)
Screenshot: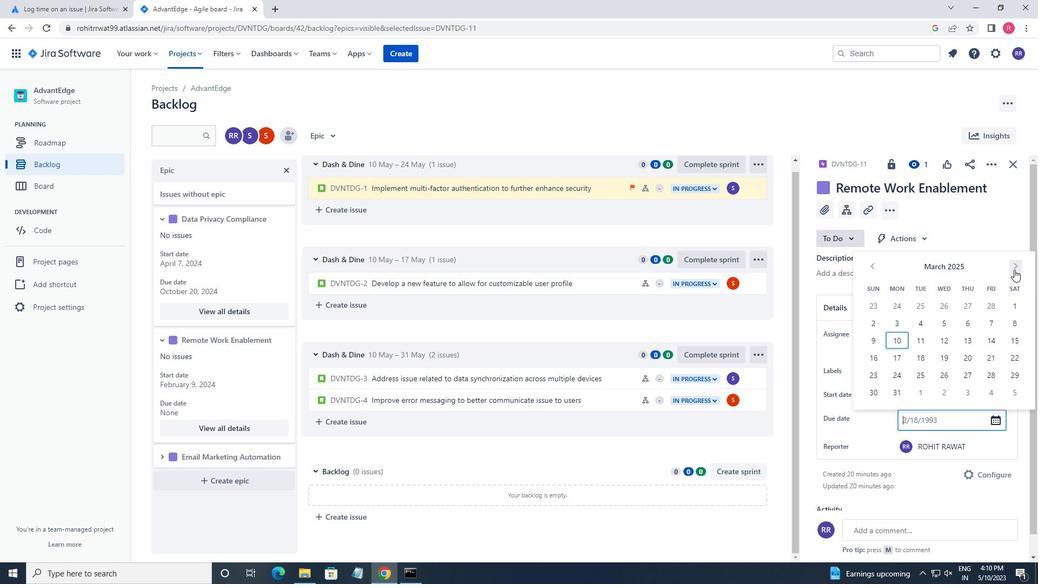 
Action: Mouse pressed left at (1014, 269)
Screenshot: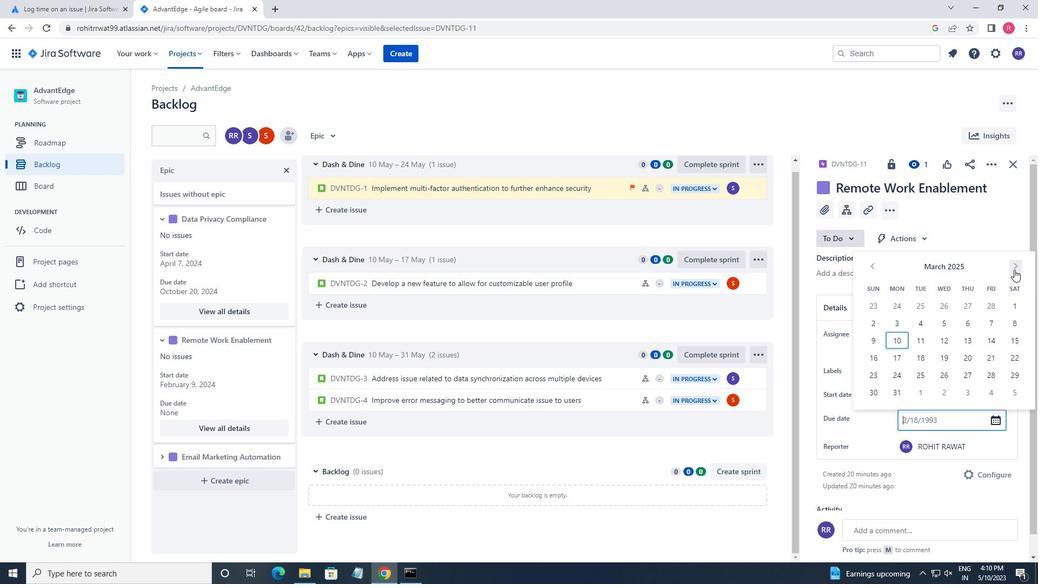 
Action: Mouse pressed left at (1014, 269)
Screenshot: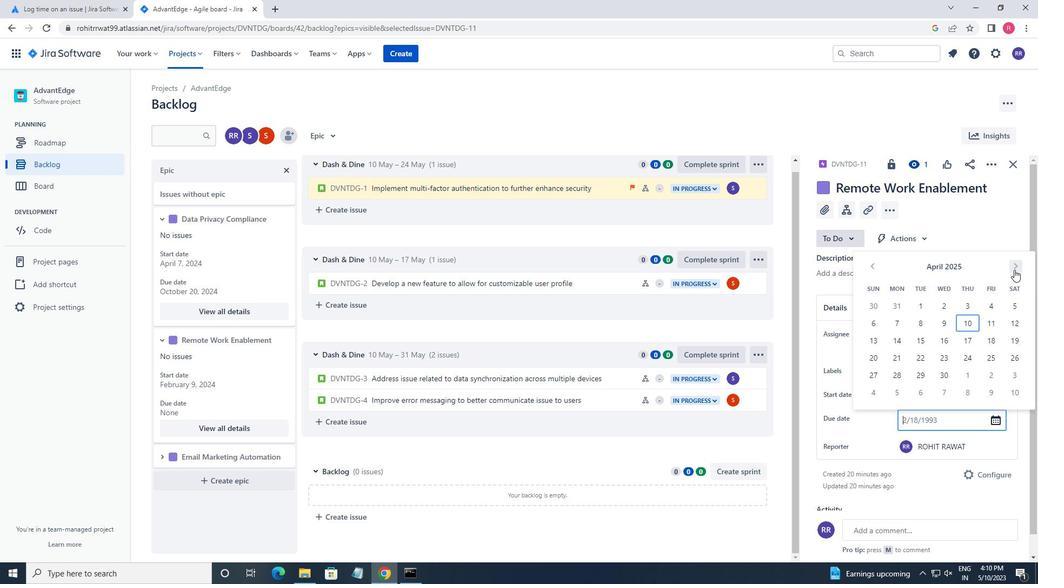 
Action: Mouse pressed left at (1014, 269)
Screenshot: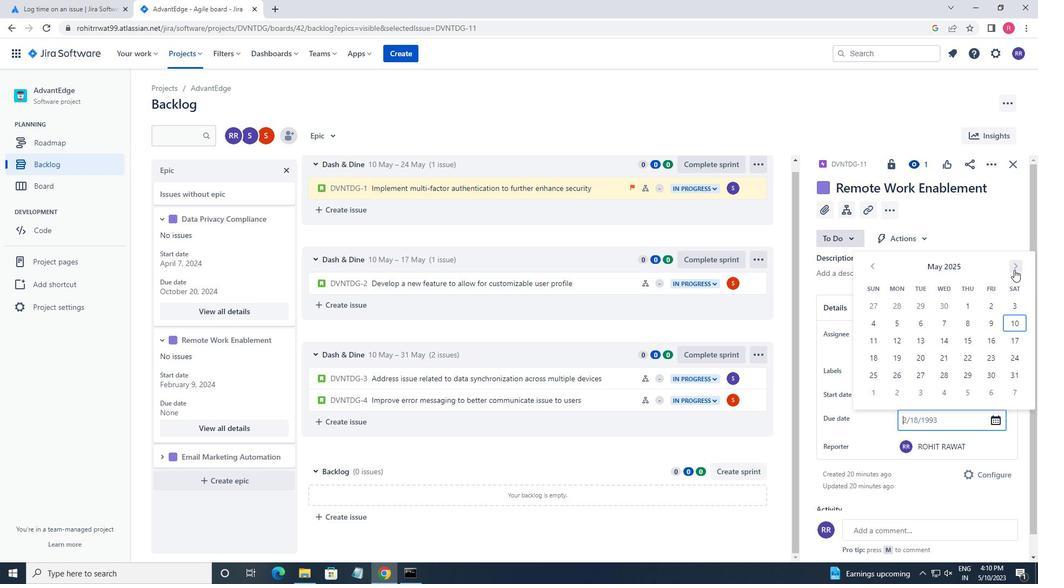 
Action: Mouse pressed left at (1014, 269)
Screenshot: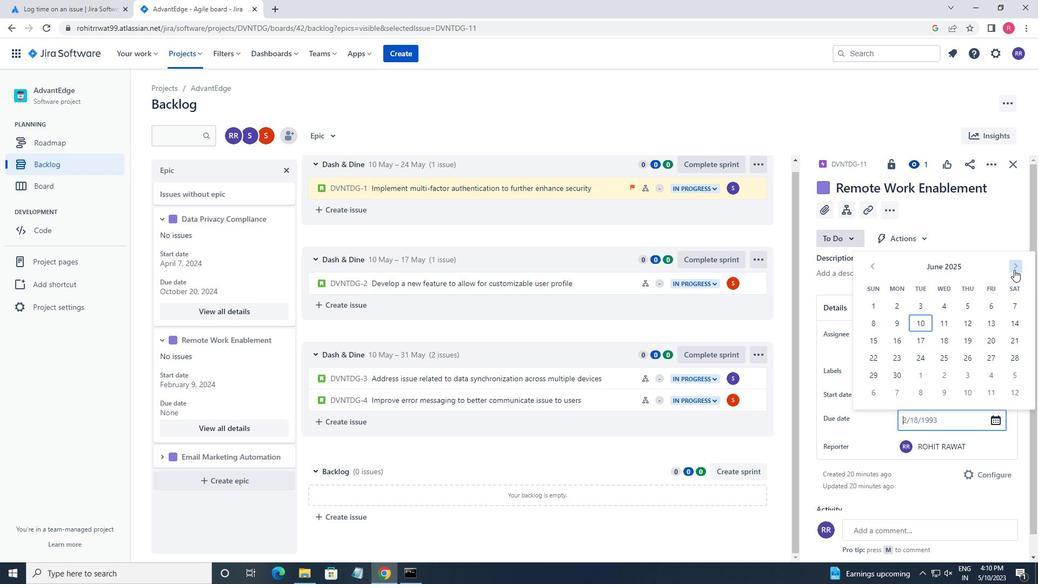 
Action: Mouse pressed left at (1014, 269)
Screenshot: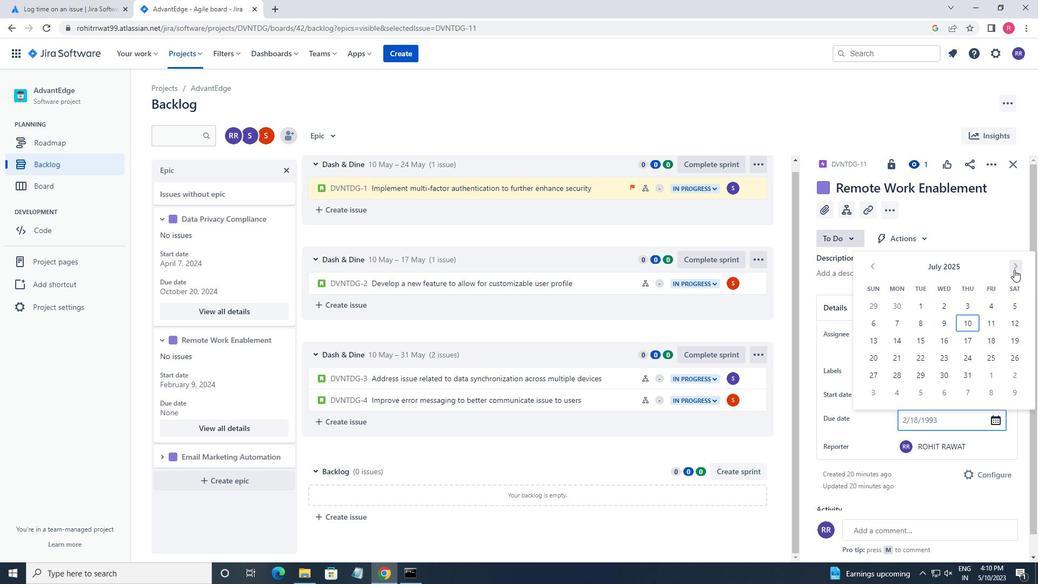 
Action: Mouse pressed left at (1014, 269)
Screenshot: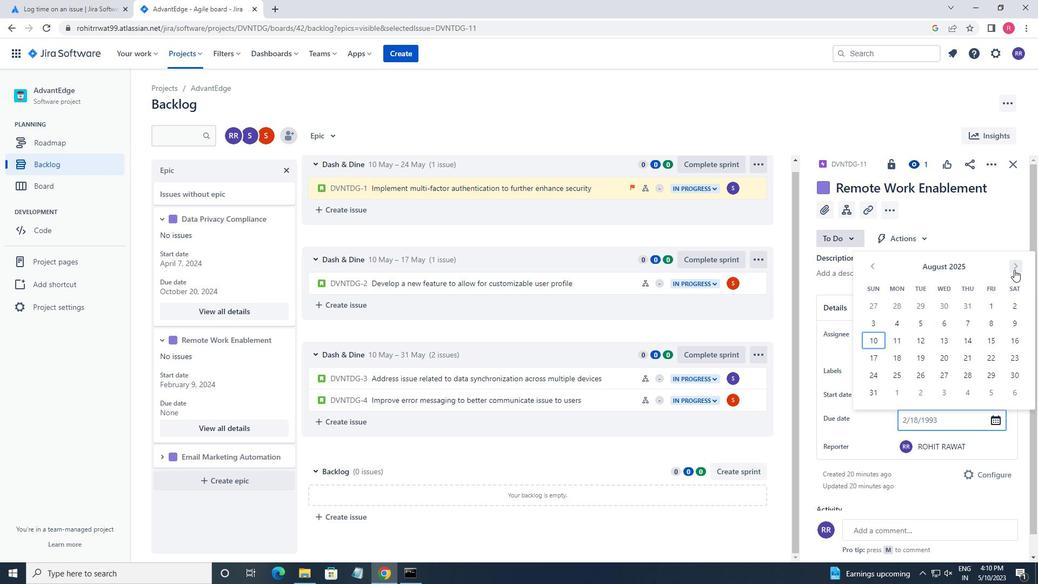 
Action: Mouse pressed left at (1014, 269)
Screenshot: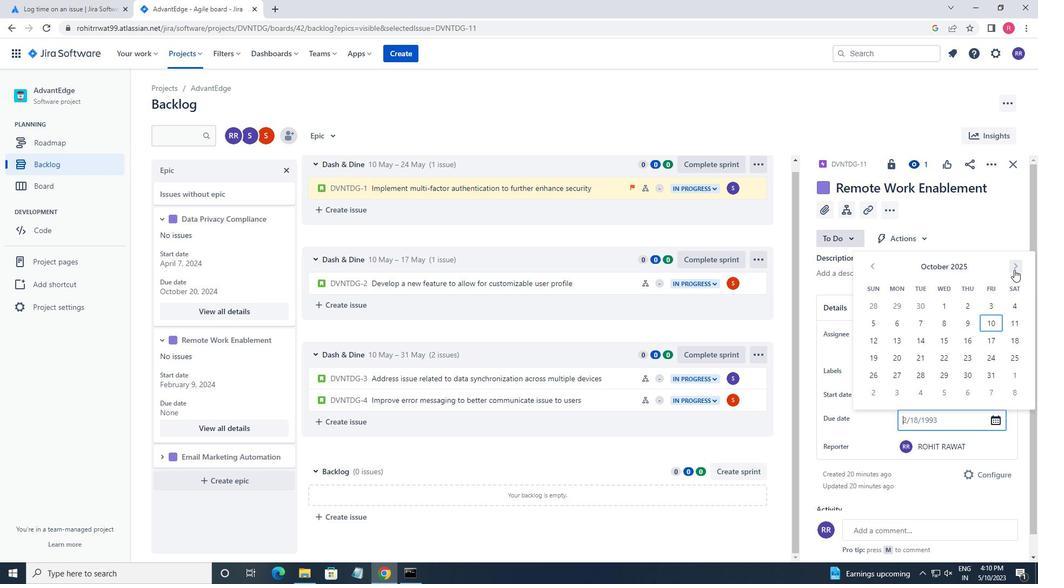 
Action: Mouse pressed left at (1014, 269)
Screenshot: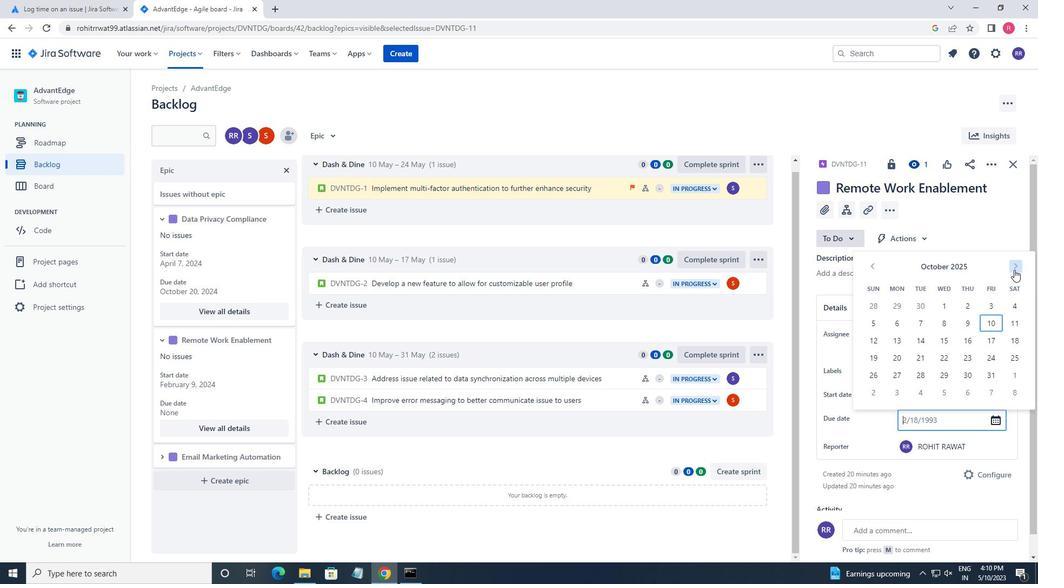 
Action: Mouse pressed left at (1014, 269)
Screenshot: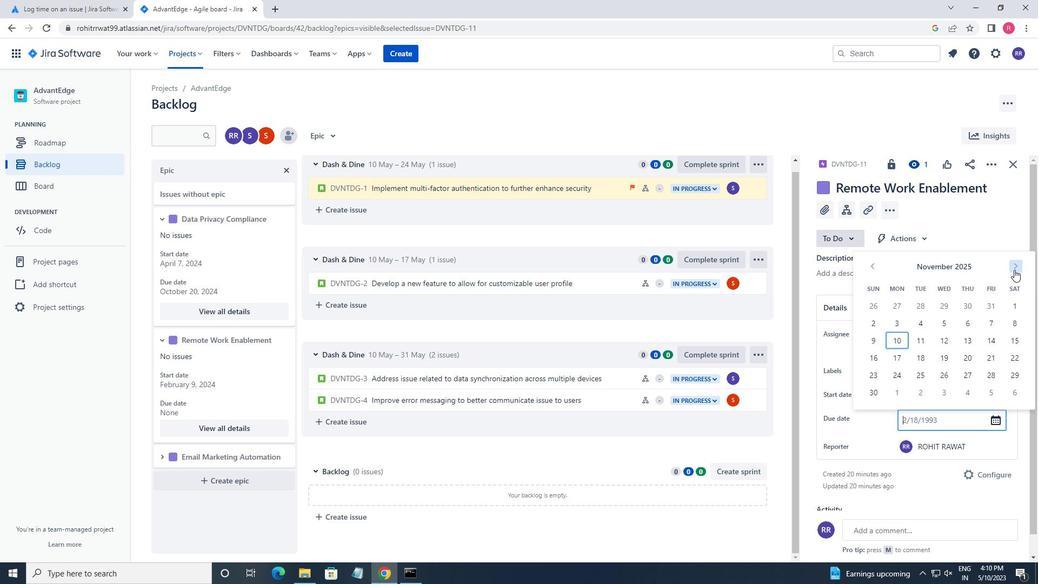 
Action: Mouse moved to (872, 272)
Screenshot: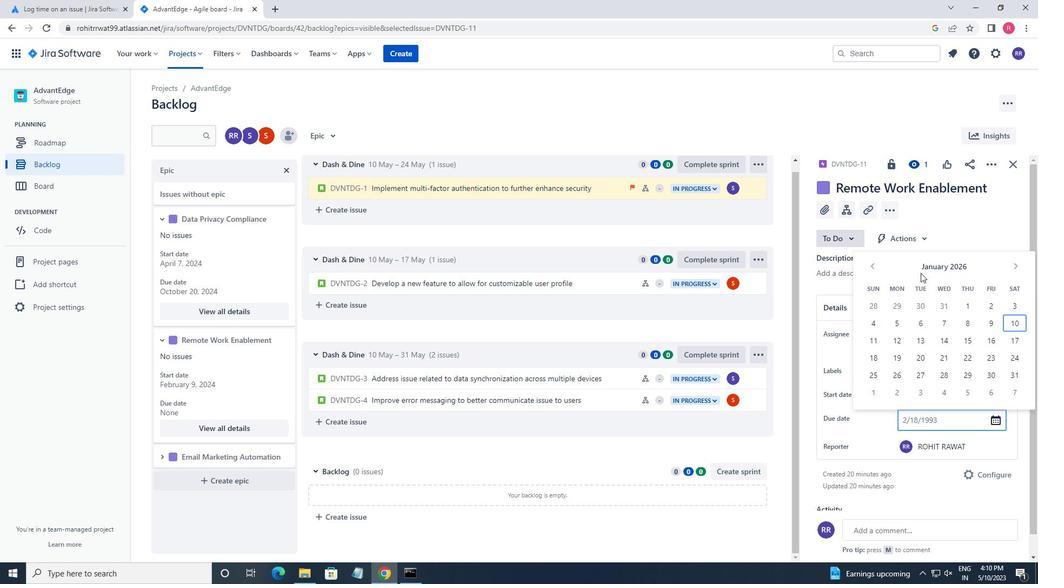 
Action: Mouse pressed left at (872, 272)
Screenshot: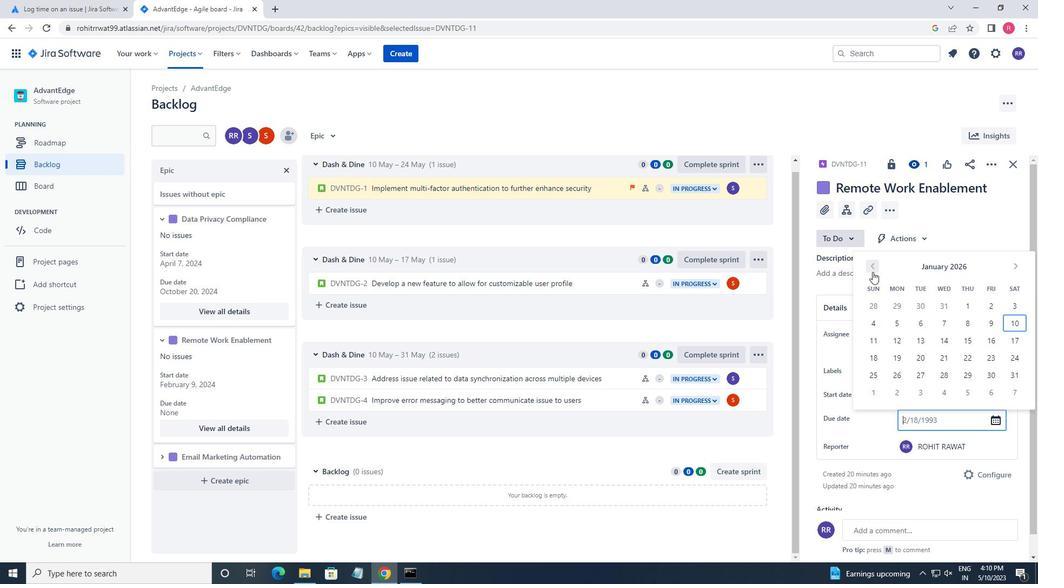 
Action: Mouse moved to (961, 341)
Screenshot: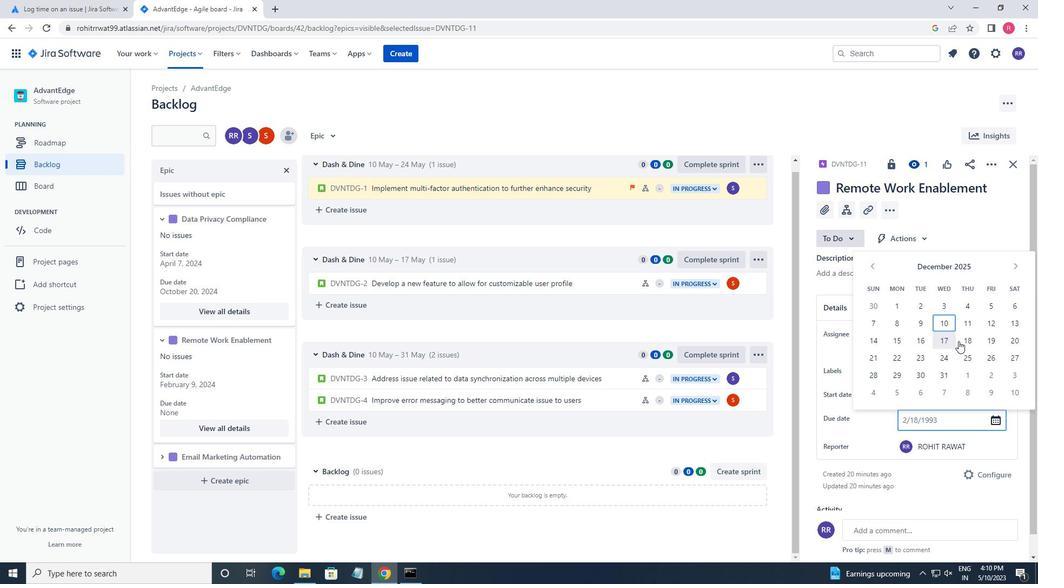 
Action: Mouse pressed left at (961, 341)
Screenshot: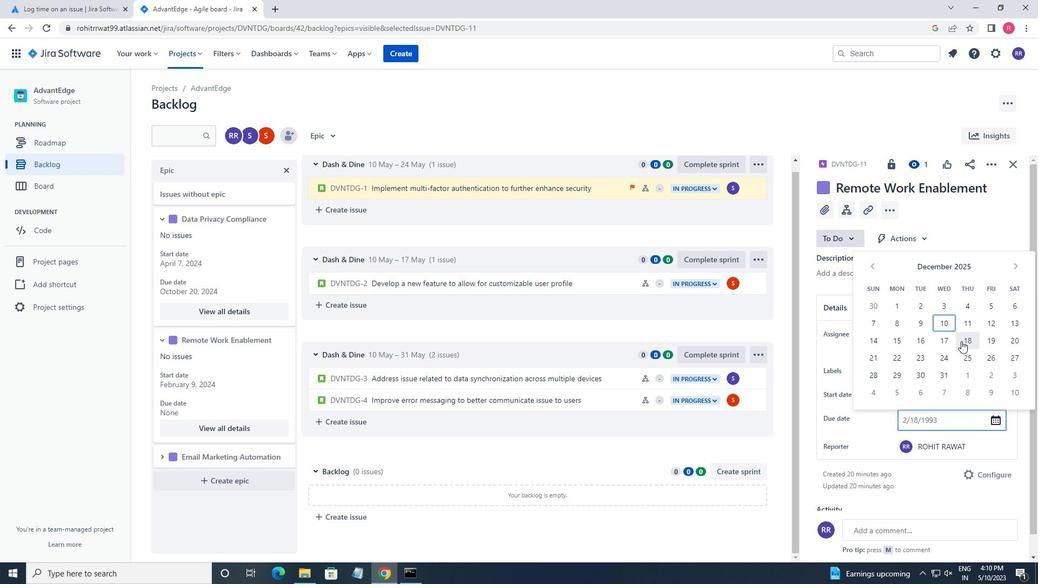 
Action: Mouse moved to (159, 459)
Screenshot: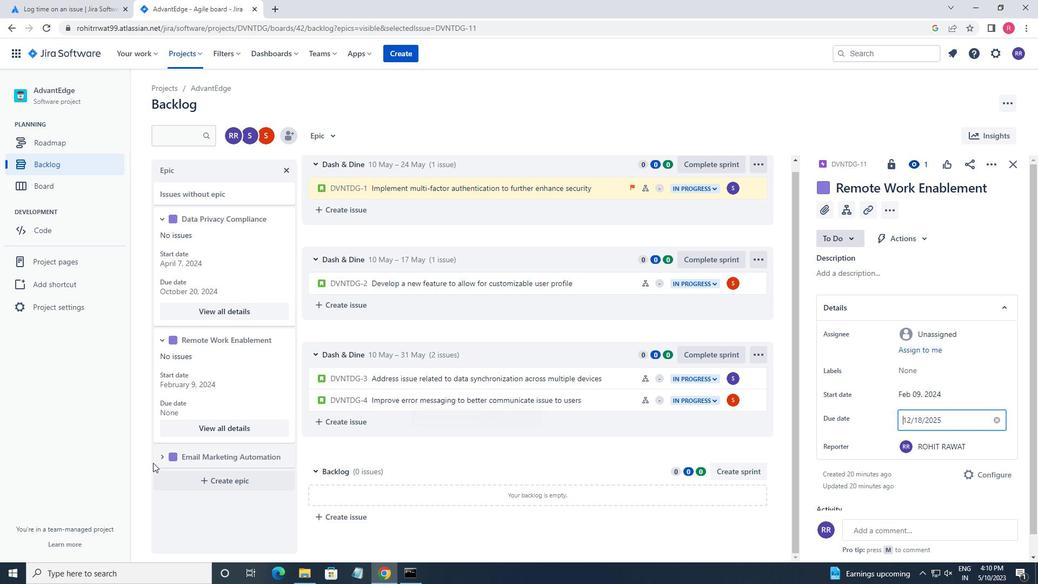 
Action: Mouse pressed left at (159, 459)
Screenshot: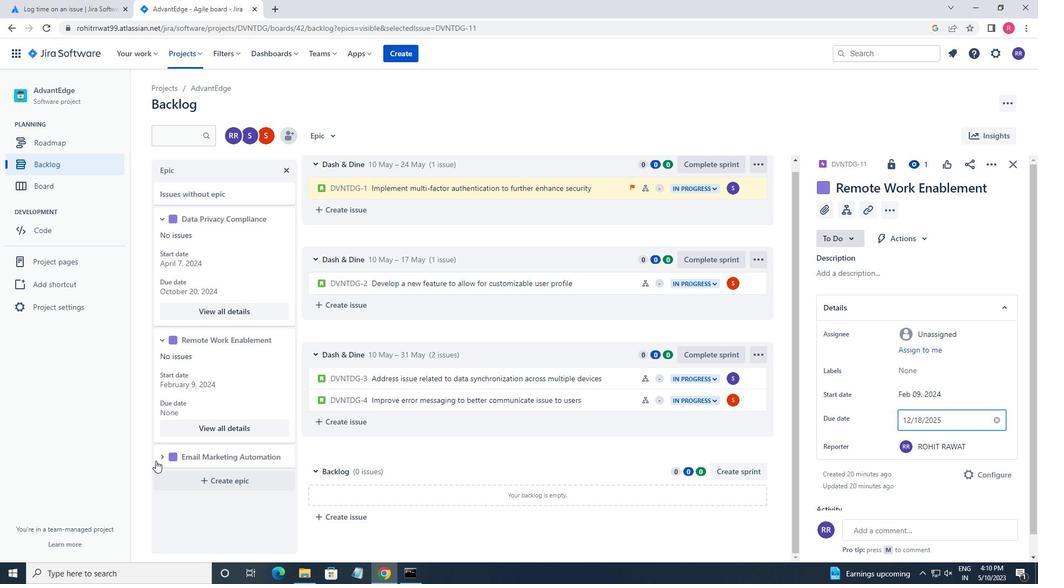 
Action: Mouse moved to (236, 512)
Screenshot: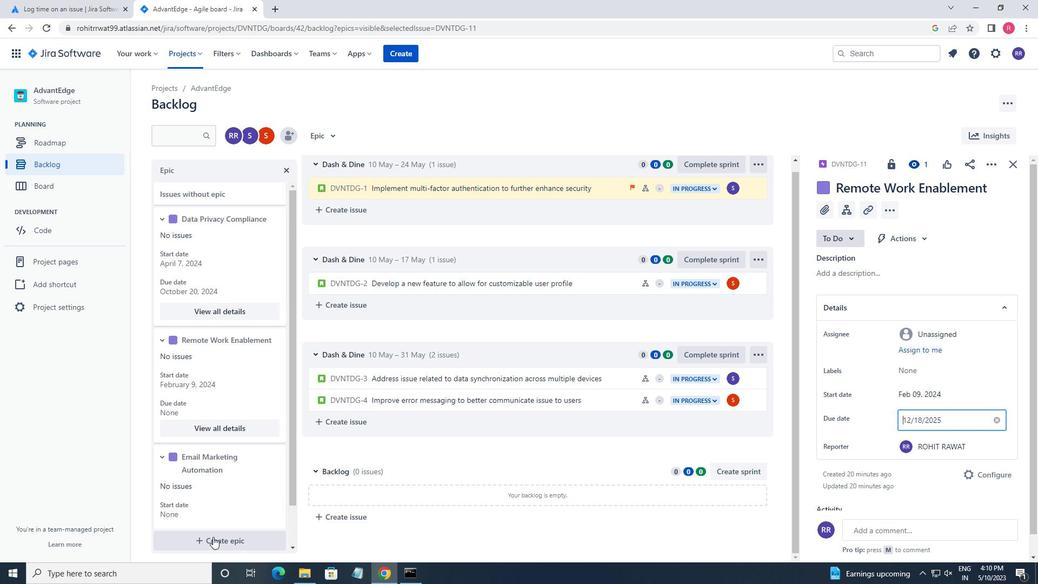 
Action: Mouse scrolled (236, 511) with delta (0, 0)
Screenshot: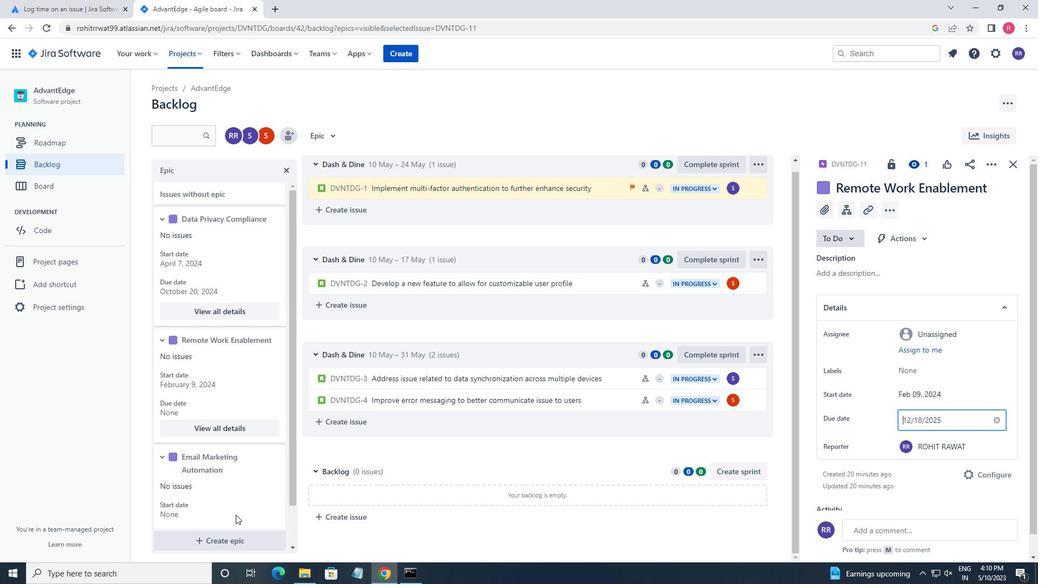 
Action: Mouse moved to (236, 512)
Screenshot: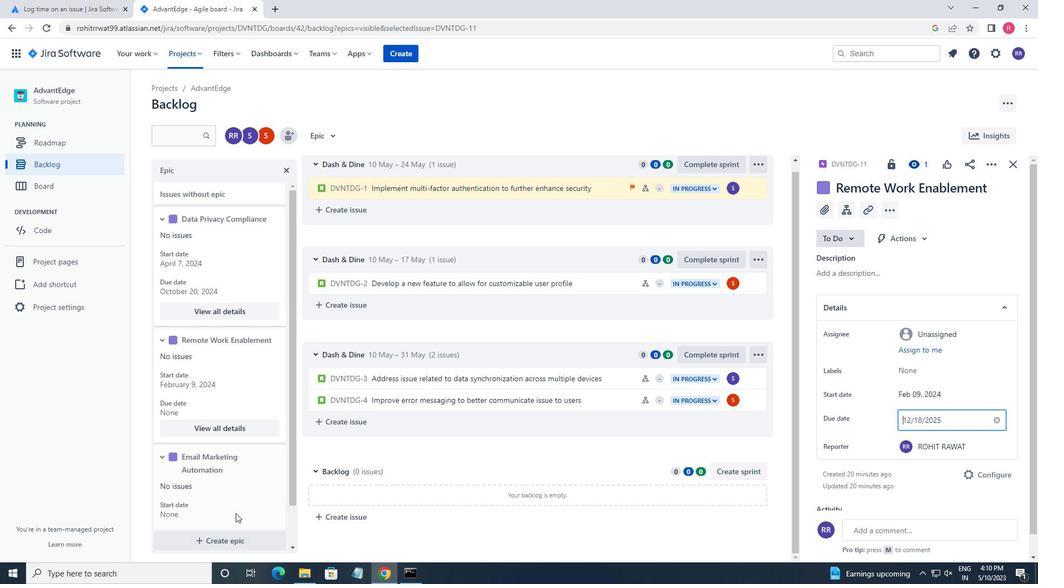 
Action: Mouse scrolled (236, 511) with delta (0, 0)
Screenshot: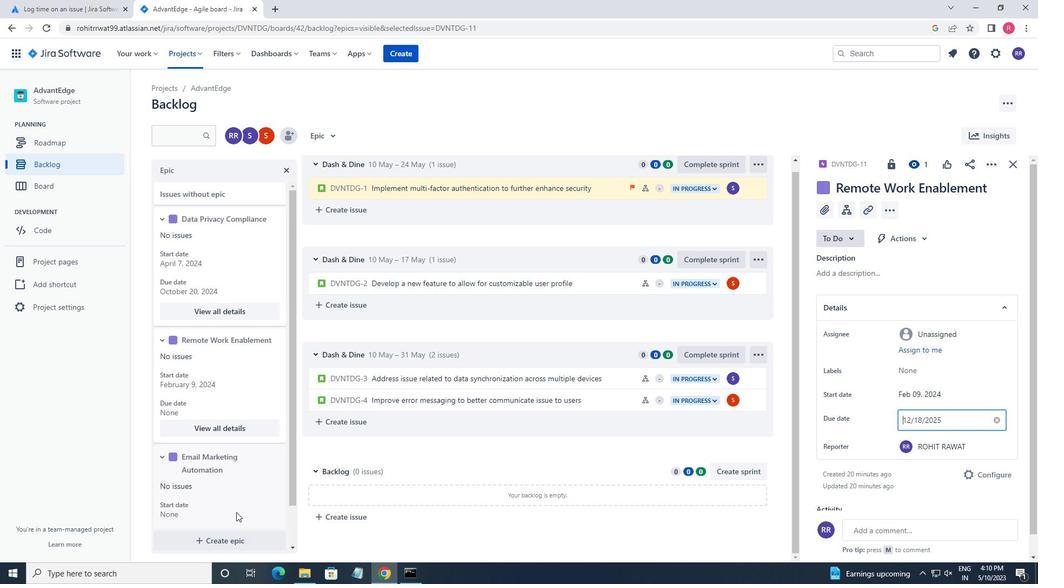 
Action: Mouse moved to (237, 506)
Screenshot: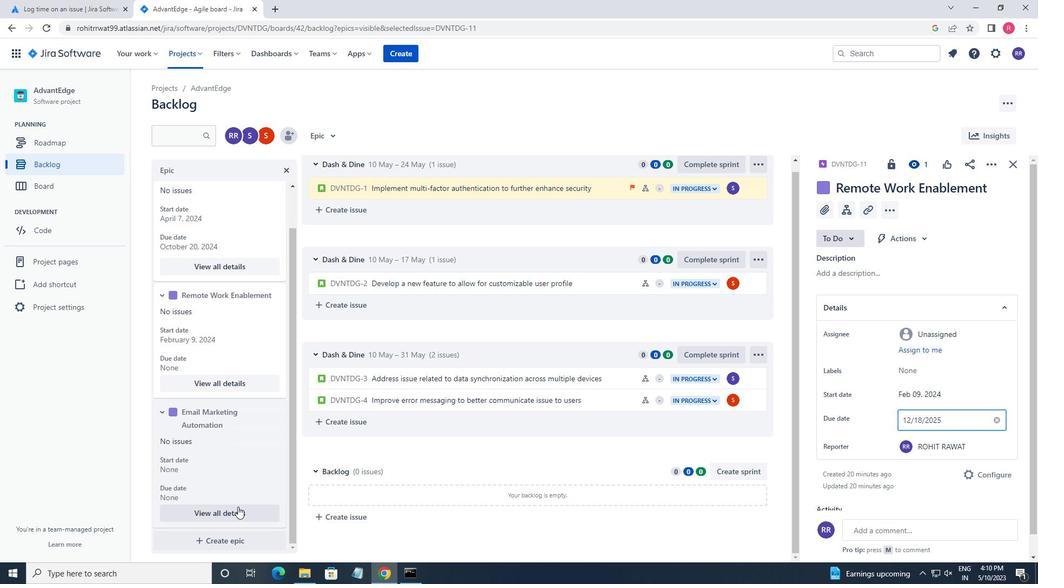 
Action: Mouse pressed left at (237, 506)
Screenshot: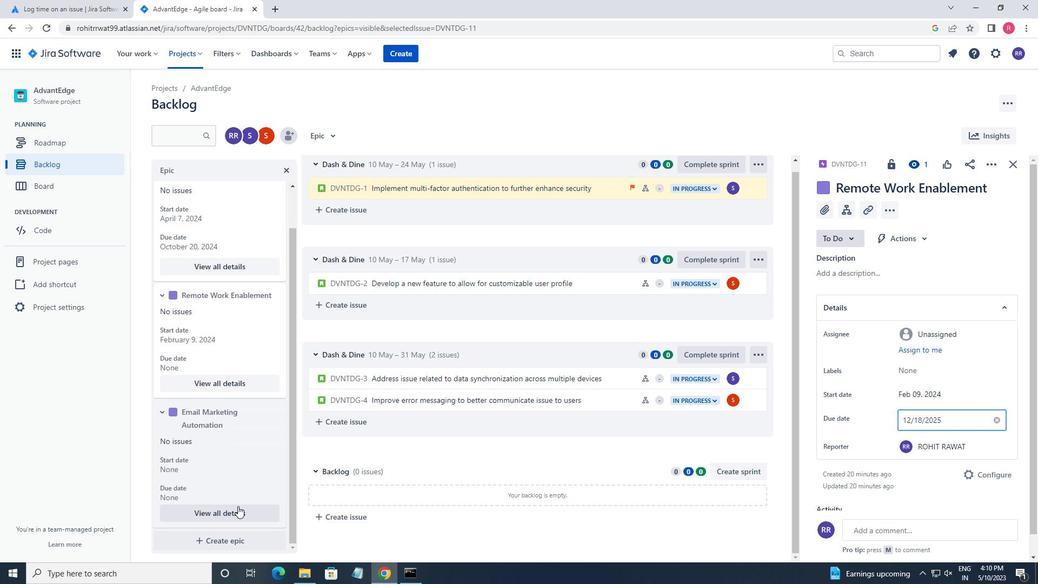 
Action: Mouse moved to (913, 392)
Screenshot: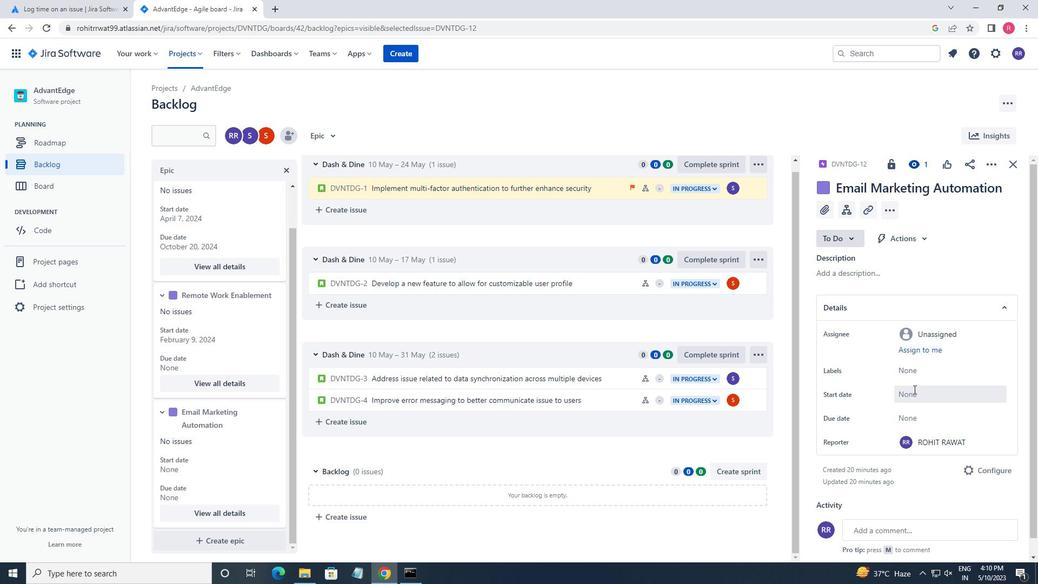 
Action: Mouse pressed left at (913, 392)
Screenshot: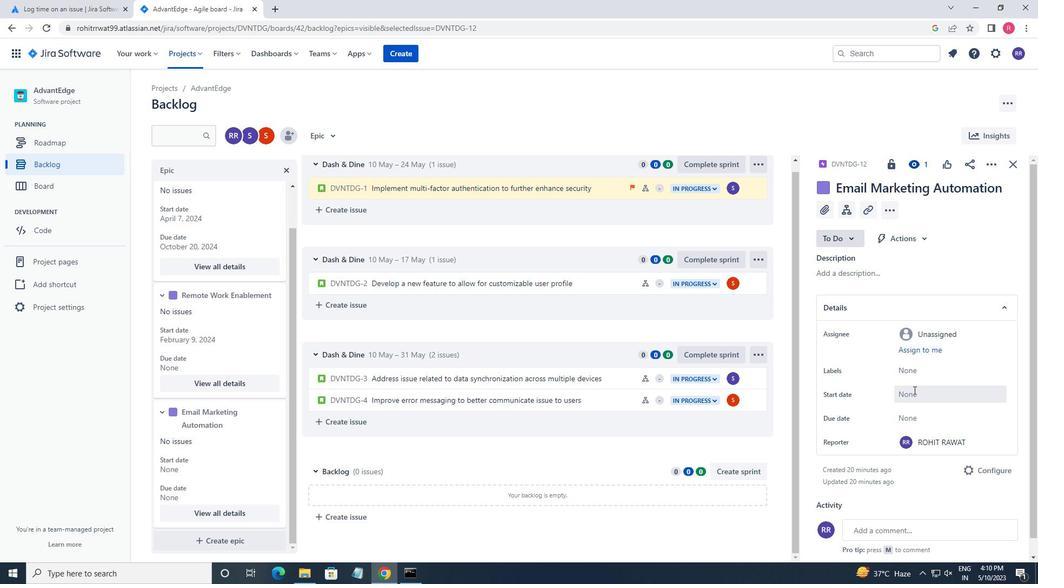 
Action: Mouse moved to (871, 238)
Screenshot: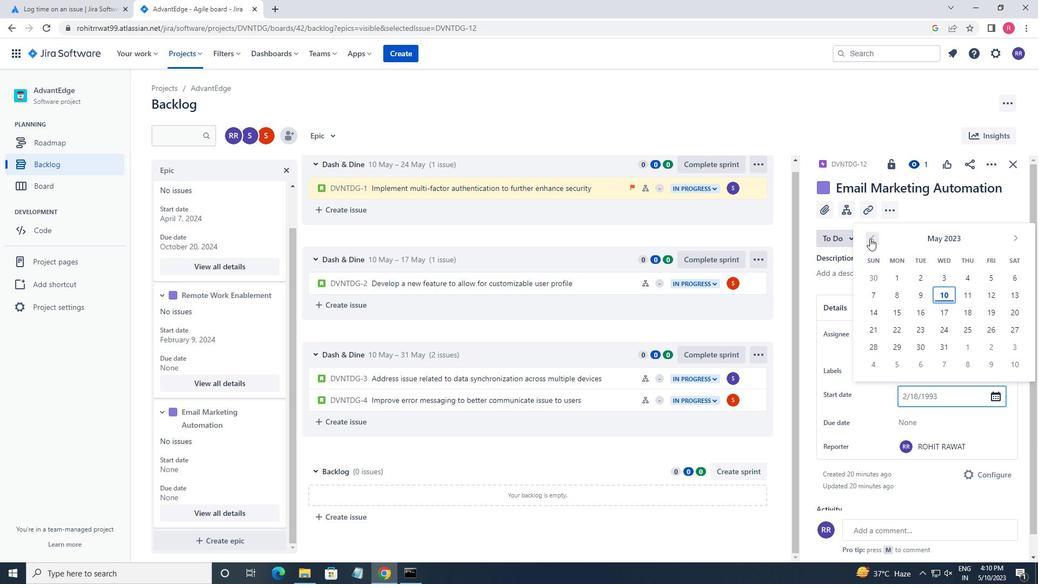 
Action: Mouse pressed left at (871, 238)
Screenshot: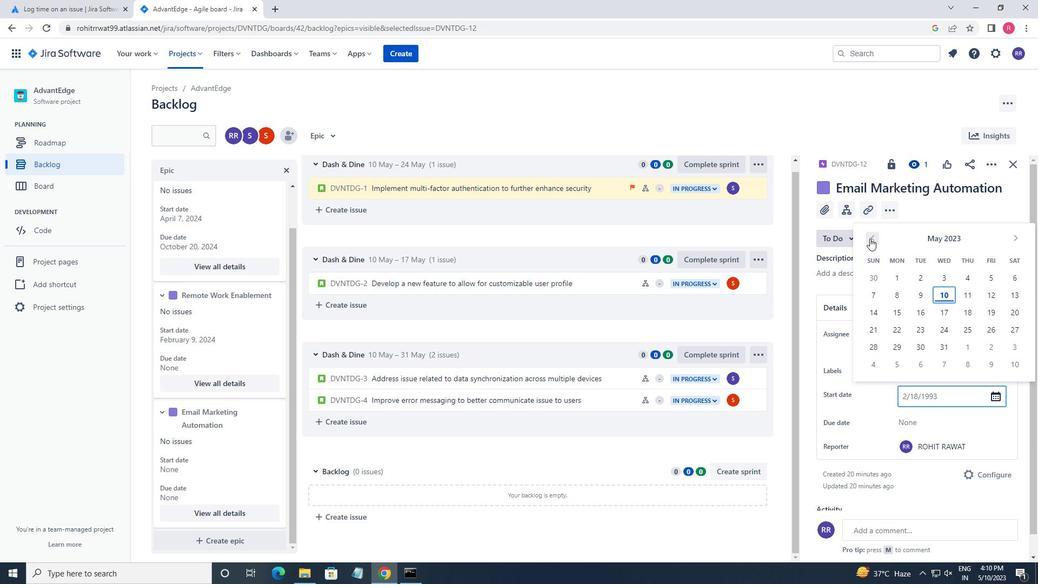 
Action: Mouse pressed left at (871, 238)
Screenshot: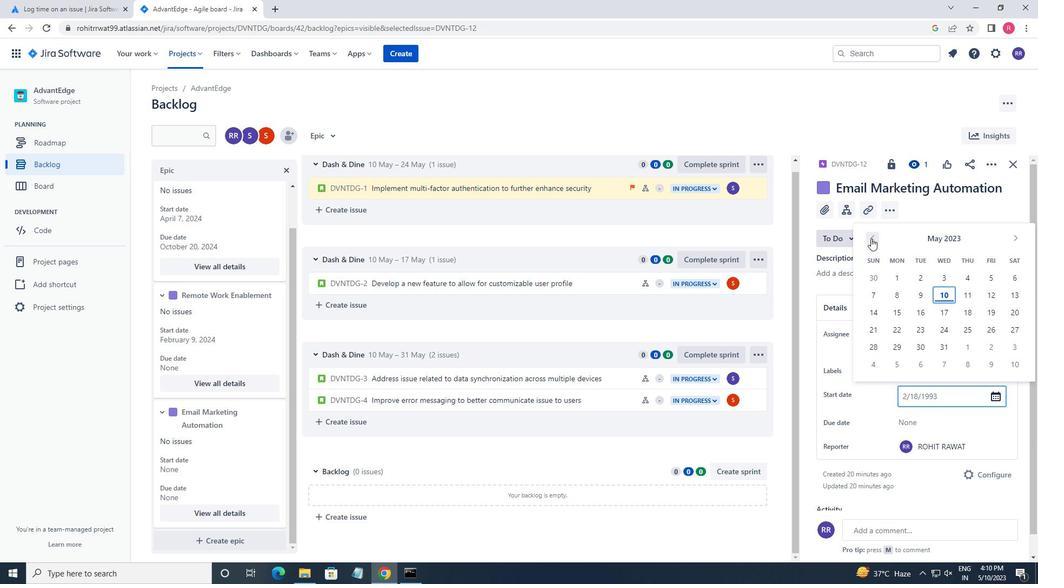 
Action: Mouse moved to (921, 295)
Screenshot: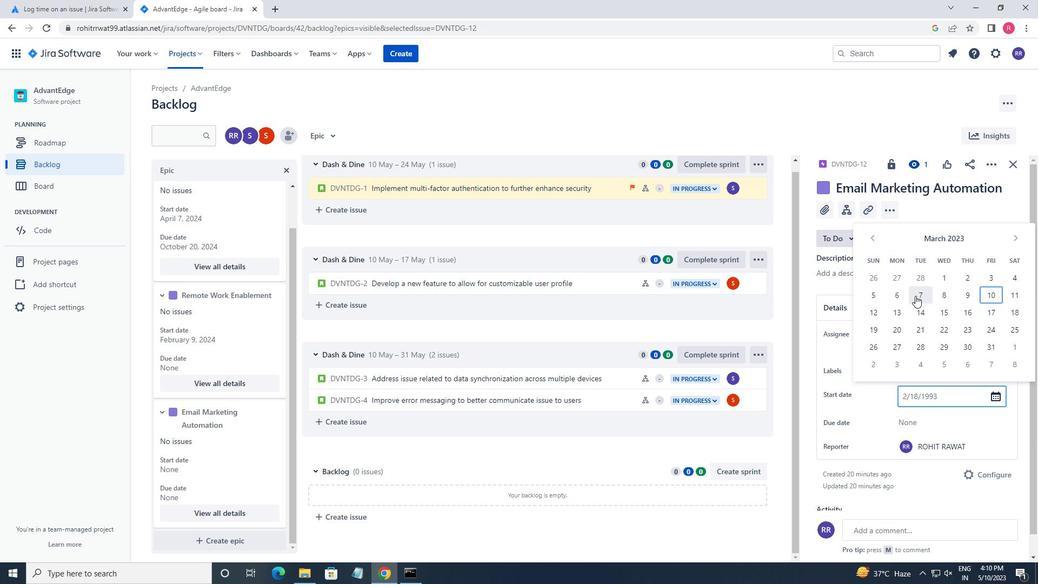 
Action: Mouse pressed left at (921, 295)
Screenshot: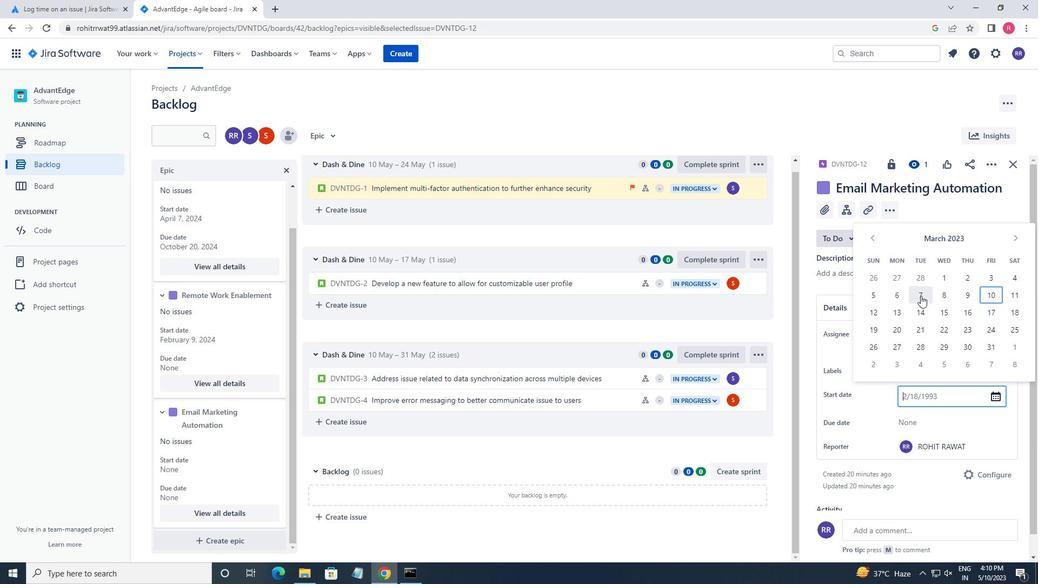 
Action: Mouse moved to (920, 418)
Screenshot: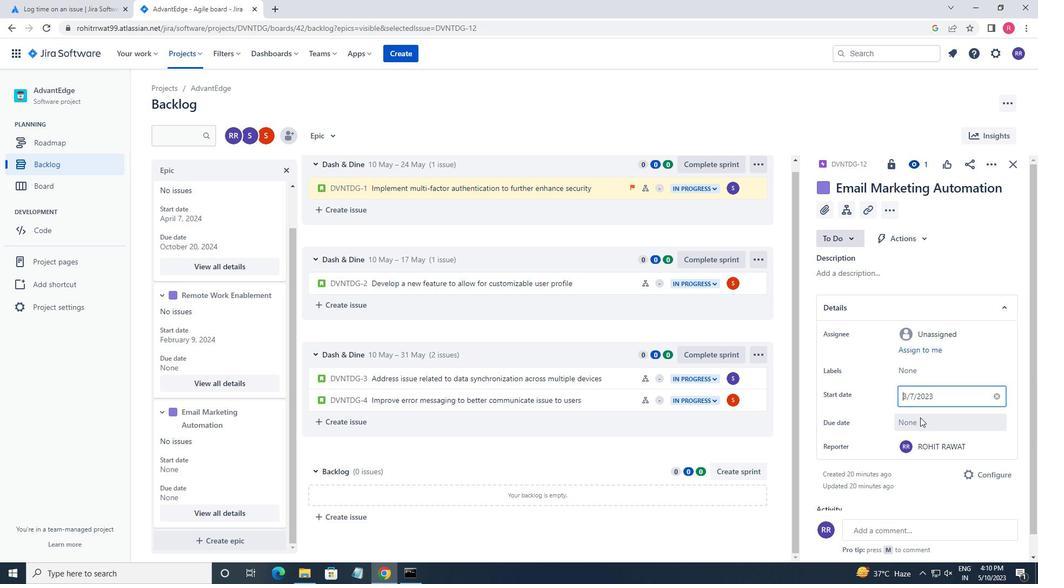 
Action: Mouse pressed left at (920, 418)
Screenshot: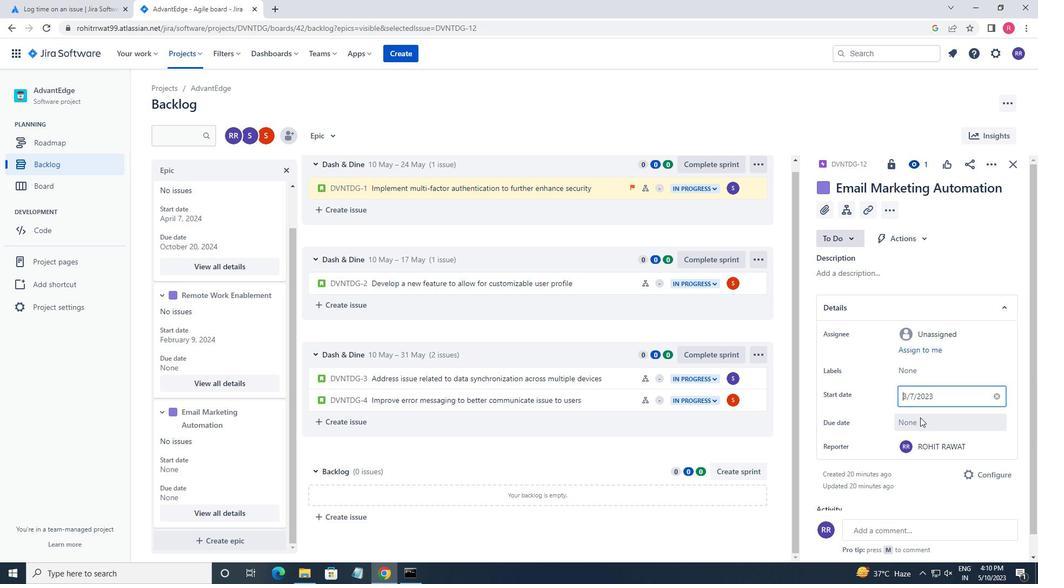
Action: Mouse moved to (1014, 269)
Screenshot: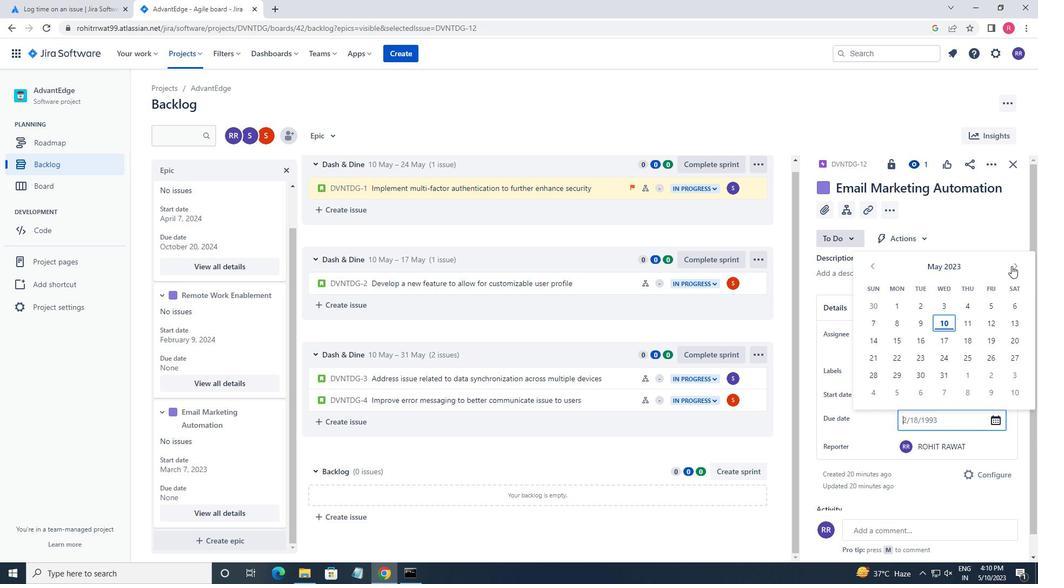 
Action: Mouse pressed left at (1014, 269)
Screenshot: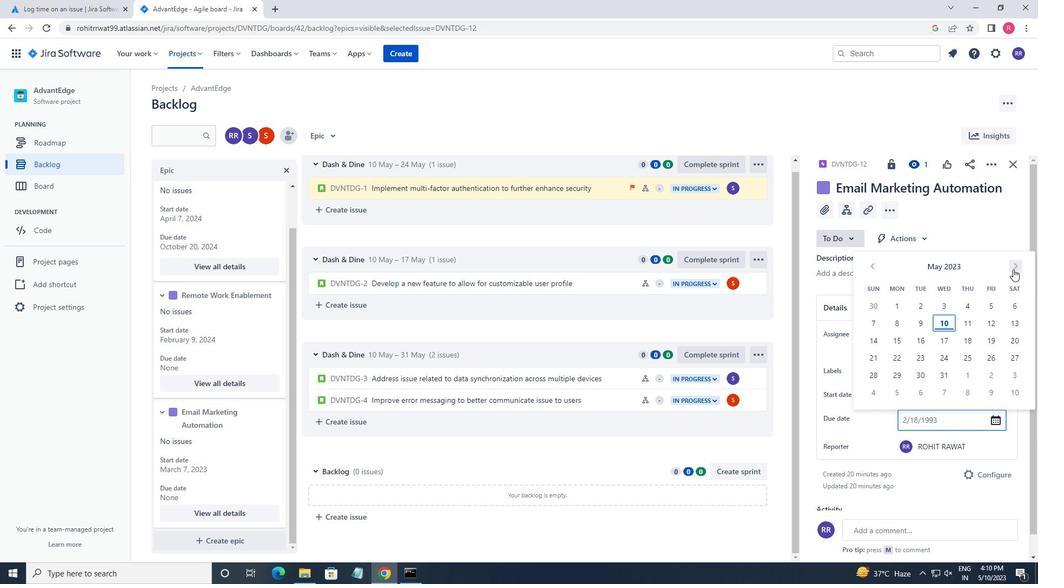 
Action: Mouse moved to (1014, 269)
Screenshot: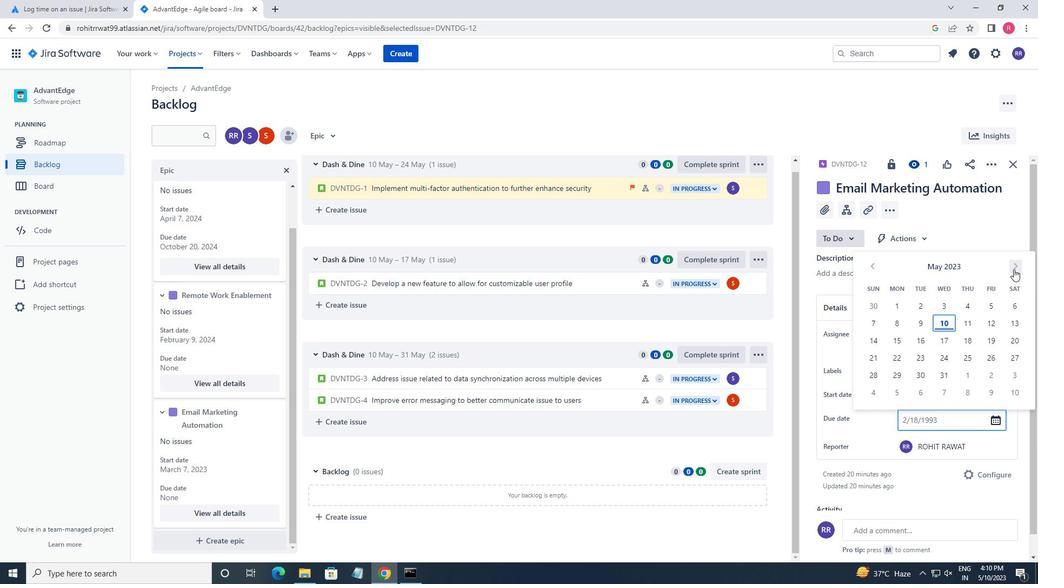 
Action: Mouse pressed left at (1014, 269)
Screenshot: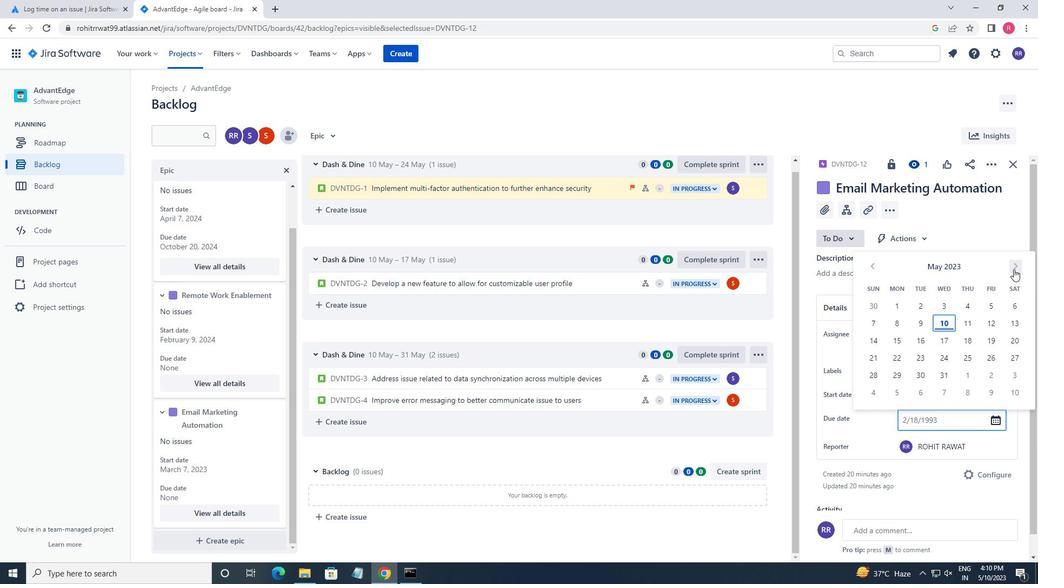
Action: Mouse pressed left at (1014, 269)
Screenshot: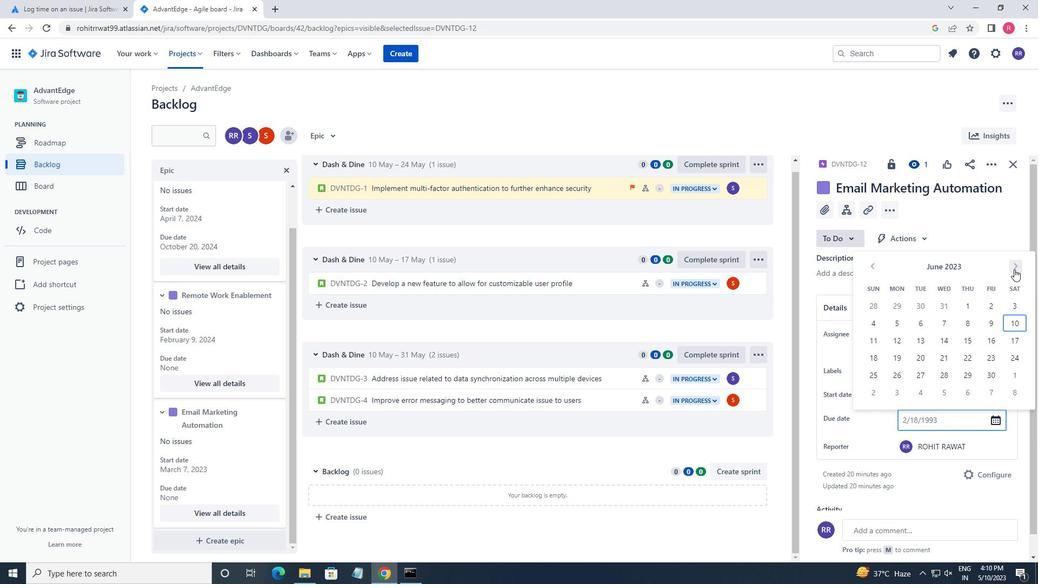 
Action: Mouse pressed left at (1014, 269)
Screenshot: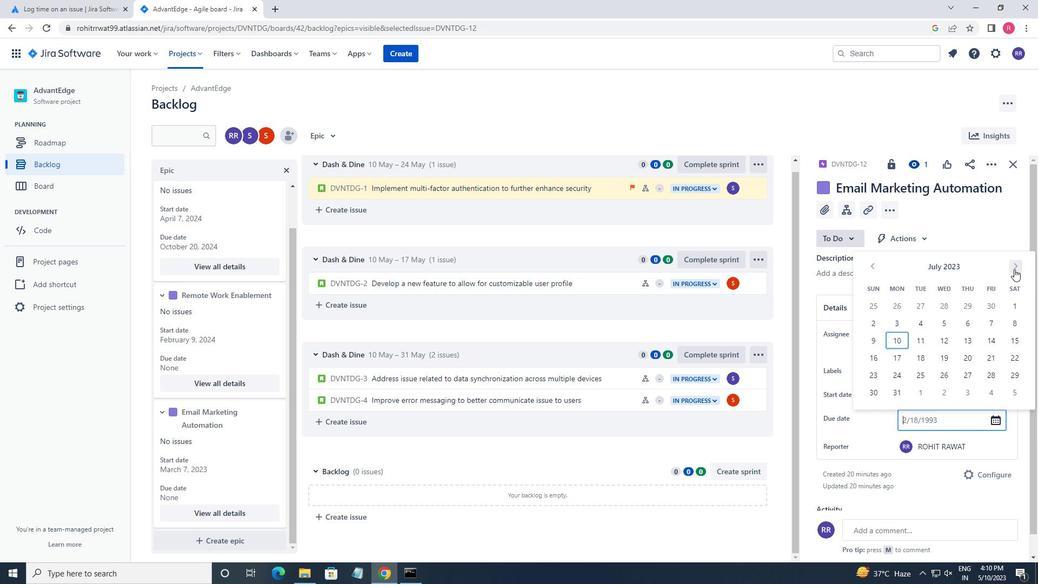 
Action: Mouse pressed left at (1014, 269)
Screenshot: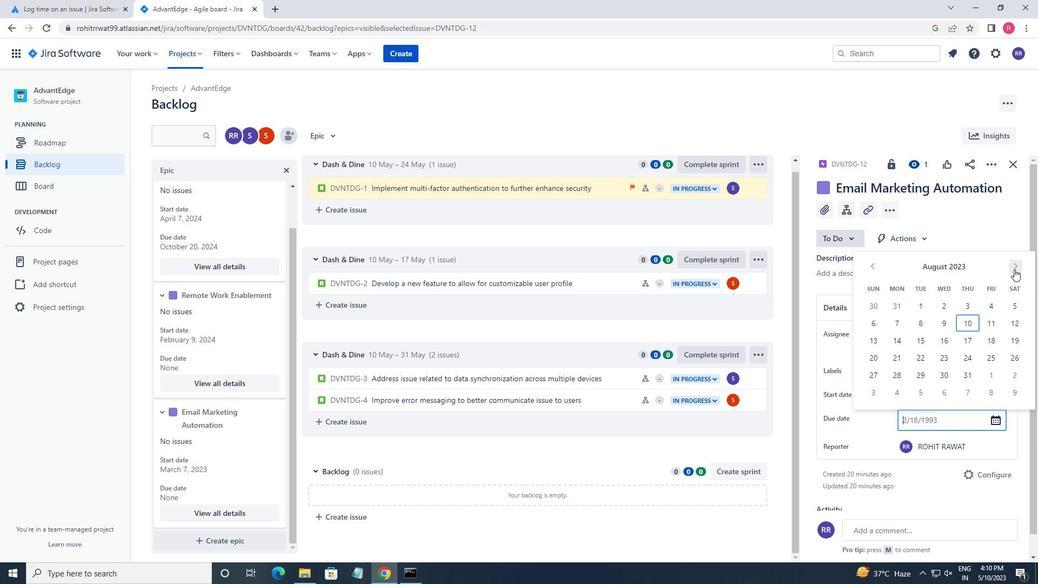 
Action: Mouse pressed left at (1014, 269)
Screenshot: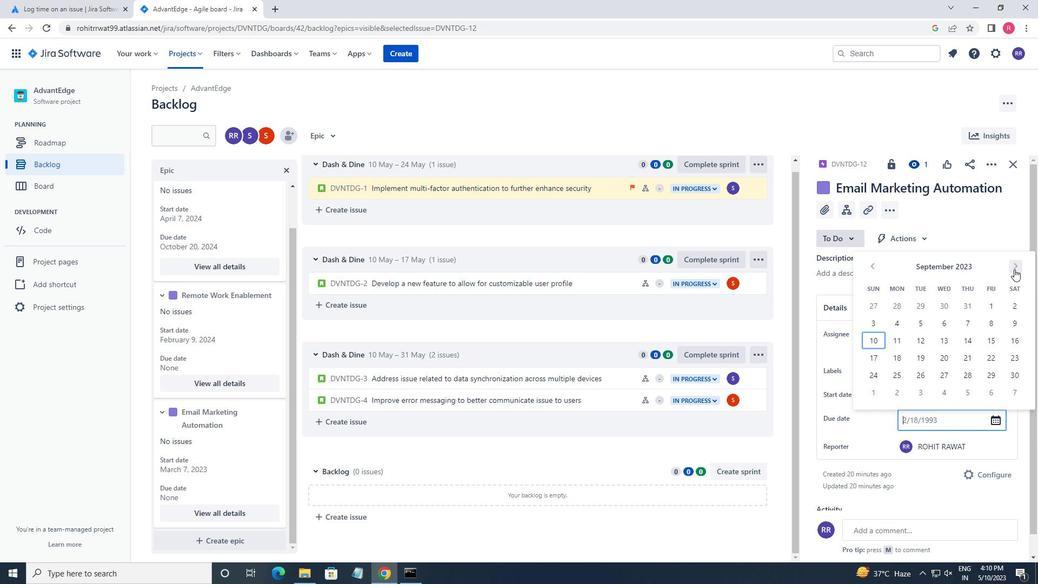
Action: Mouse pressed left at (1014, 269)
Screenshot: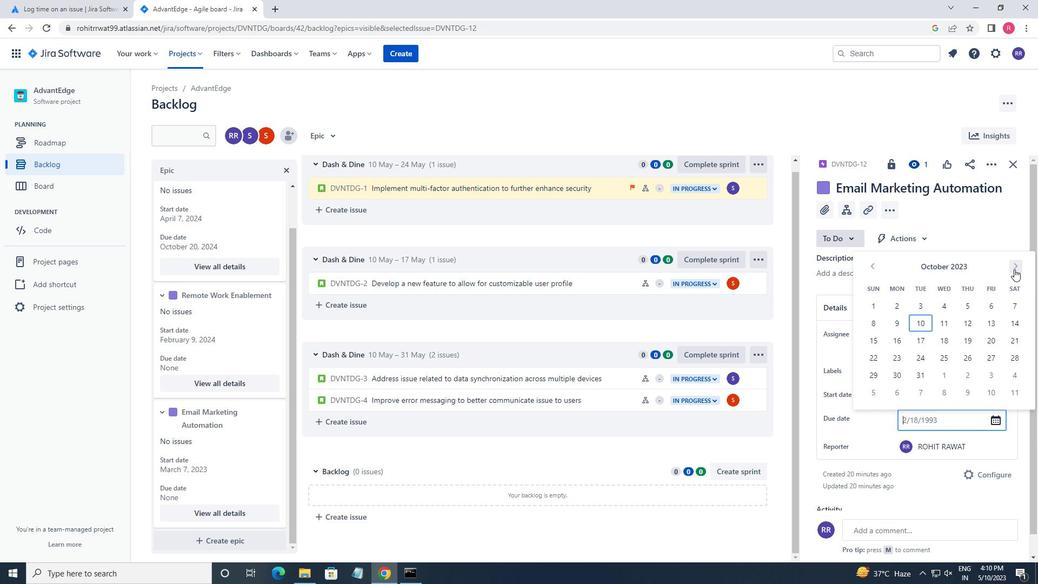 
Action: Mouse pressed left at (1014, 269)
Screenshot: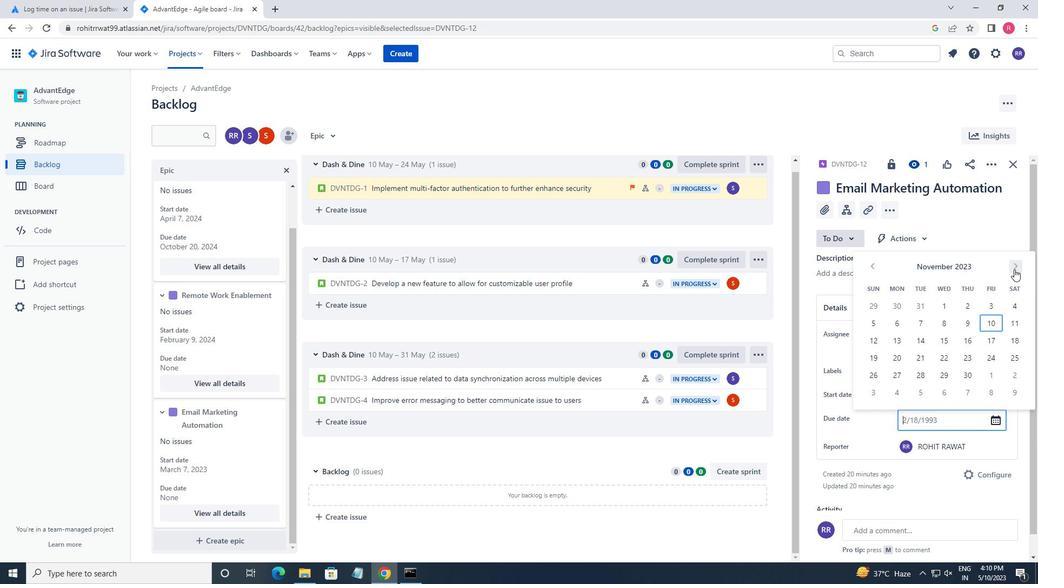 
Action: Mouse pressed left at (1014, 269)
Screenshot: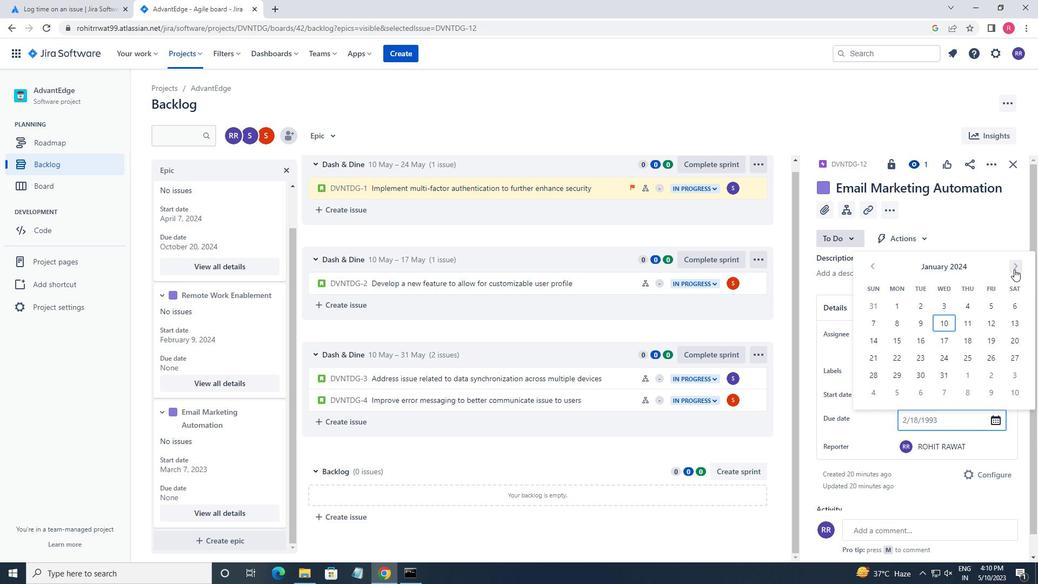 
Action: Mouse pressed left at (1014, 269)
Screenshot: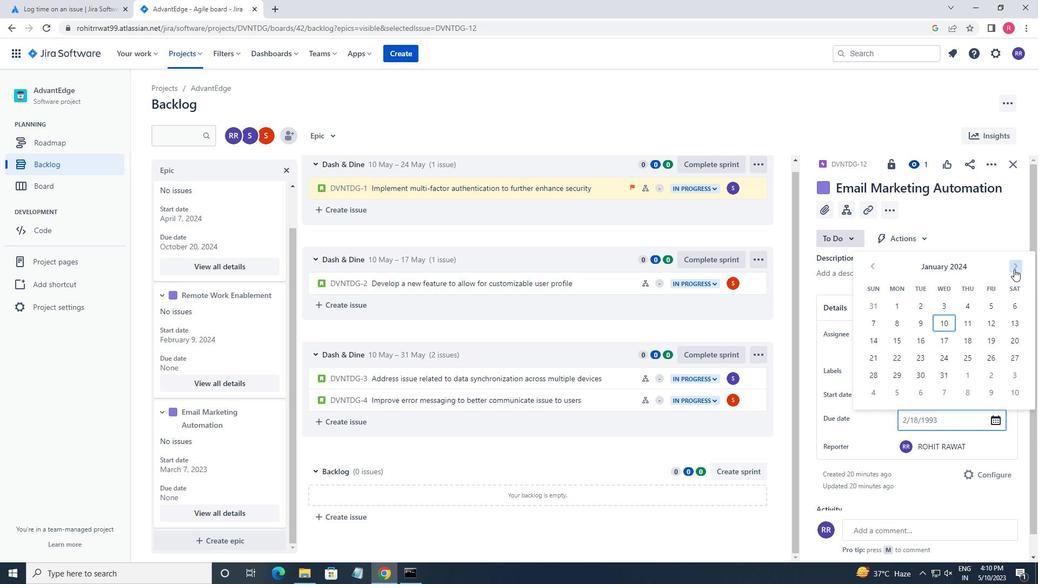 
Action: Mouse pressed left at (1014, 269)
Screenshot: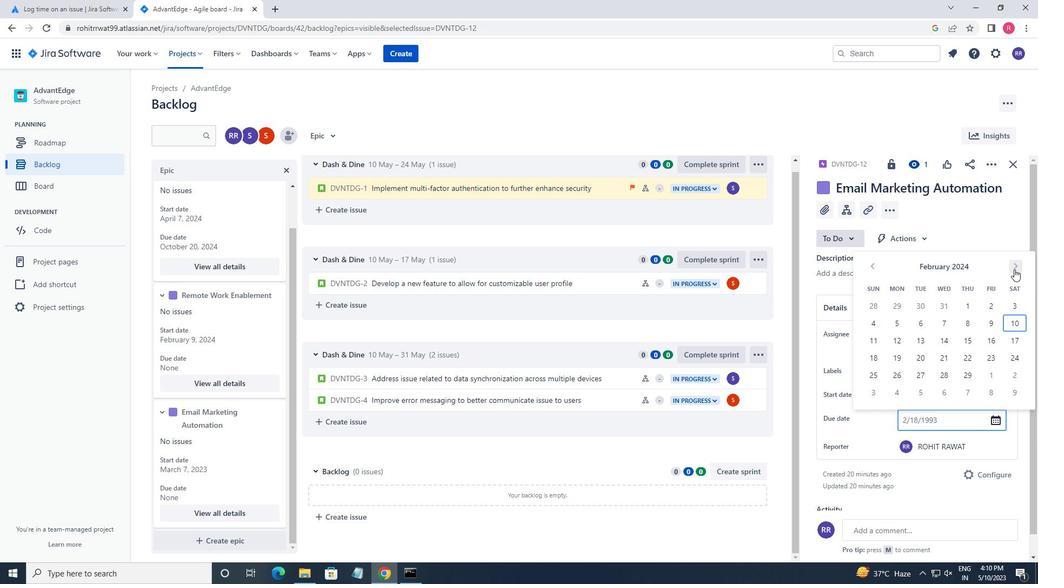 
Action: Mouse pressed left at (1014, 269)
Screenshot: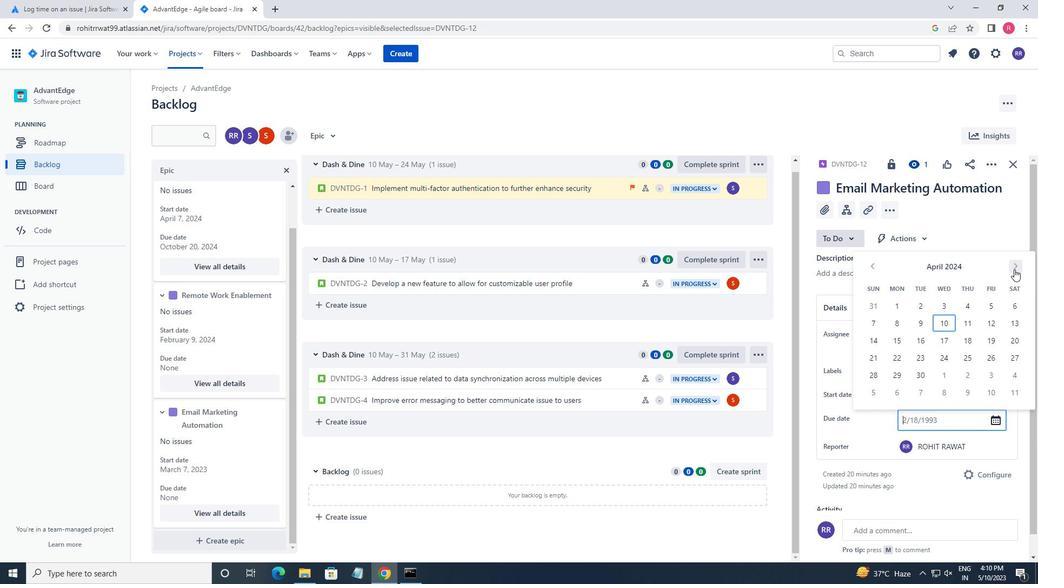 
Action: Mouse pressed left at (1014, 269)
Screenshot: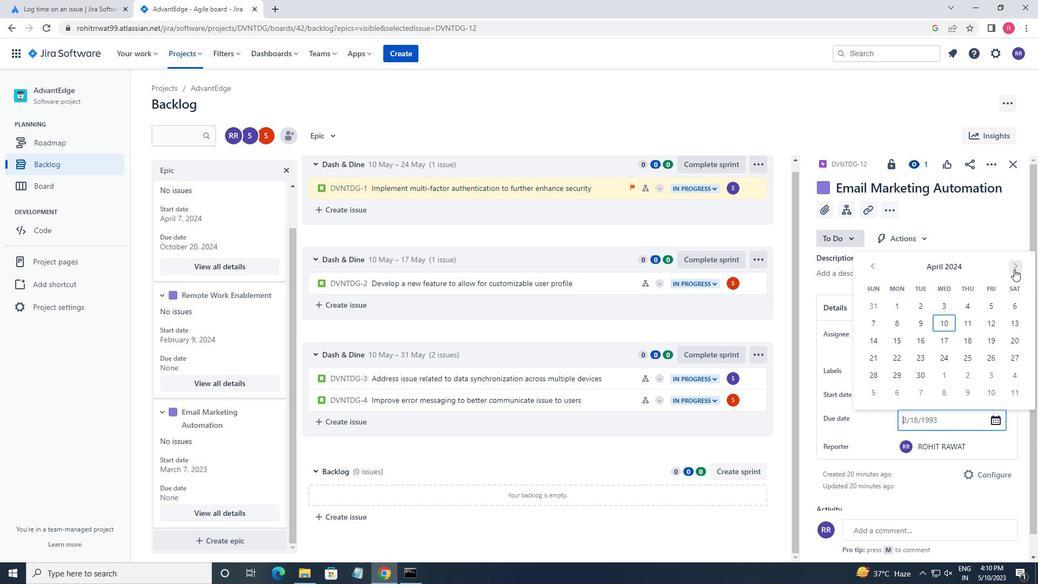 
Action: Mouse pressed left at (1014, 269)
Screenshot: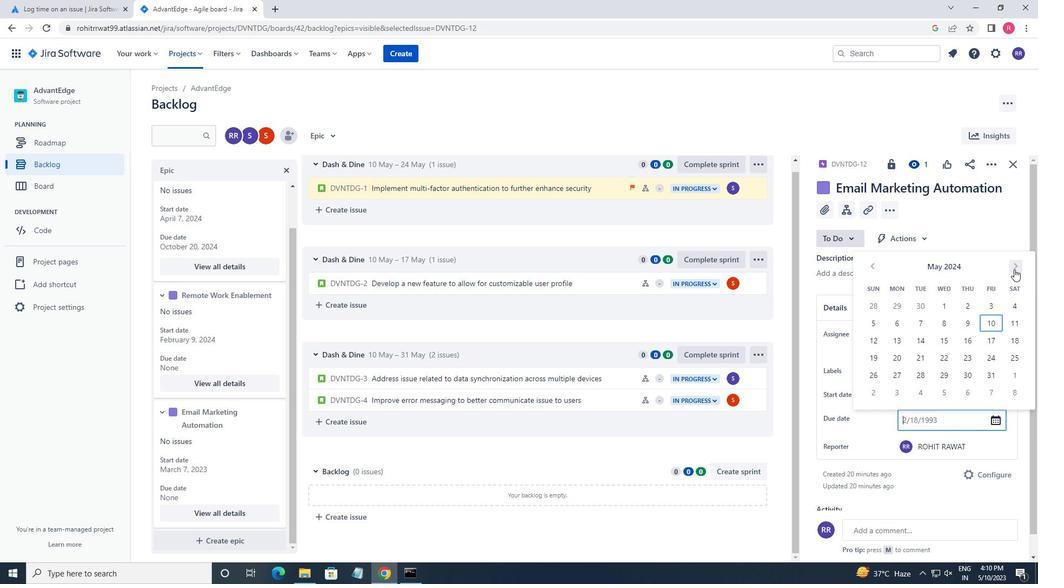 
Action: Mouse pressed left at (1014, 269)
Screenshot: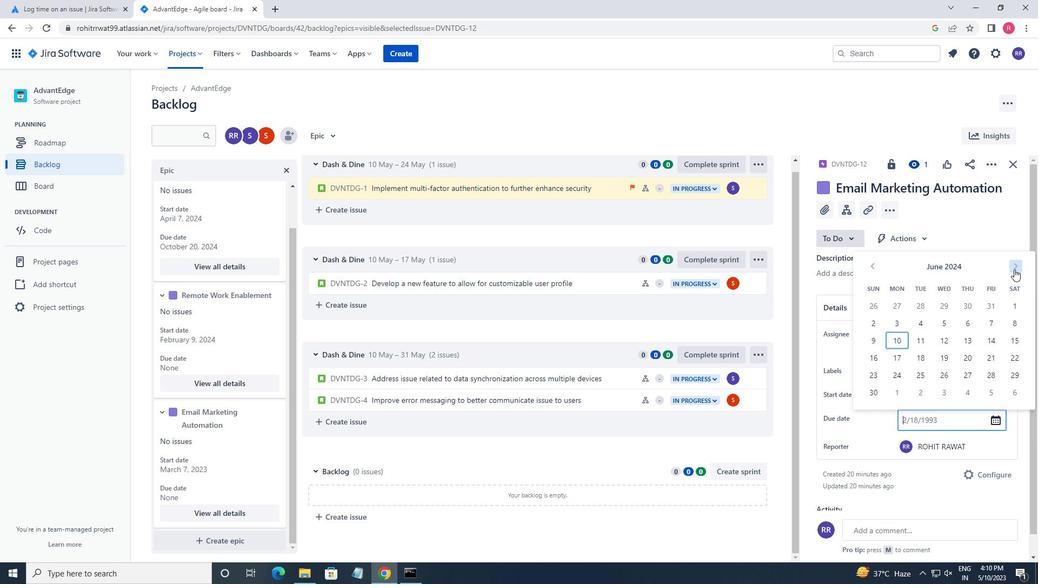 
Action: Mouse pressed left at (1014, 269)
Screenshot: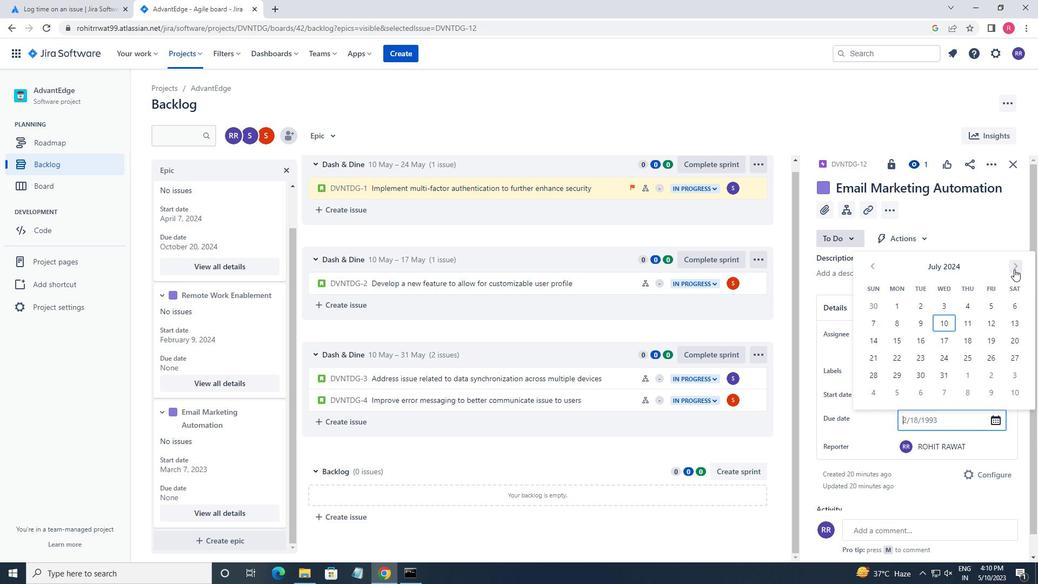 
Action: Mouse pressed left at (1014, 269)
Screenshot: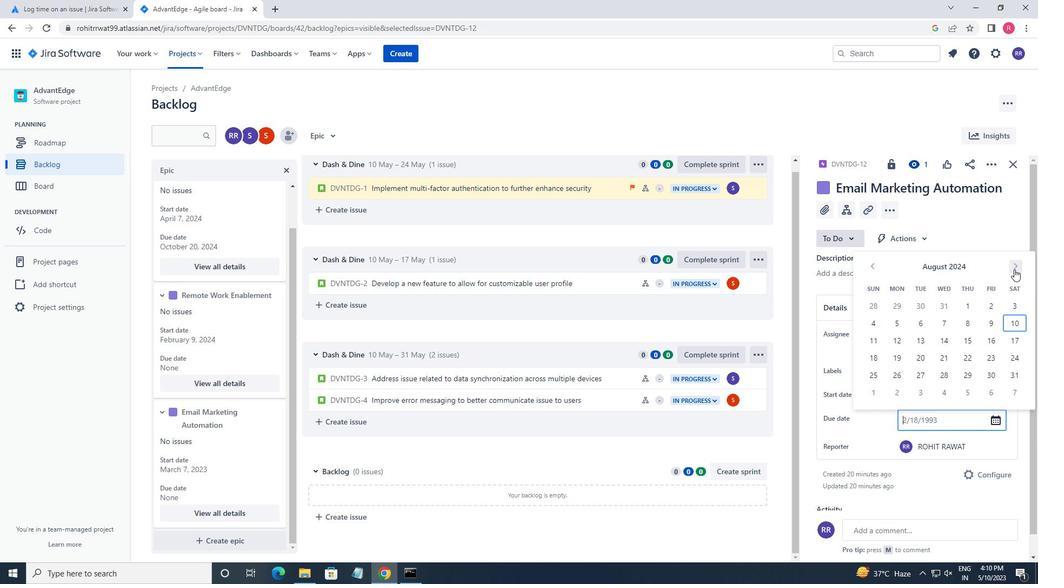 
Action: Mouse pressed left at (1014, 269)
Screenshot: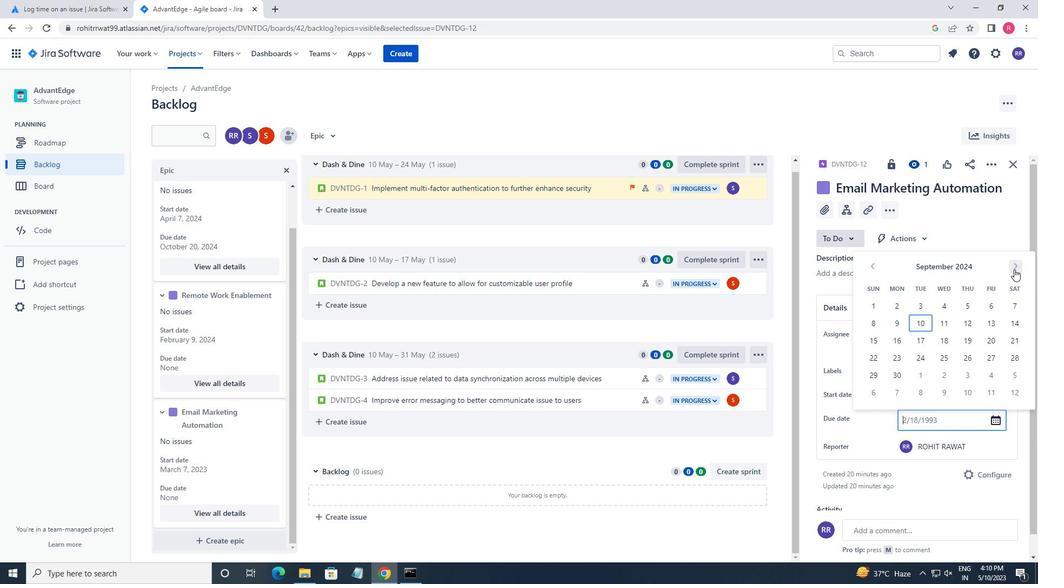 
Action: Mouse pressed left at (1014, 269)
Screenshot: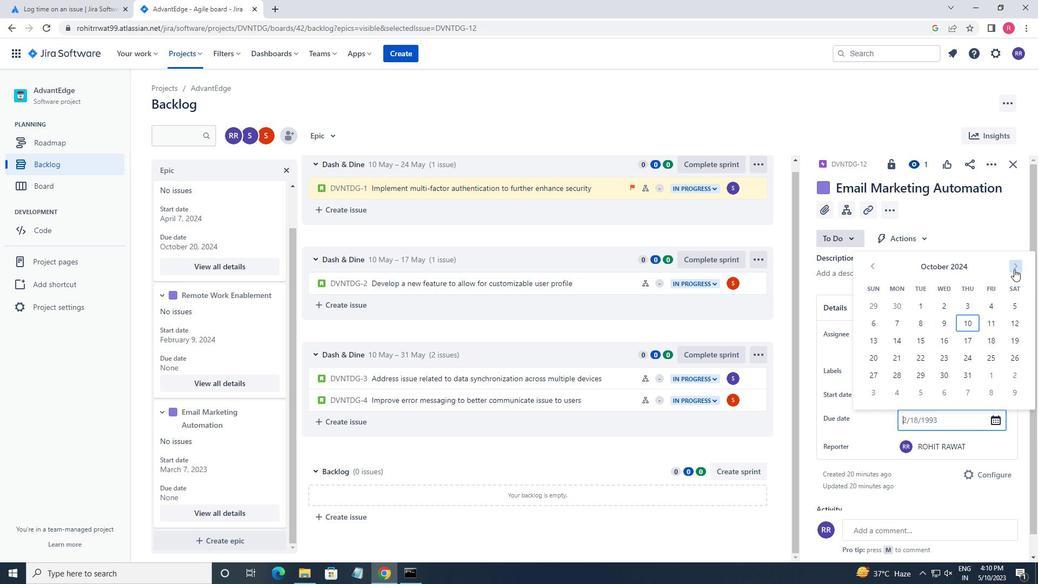 
Action: Mouse pressed left at (1014, 269)
Screenshot: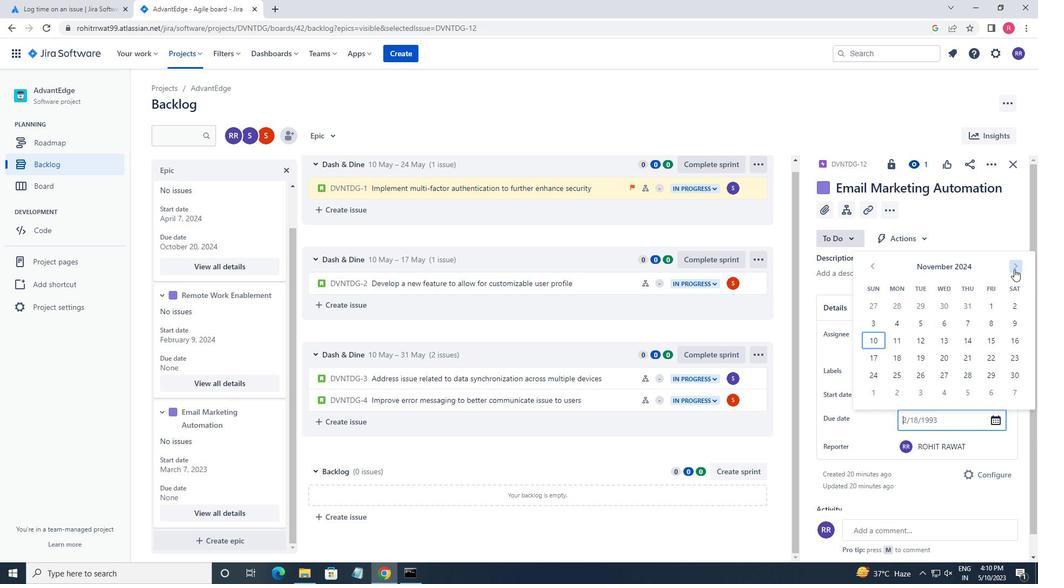 
Action: Mouse pressed left at (1014, 269)
Screenshot: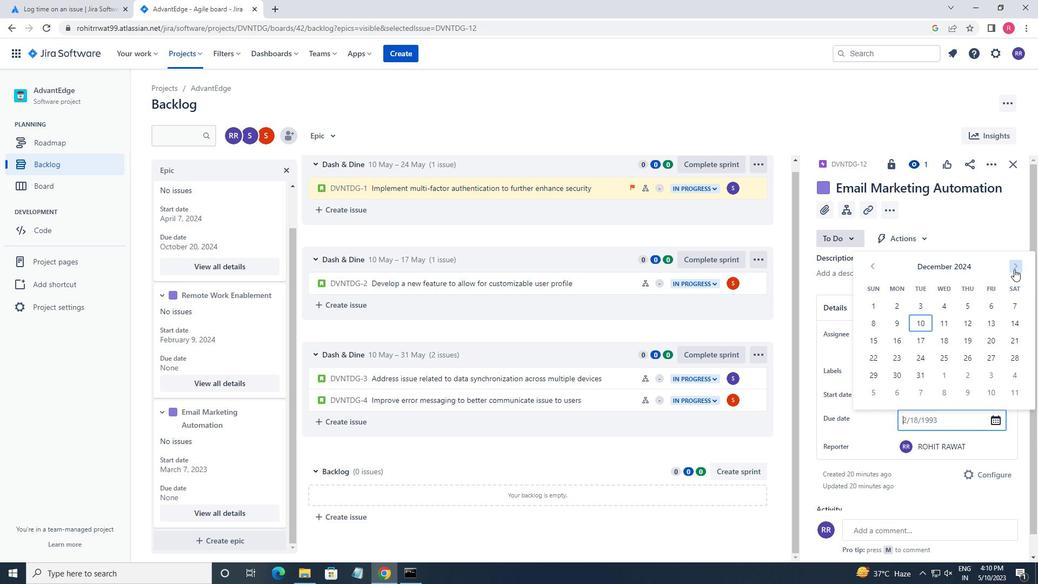 
Action: Mouse pressed left at (1014, 269)
Screenshot: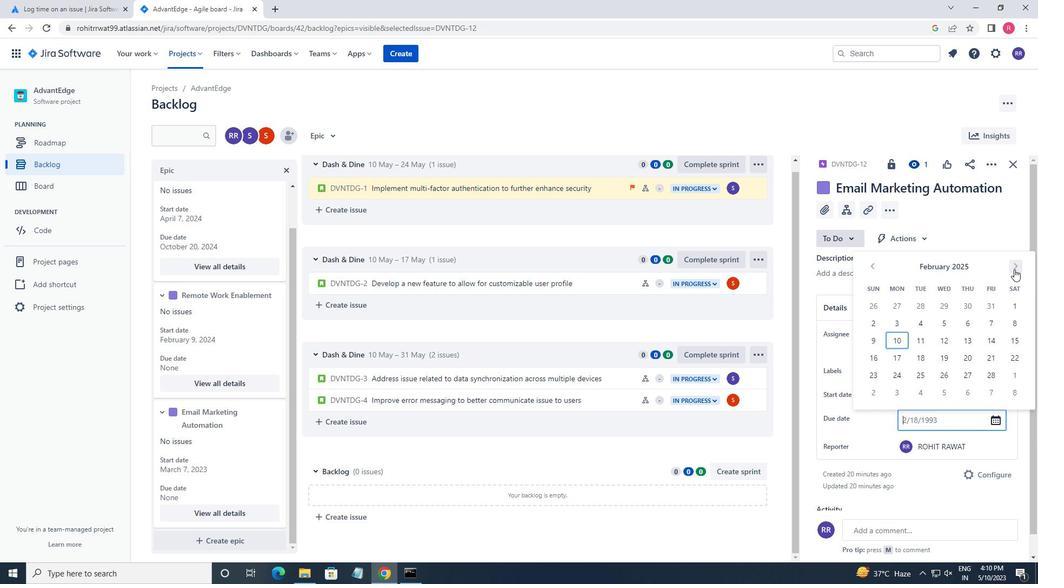 
Action: Mouse pressed left at (1014, 269)
Screenshot: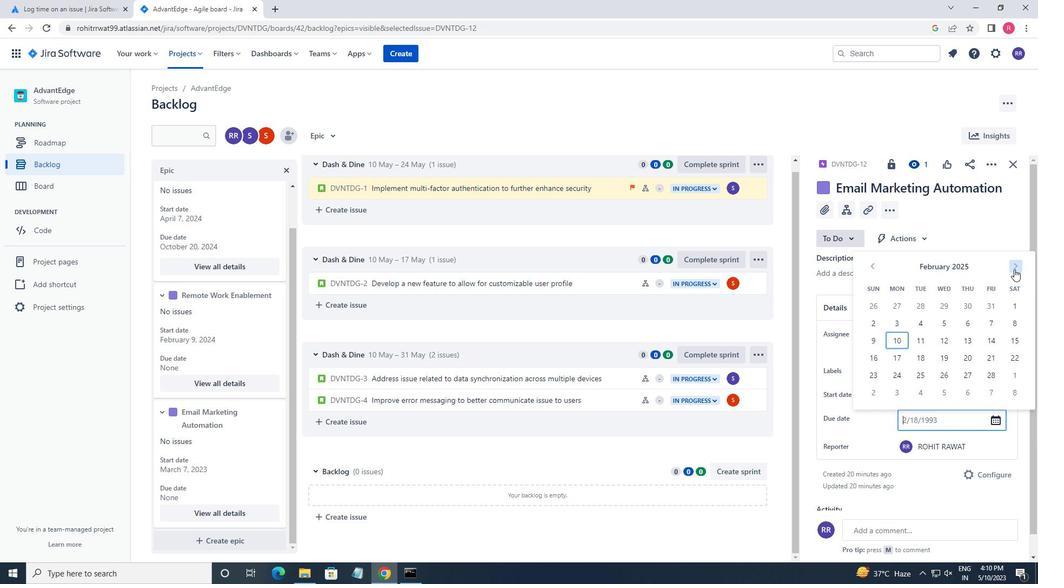 
Action: Mouse pressed left at (1014, 269)
Screenshot: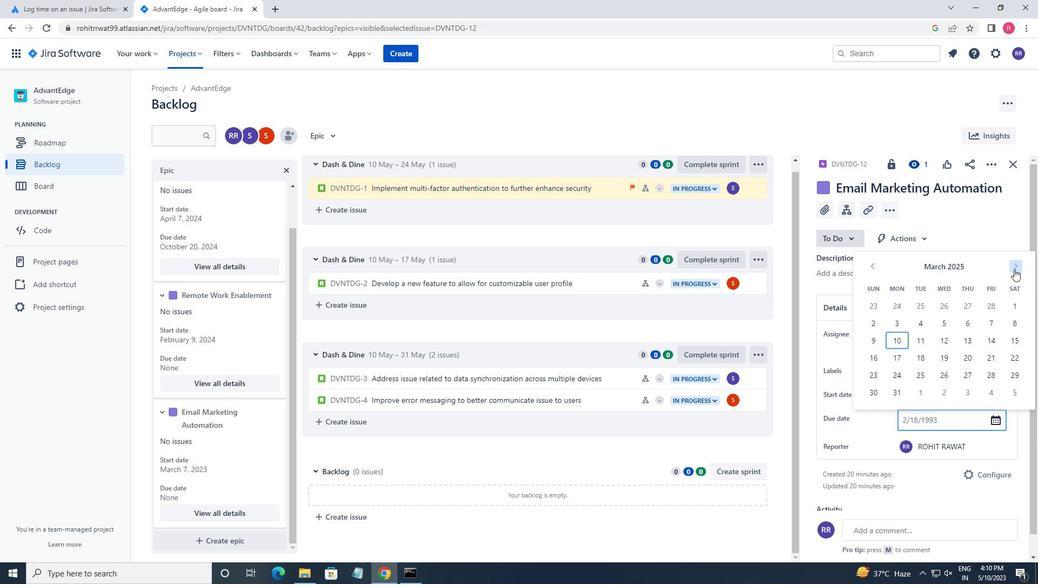 
Action: Mouse pressed left at (1014, 269)
Screenshot: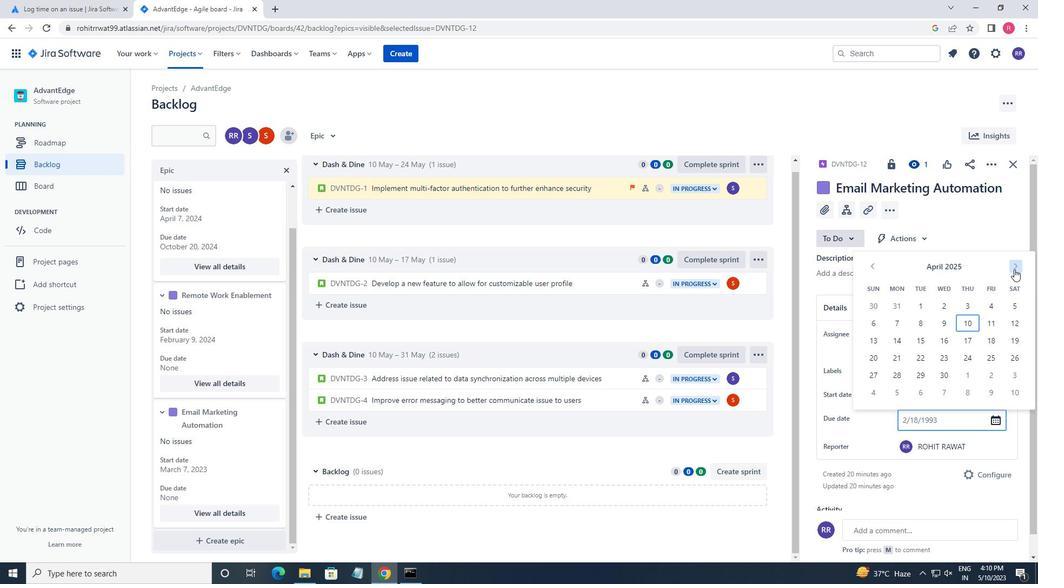 
Action: Mouse pressed left at (1014, 269)
Screenshot: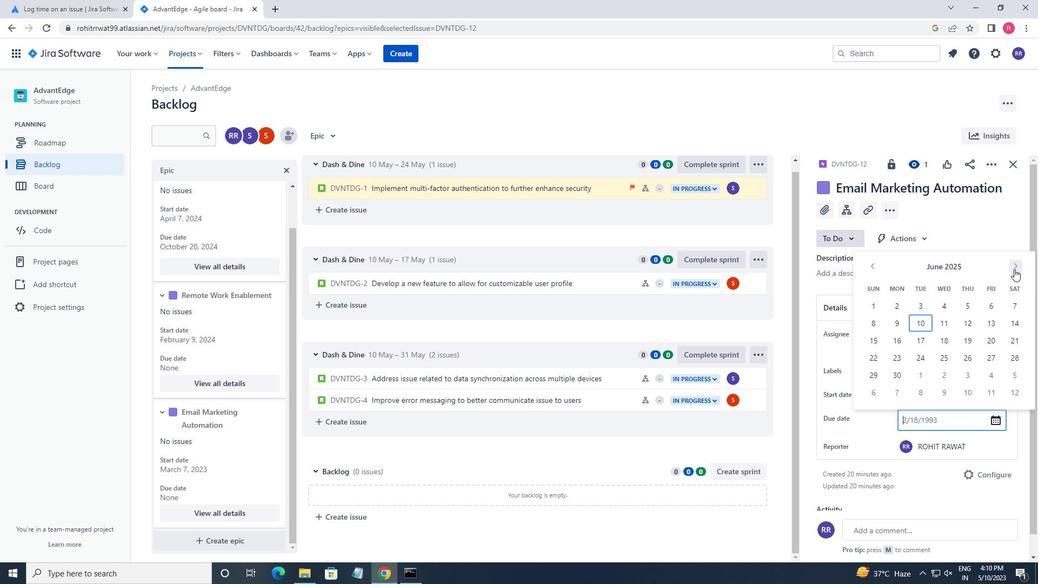 
Action: Mouse pressed left at (1014, 269)
Screenshot: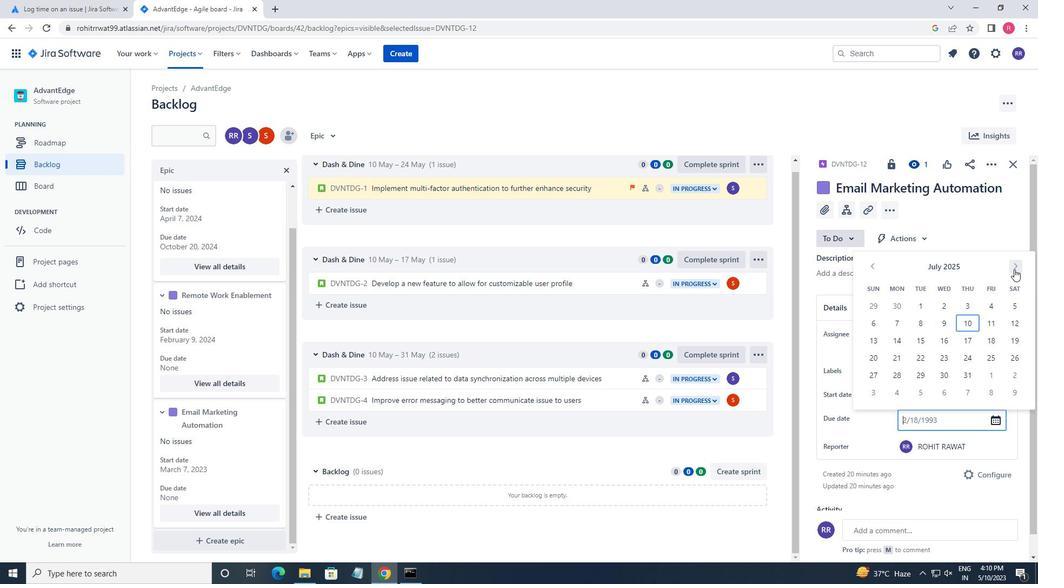 
Action: Mouse moved to (951, 341)
Screenshot: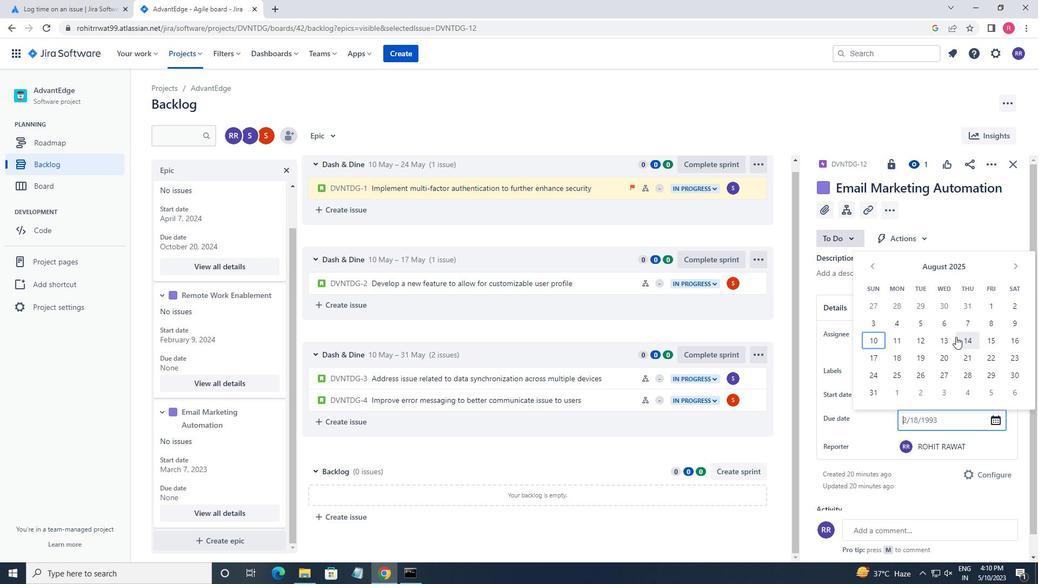 
Action: Mouse pressed left at (951, 341)
Screenshot: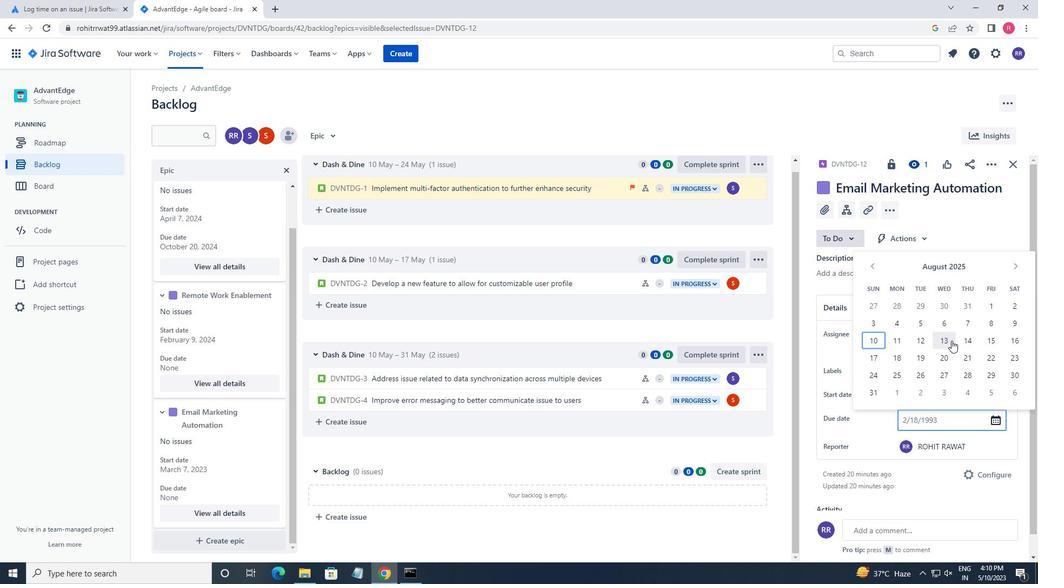 
Action: Mouse moved to (590, 456)
Screenshot: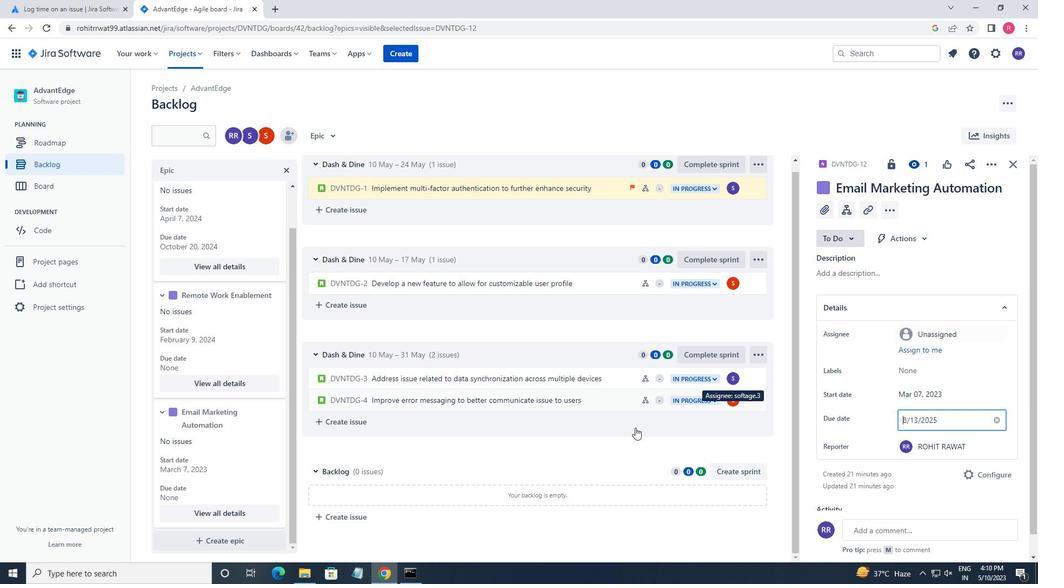 
Action: Mouse pressed left at (590, 456)
Screenshot: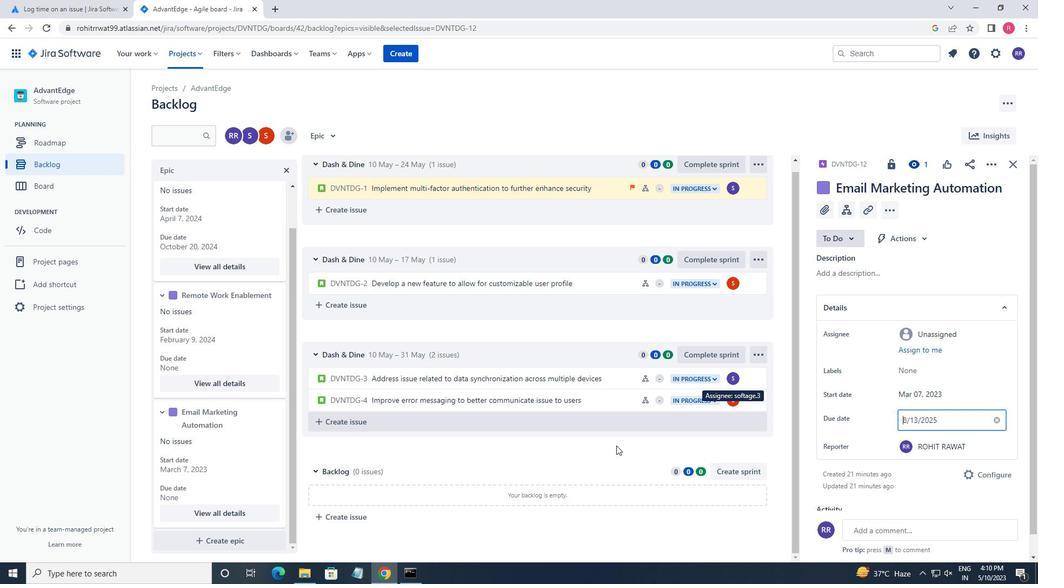 
Action: Mouse moved to (587, 450)
Screenshot: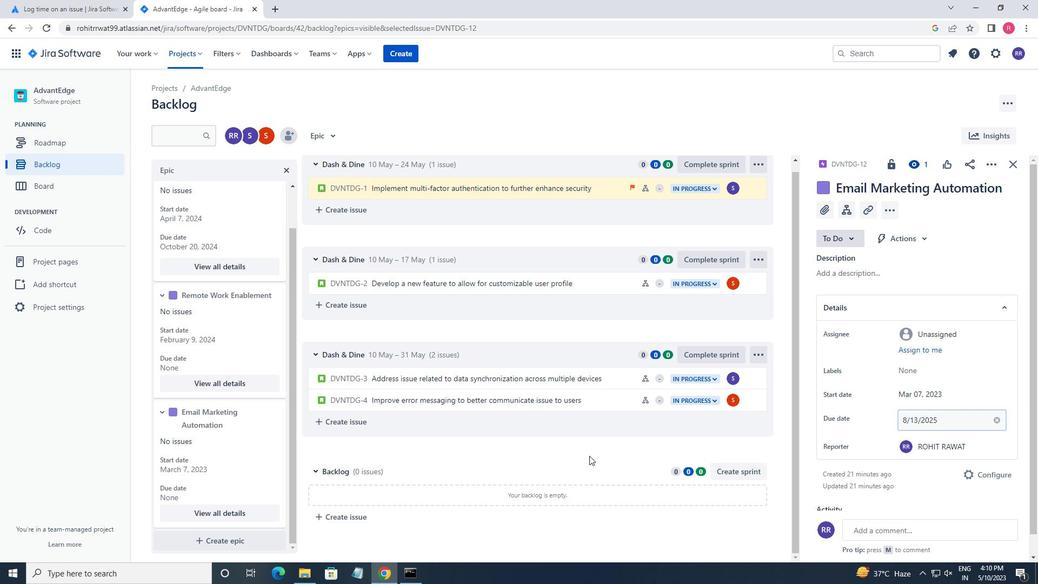 
